 Task: Search one way flight ticket for 2 adults, 4 children and 1 infant on lap in business from Chicago: Chicago O'hare International Airport to Rockford: Chicago Rockford International Airport(was Northwest Chicagoland Regional Airport At Rockford) on 5-1-2023. Choice of flights is Alaska. Price is upto 20000. Outbound departure time preference is 11:30.
Action: Mouse moved to (255, 345)
Screenshot: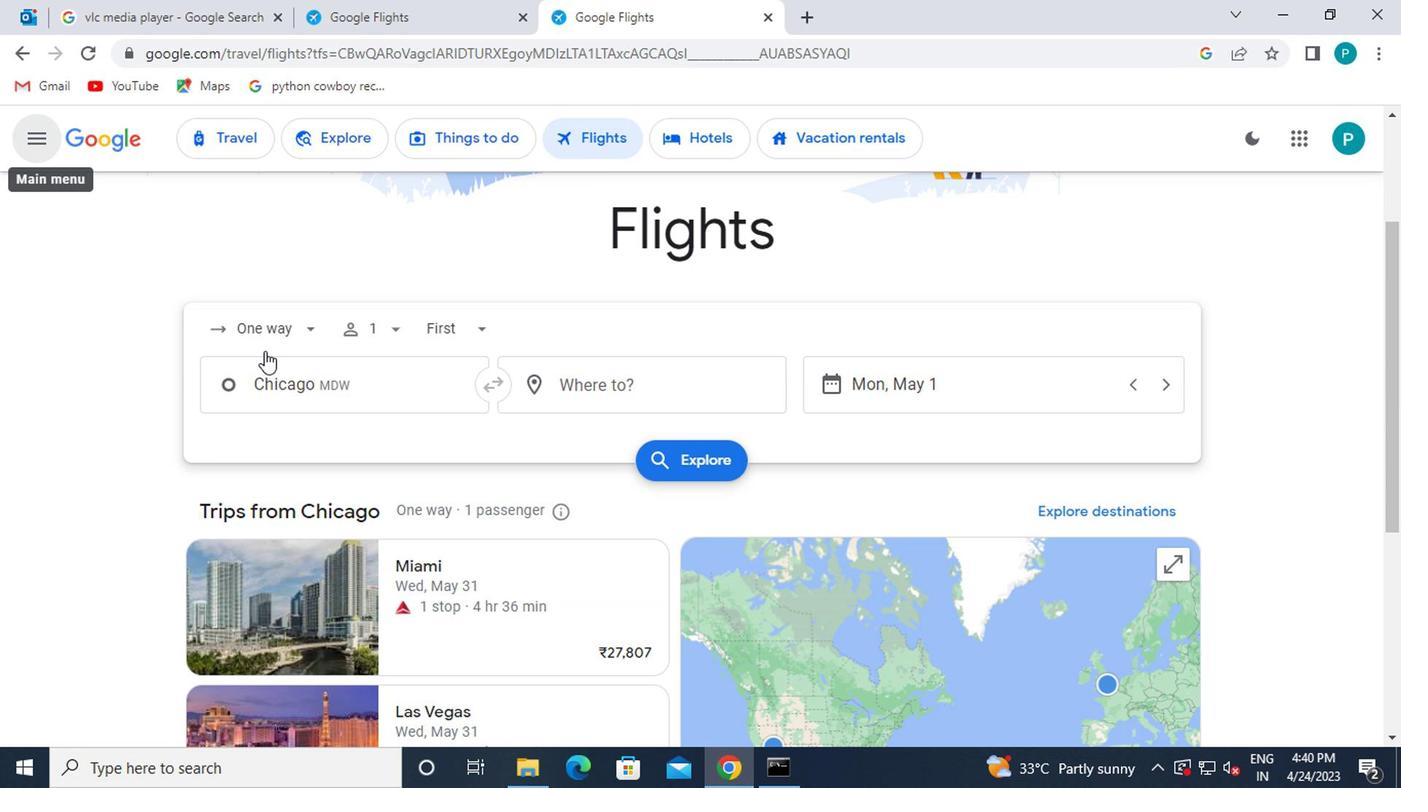 
Action: Mouse pressed left at (255, 345)
Screenshot: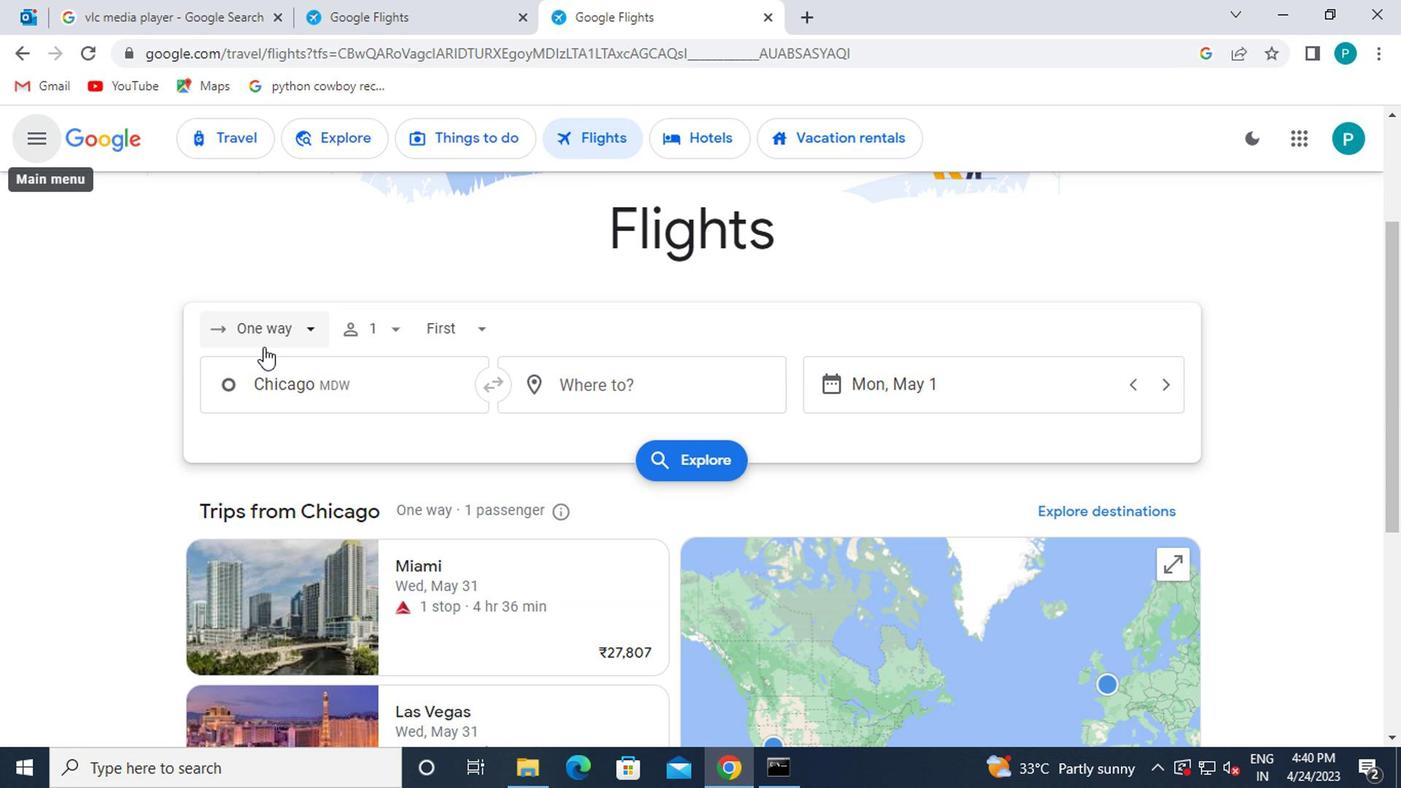 
Action: Mouse moved to (283, 431)
Screenshot: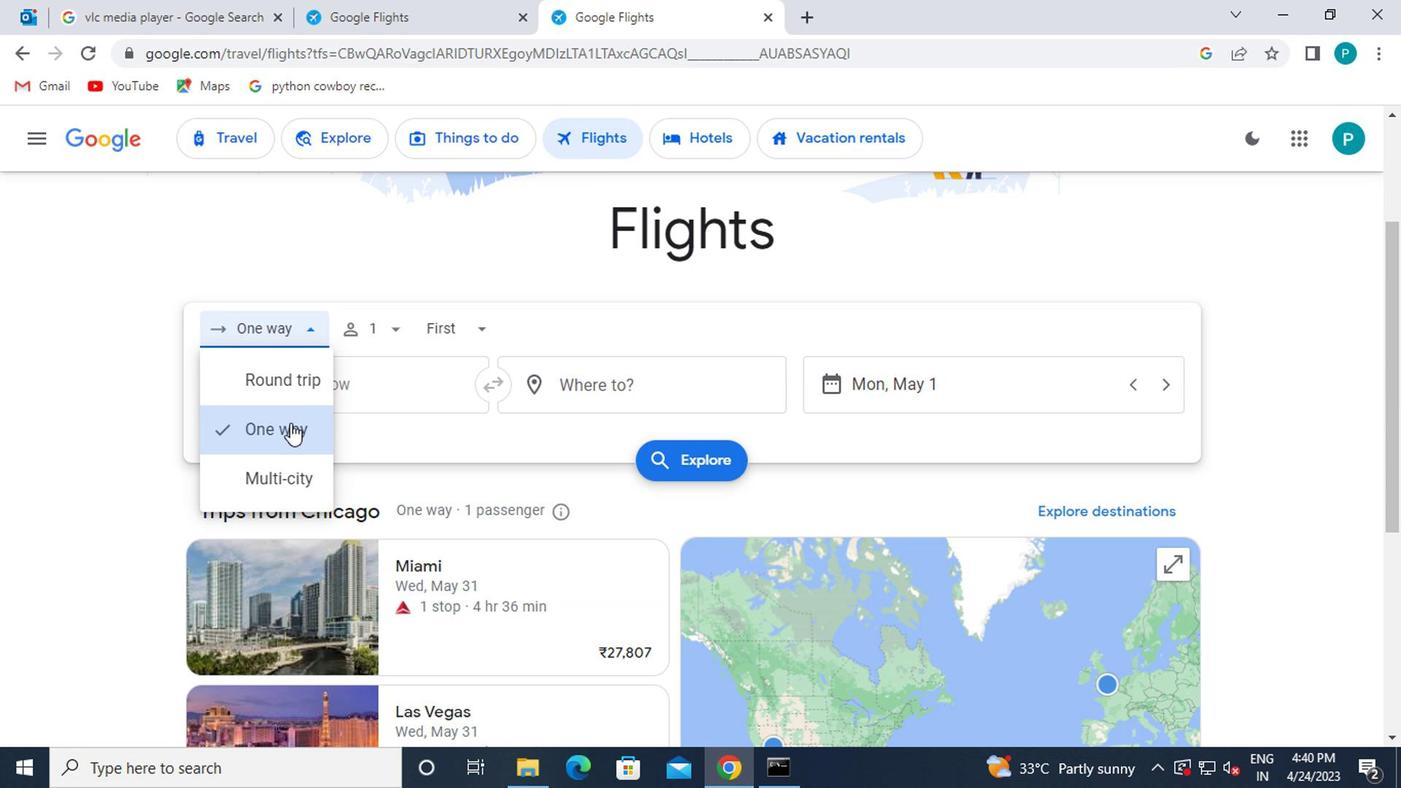 
Action: Mouse pressed left at (283, 431)
Screenshot: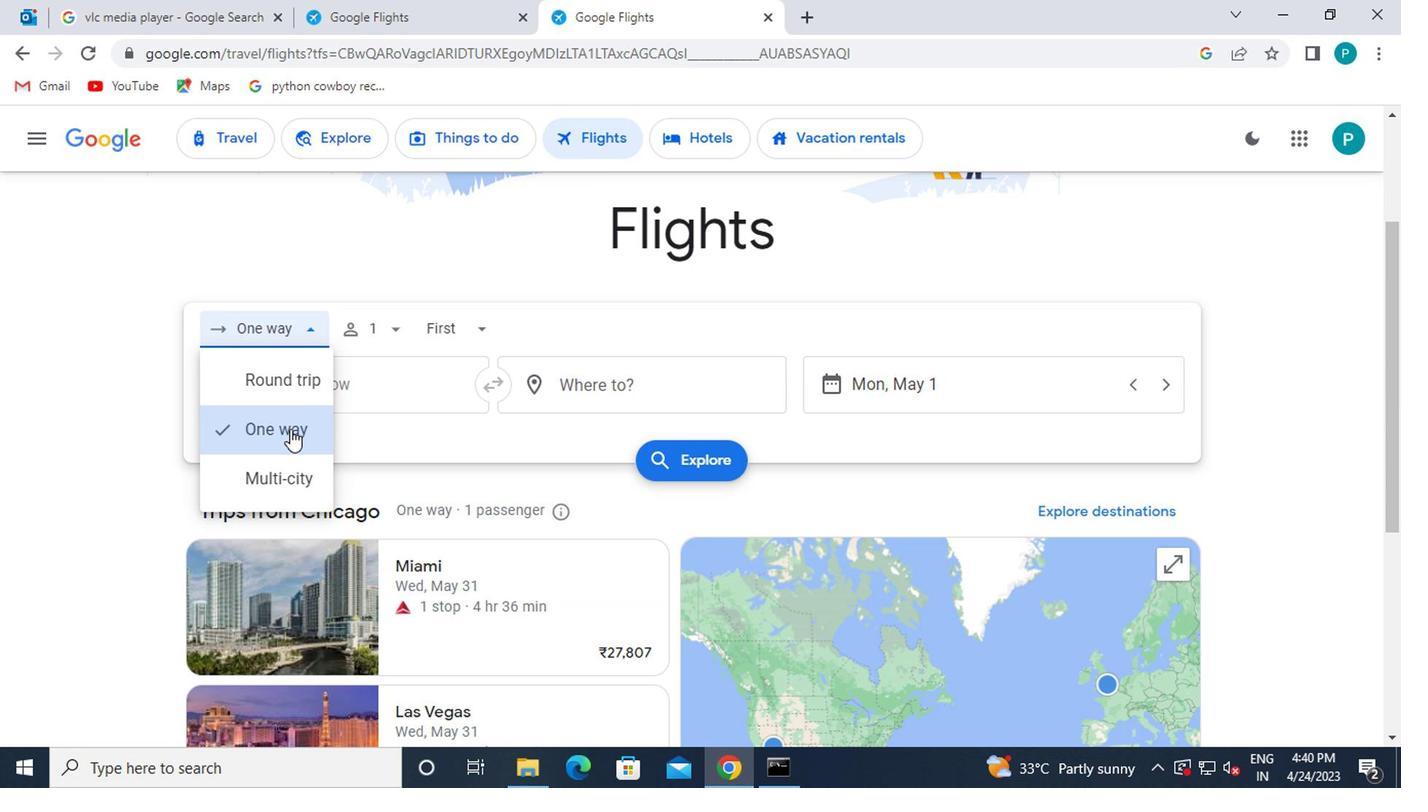
Action: Mouse moved to (376, 334)
Screenshot: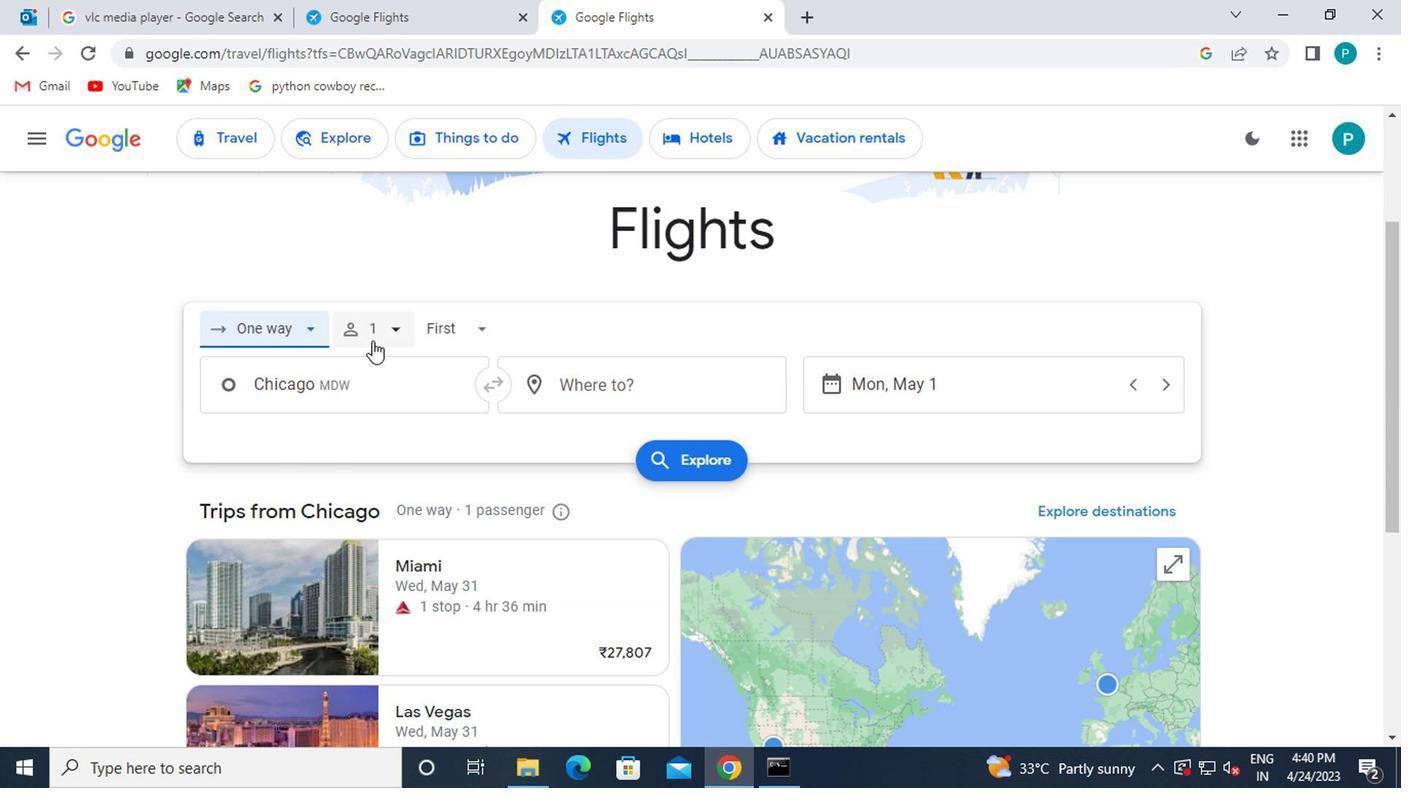 
Action: Mouse pressed left at (376, 334)
Screenshot: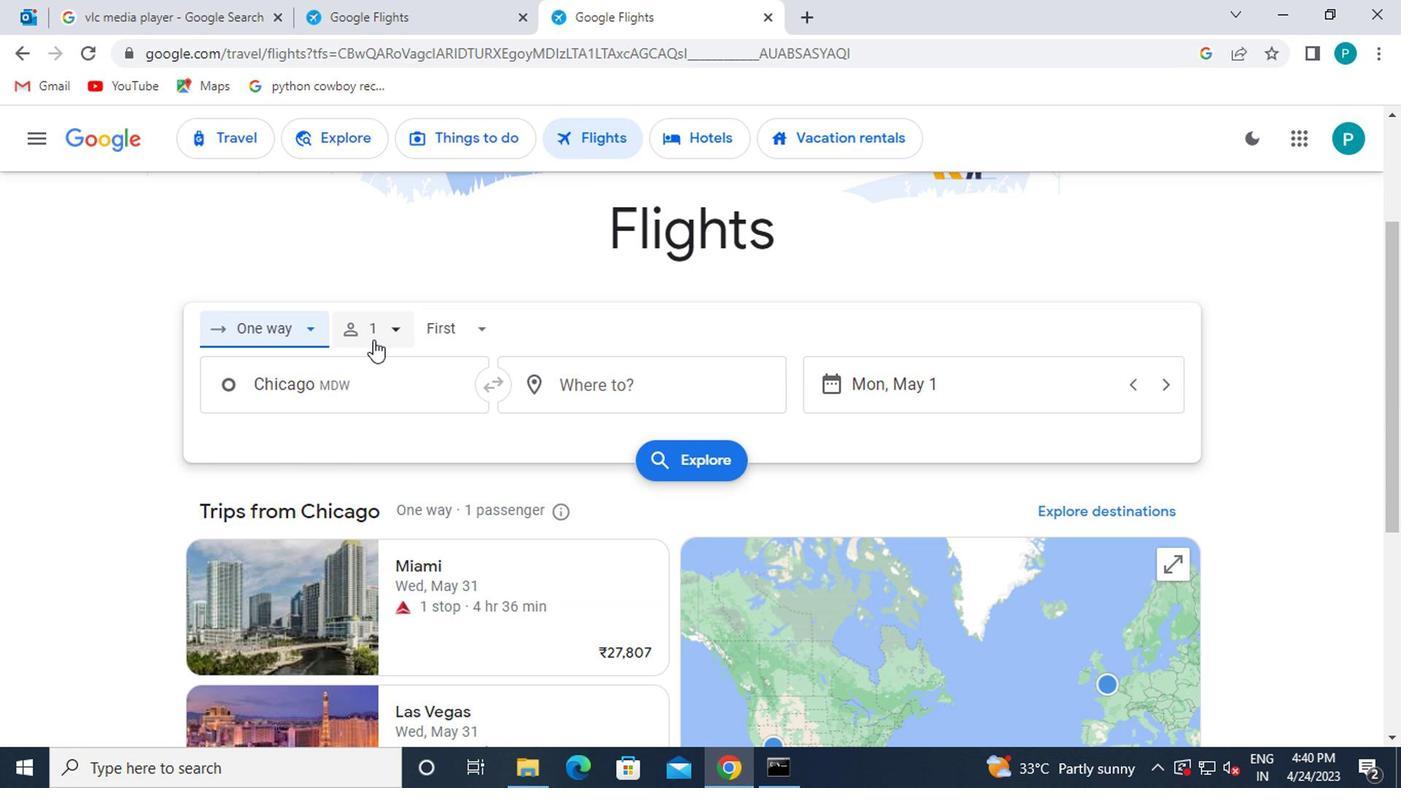 
Action: Mouse moved to (537, 388)
Screenshot: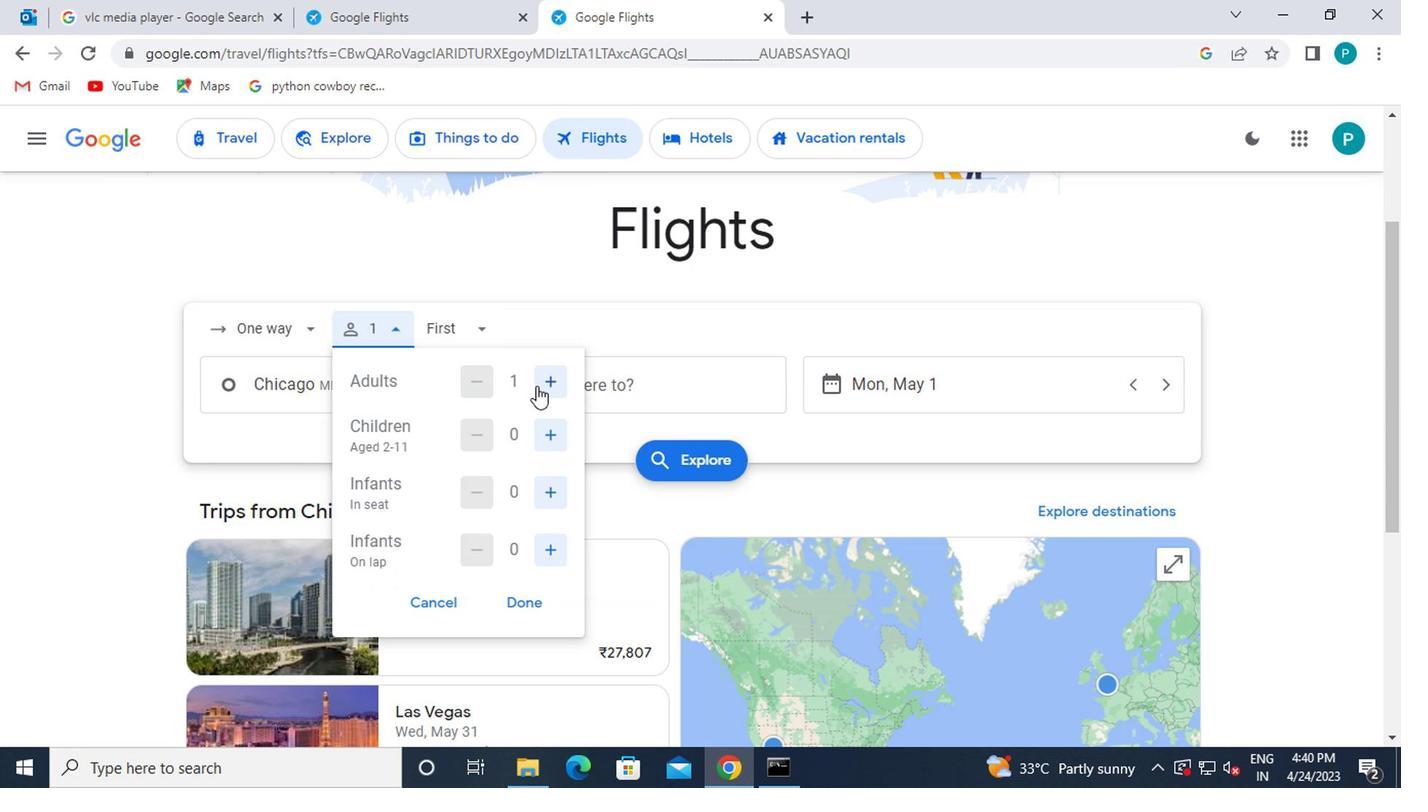 
Action: Mouse pressed left at (537, 388)
Screenshot: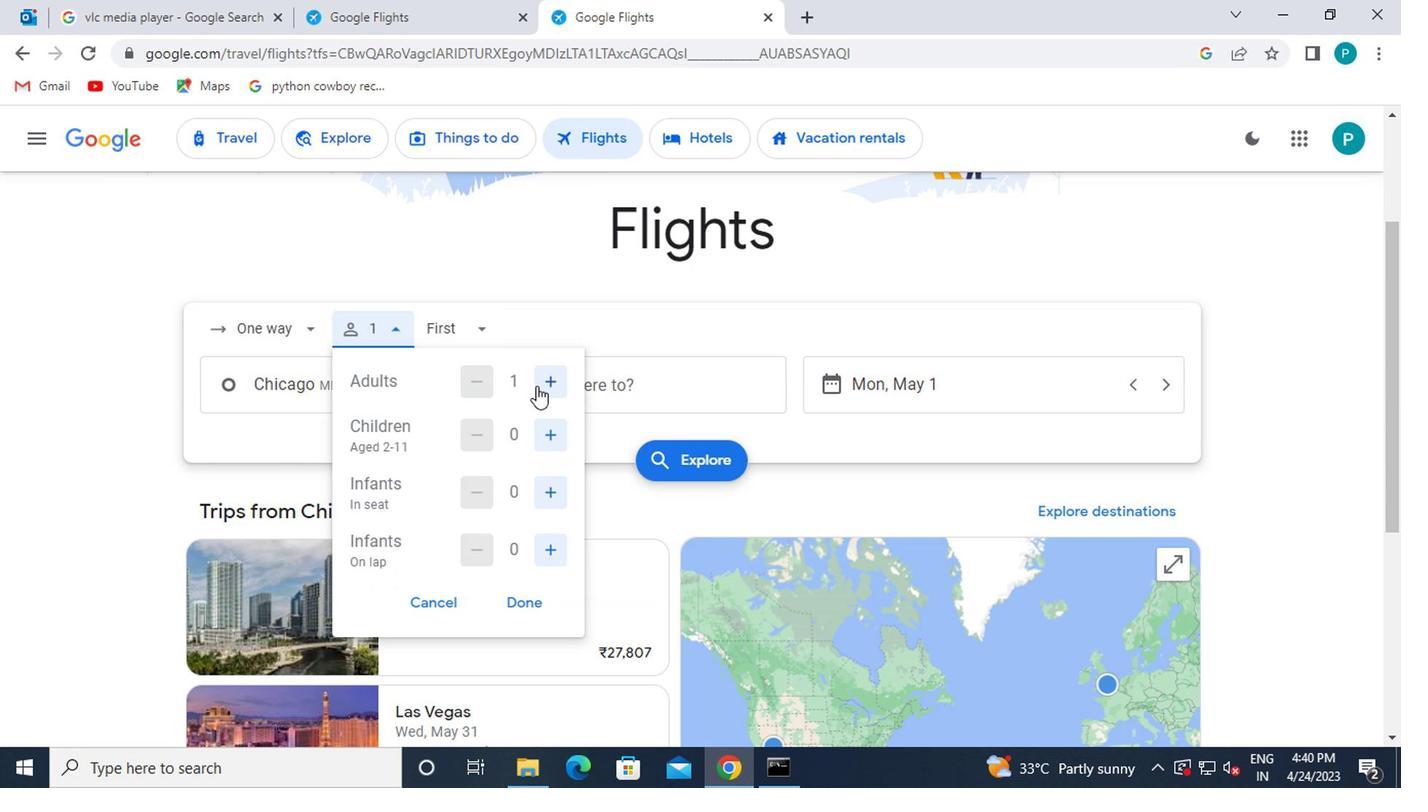 
Action: Mouse moved to (558, 442)
Screenshot: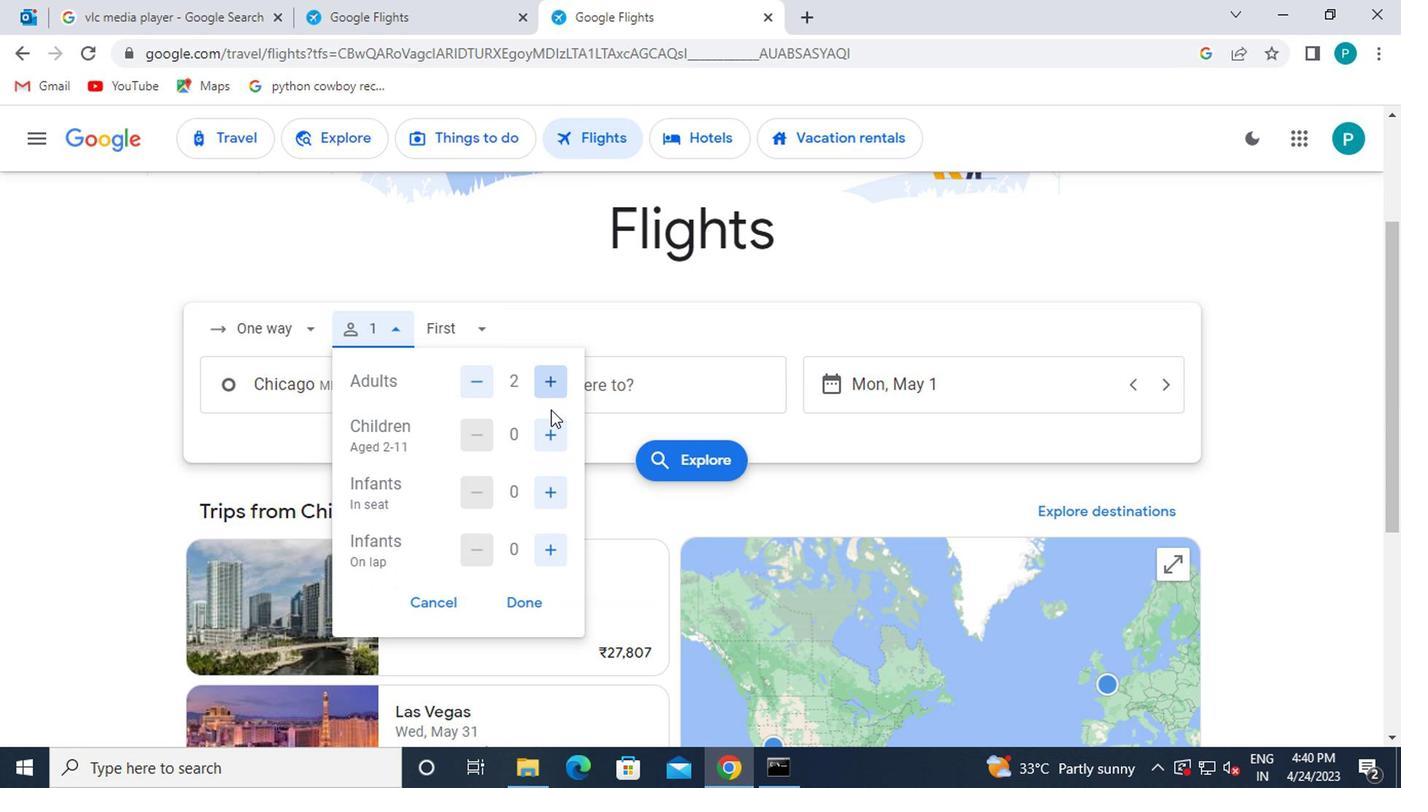 
Action: Mouse pressed left at (558, 442)
Screenshot: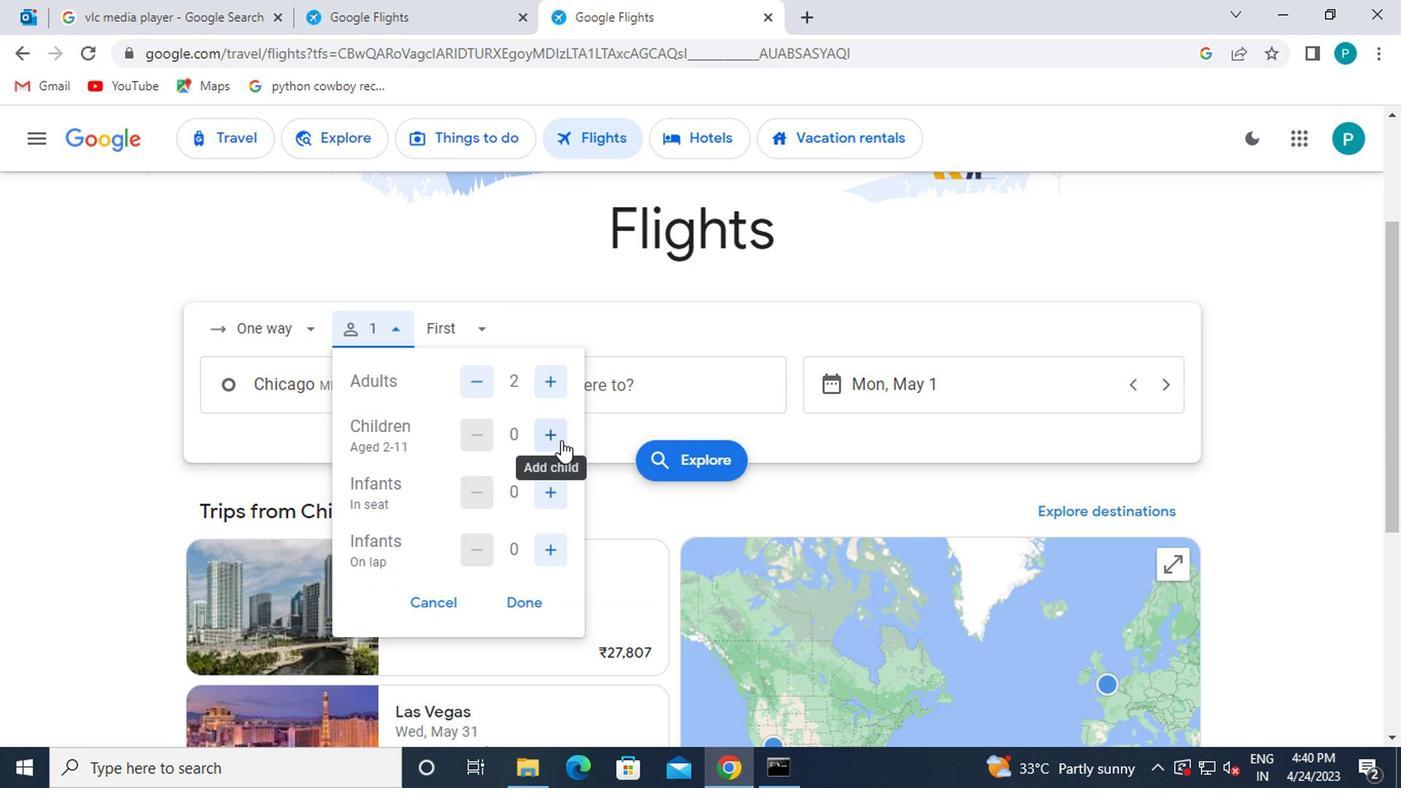 
Action: Mouse pressed left at (558, 442)
Screenshot: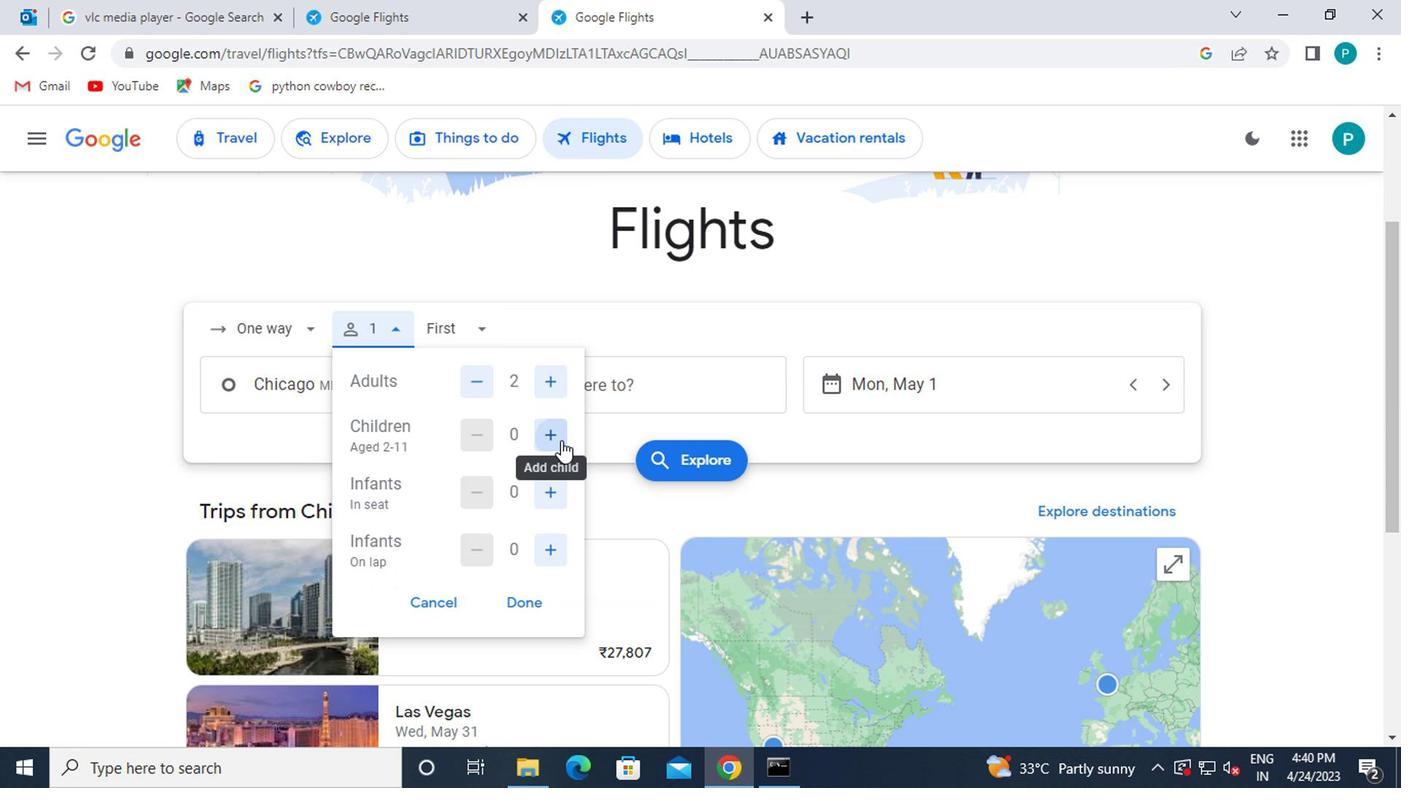 
Action: Mouse pressed left at (558, 442)
Screenshot: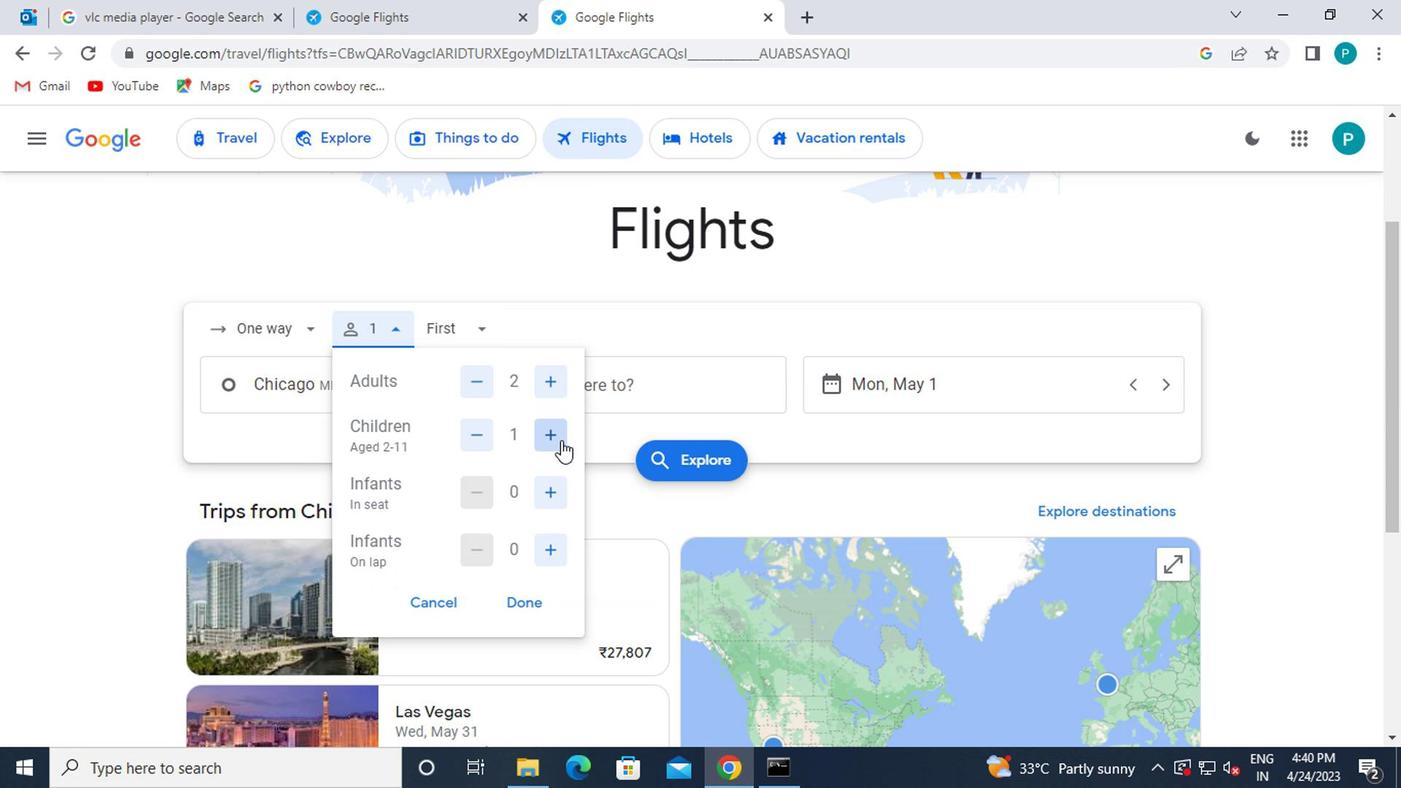 
Action: Mouse pressed left at (558, 442)
Screenshot: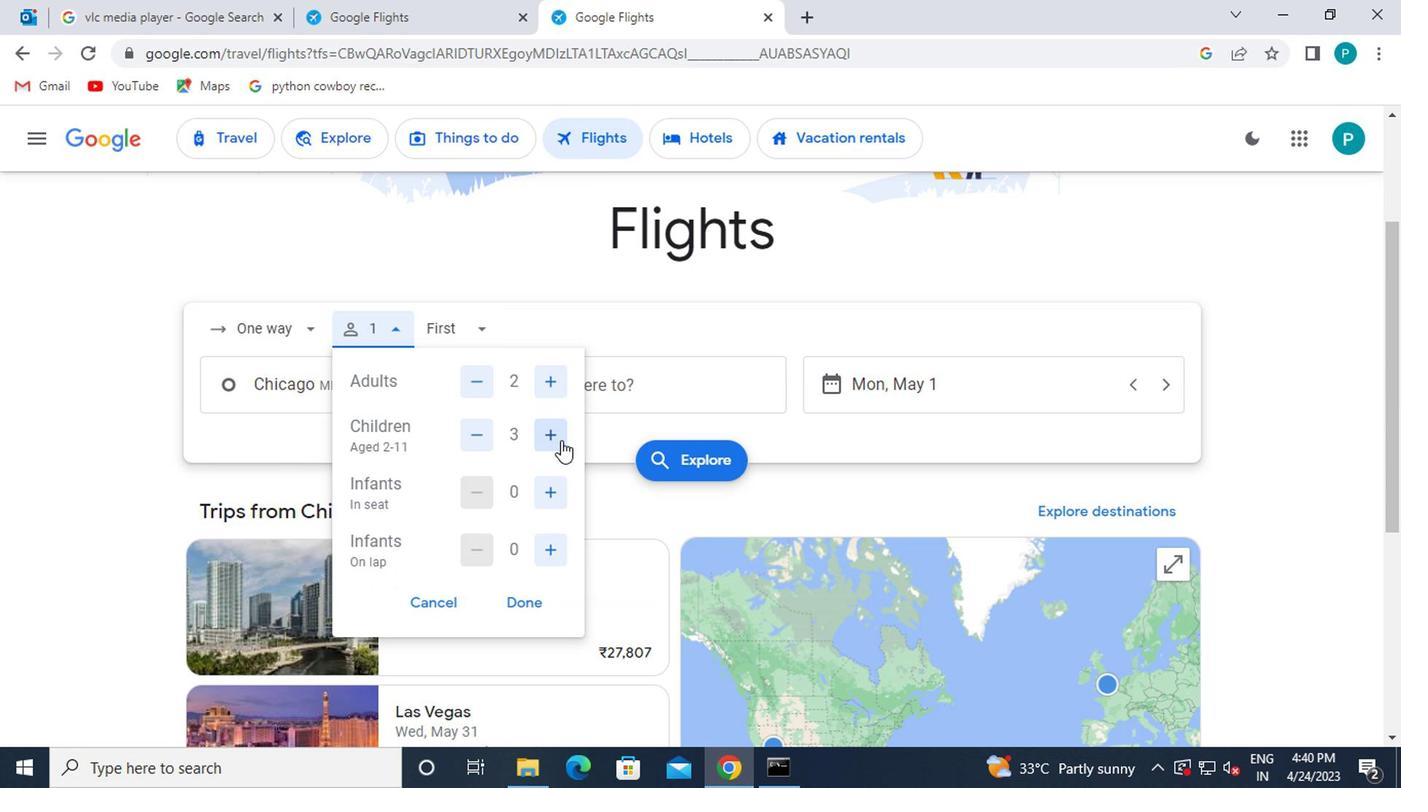 
Action: Mouse moved to (556, 507)
Screenshot: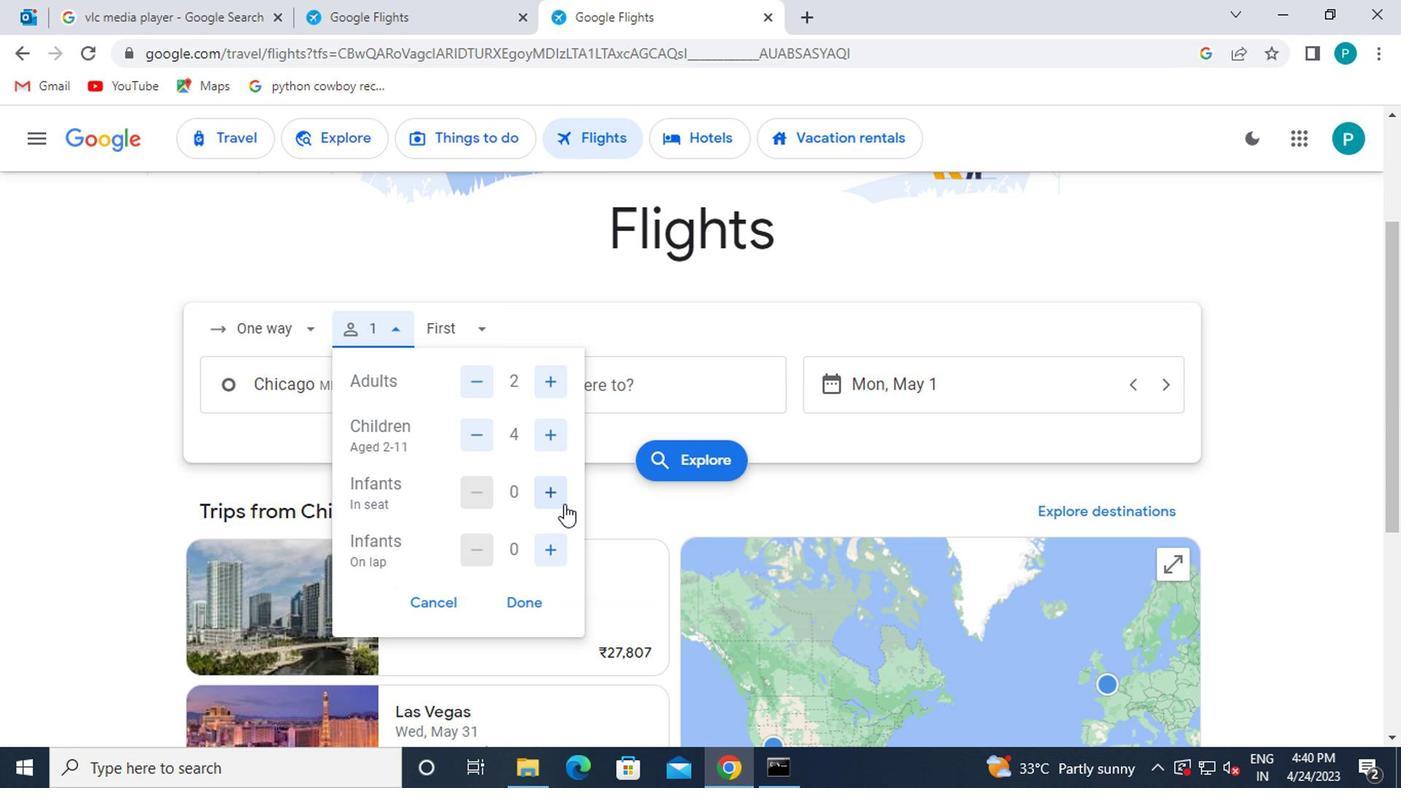 
Action: Mouse pressed left at (556, 507)
Screenshot: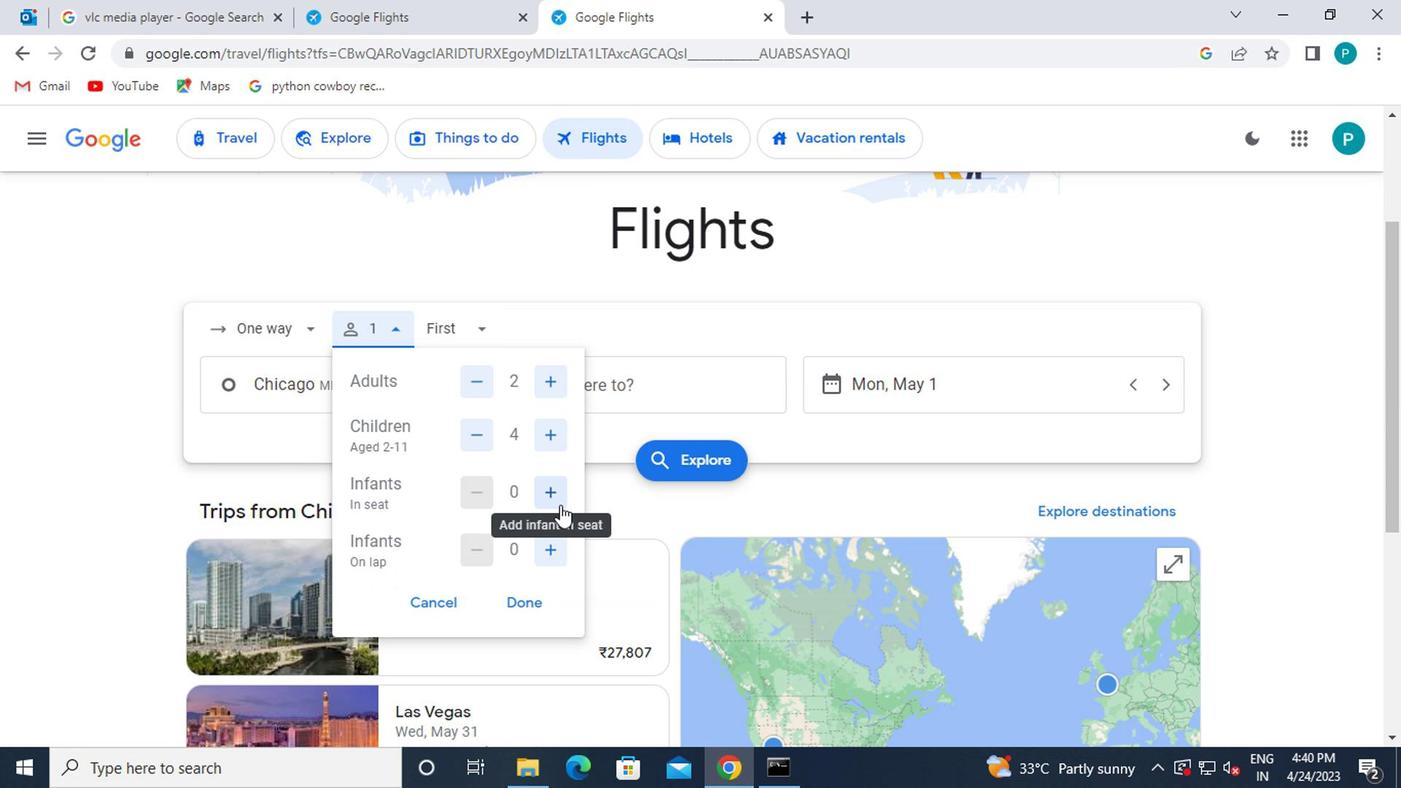 
Action: Mouse moved to (469, 495)
Screenshot: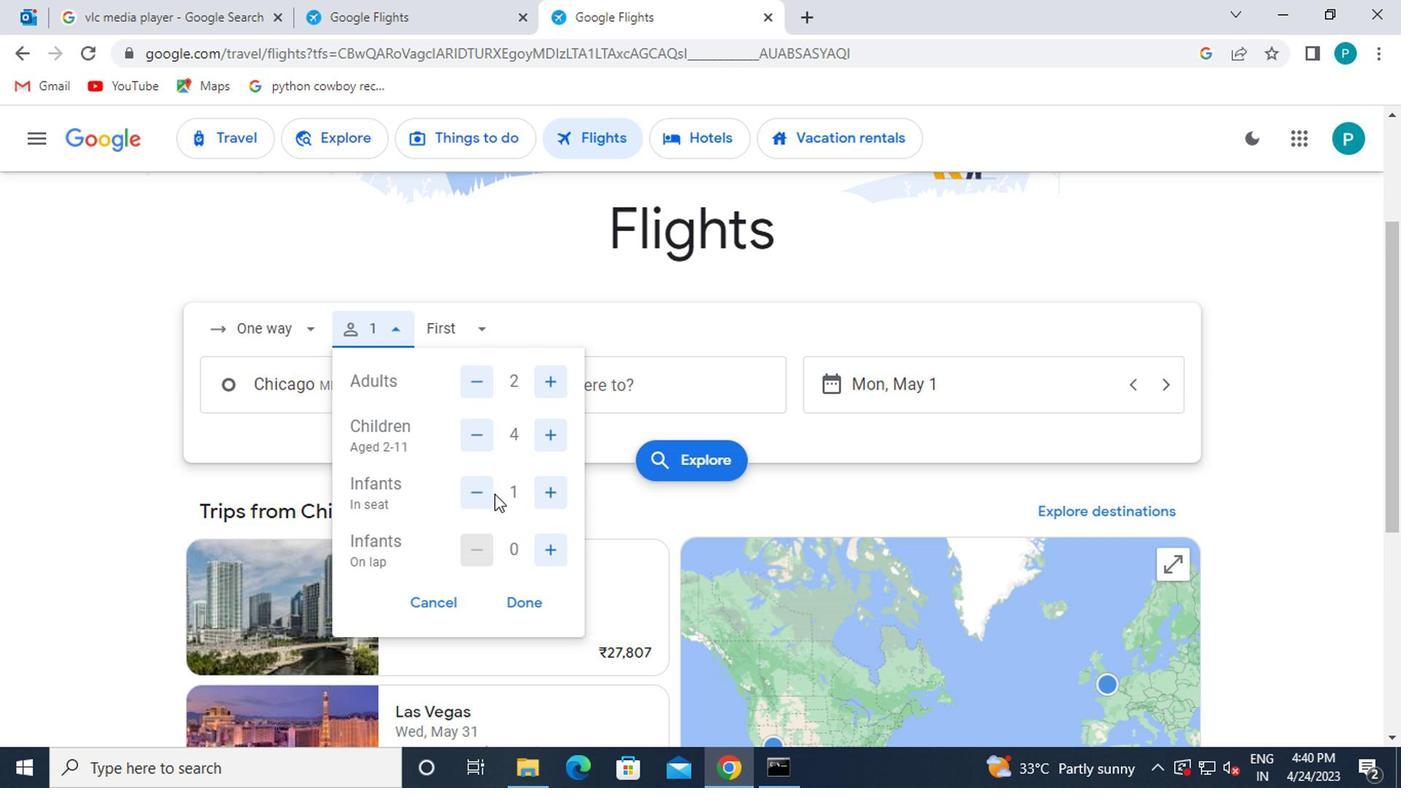 
Action: Mouse pressed left at (469, 495)
Screenshot: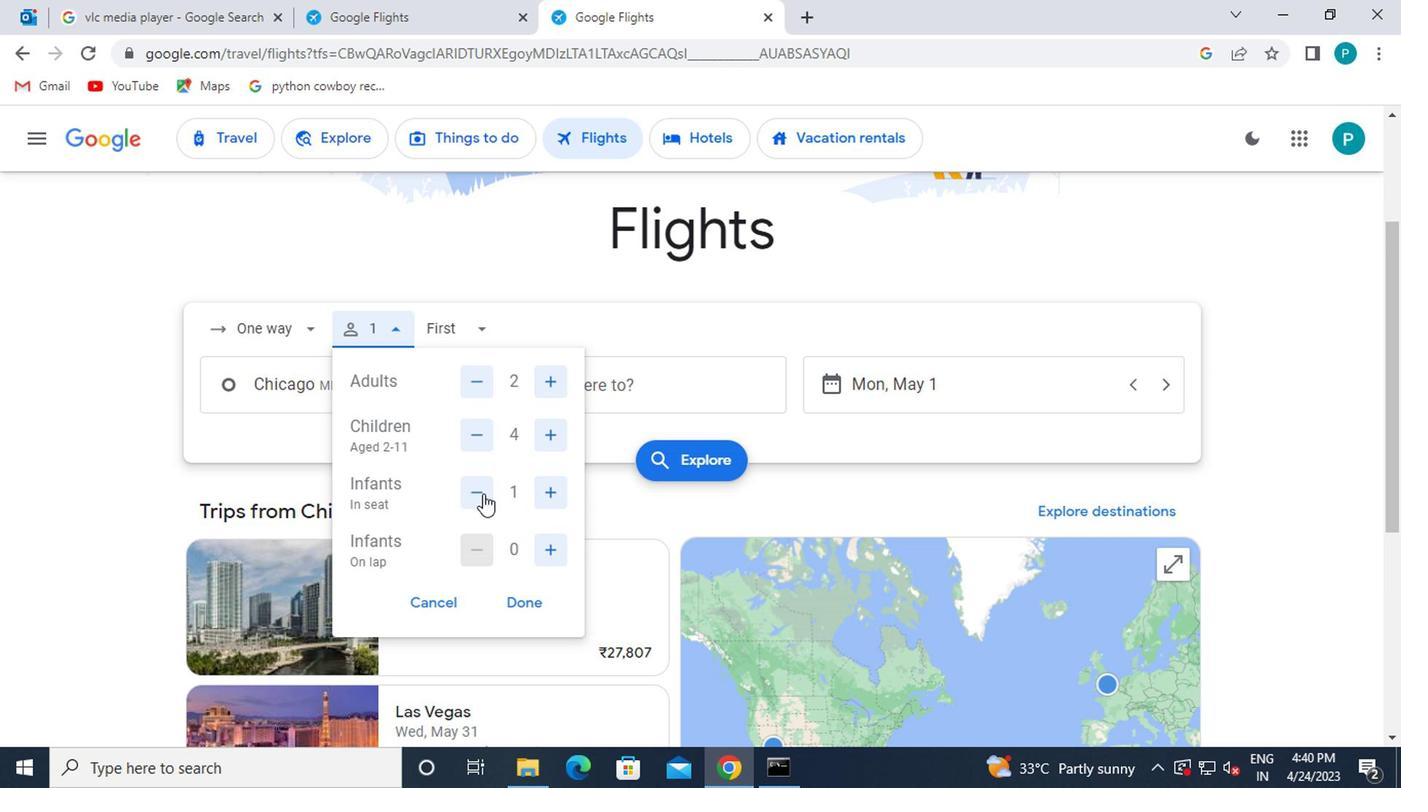 
Action: Mouse moved to (544, 548)
Screenshot: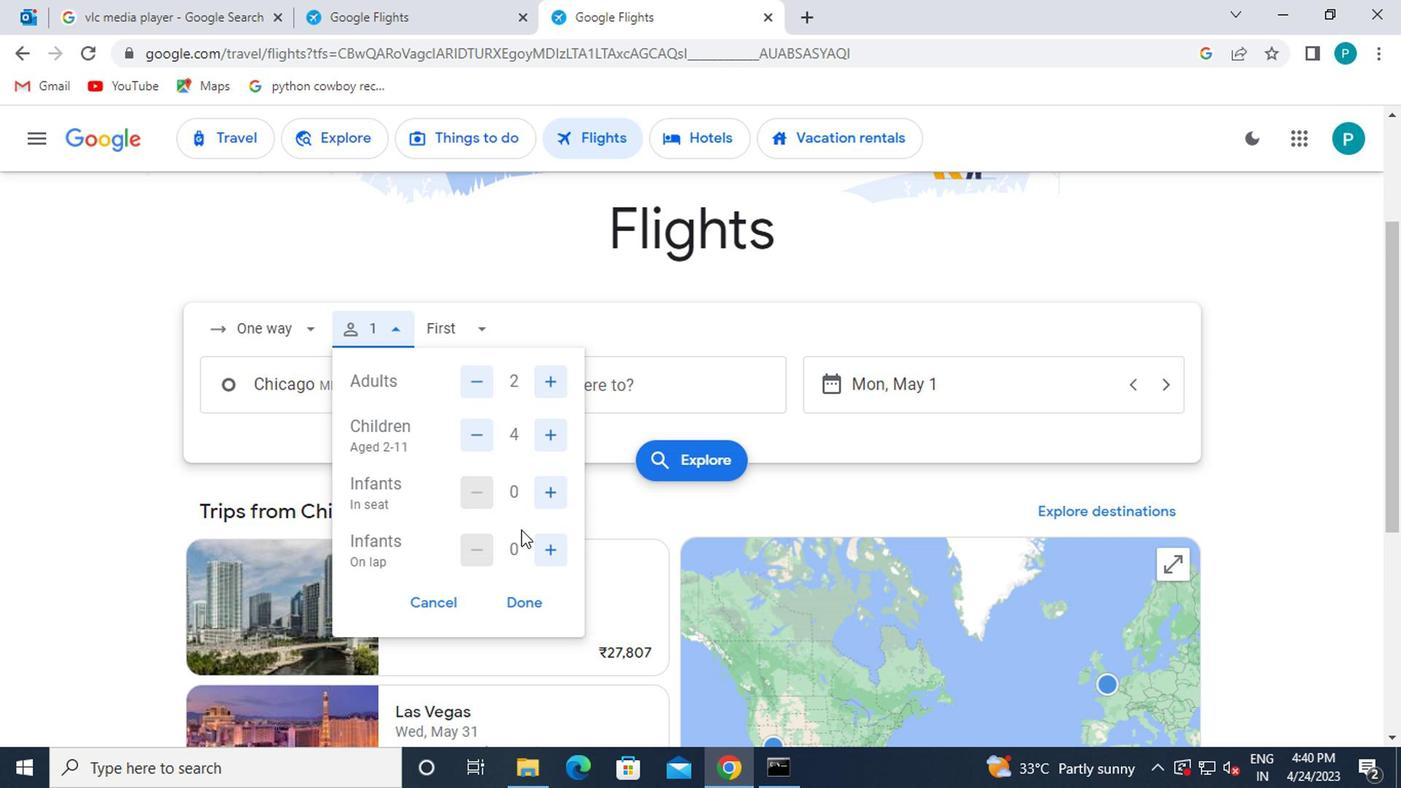 
Action: Mouse pressed left at (544, 548)
Screenshot: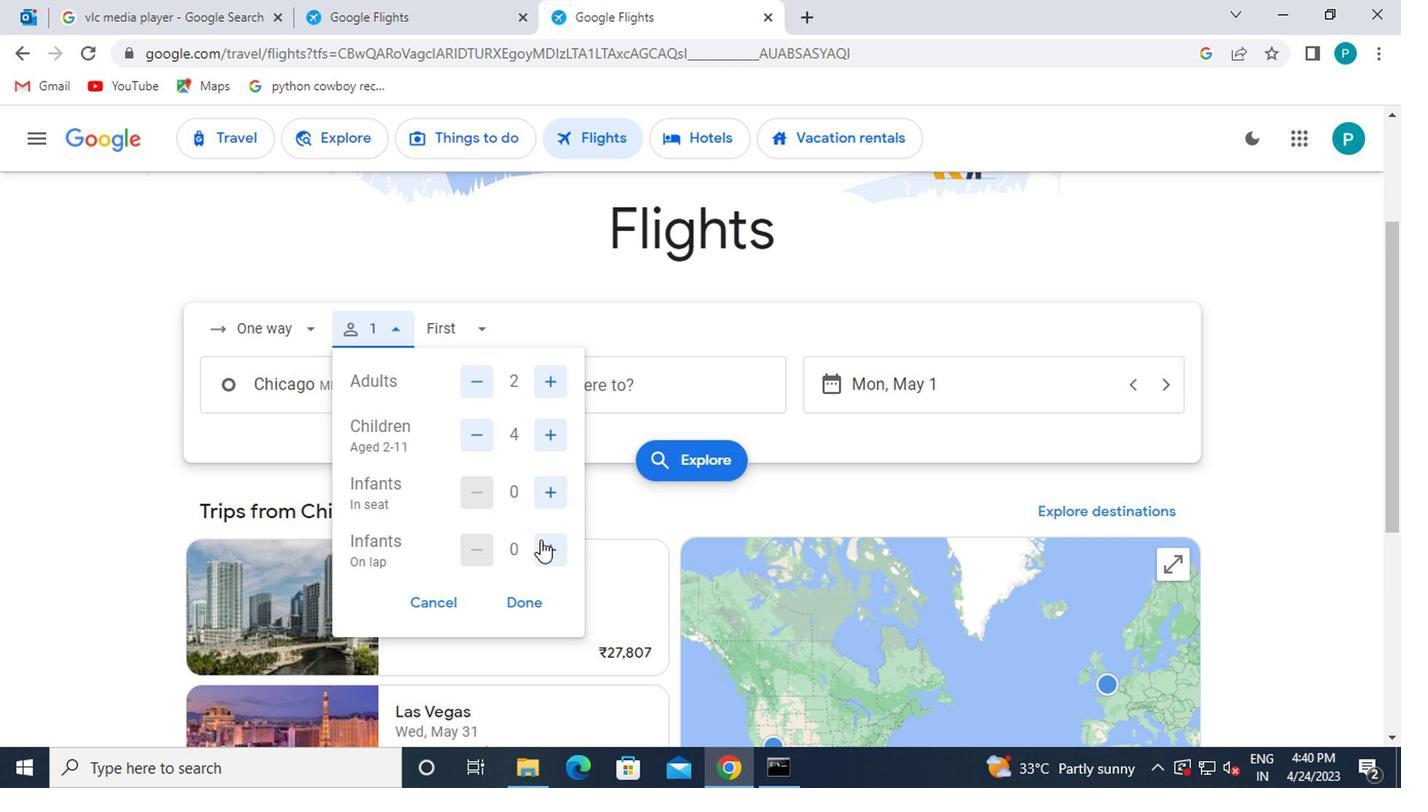 
Action: Mouse moved to (539, 594)
Screenshot: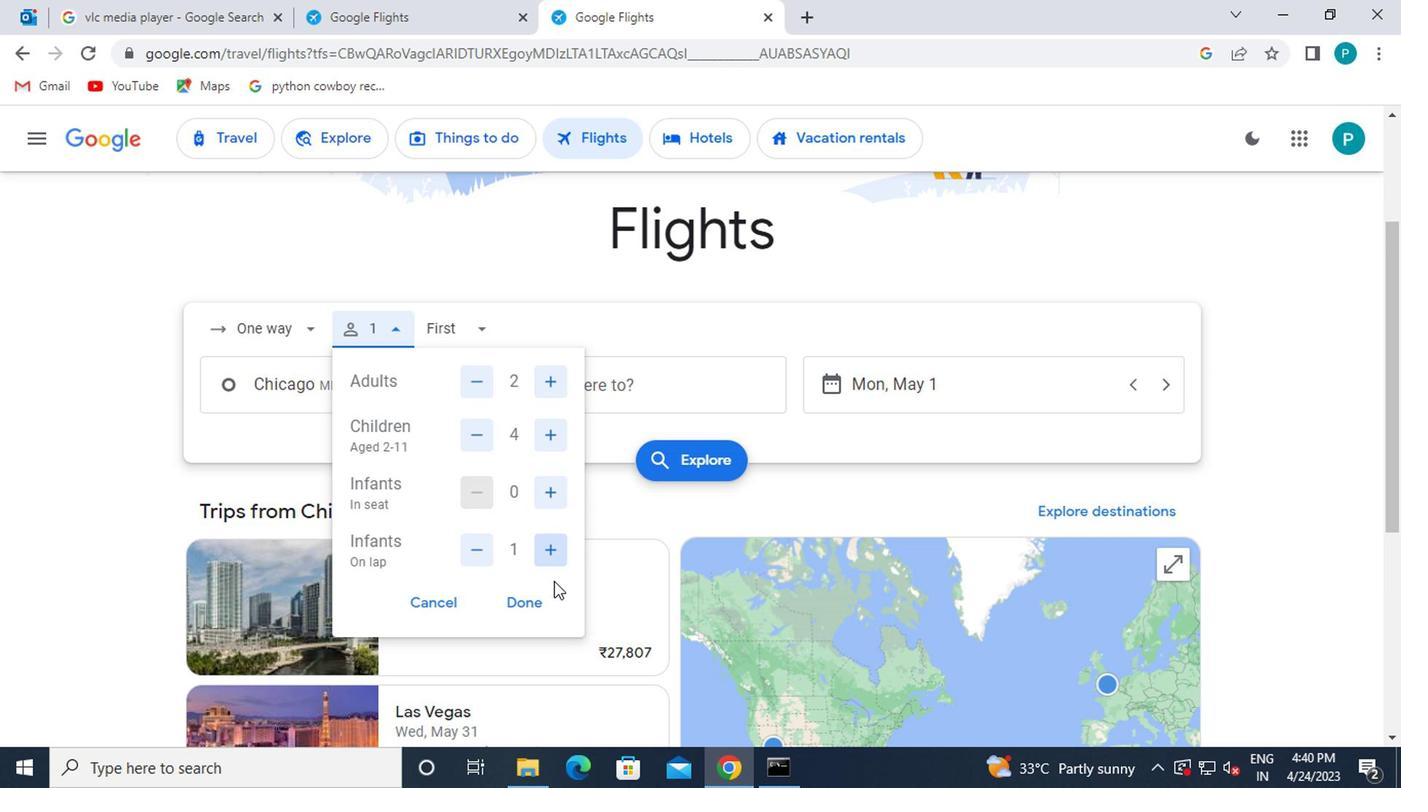 
Action: Mouse pressed left at (539, 594)
Screenshot: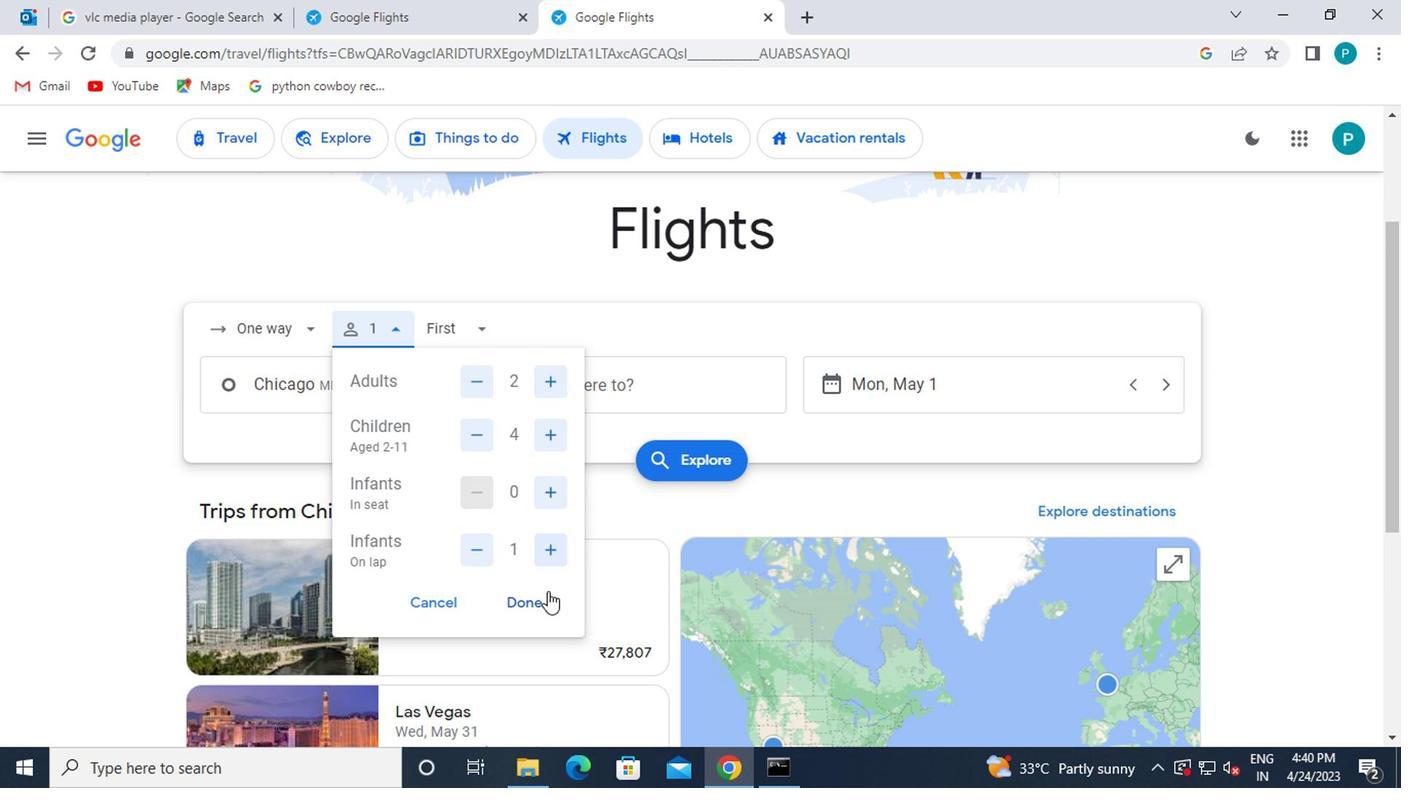 
Action: Mouse moved to (448, 324)
Screenshot: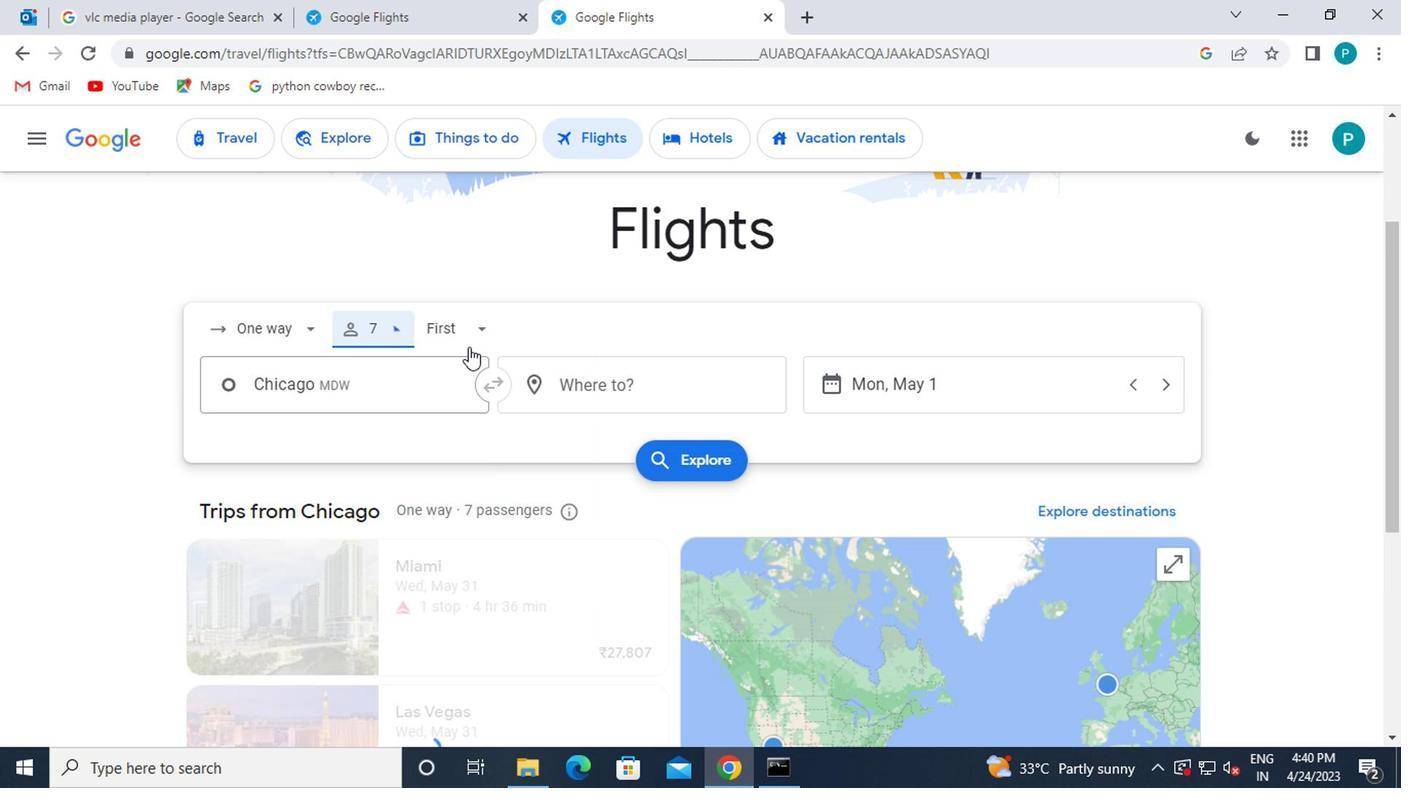 
Action: Mouse pressed left at (448, 324)
Screenshot: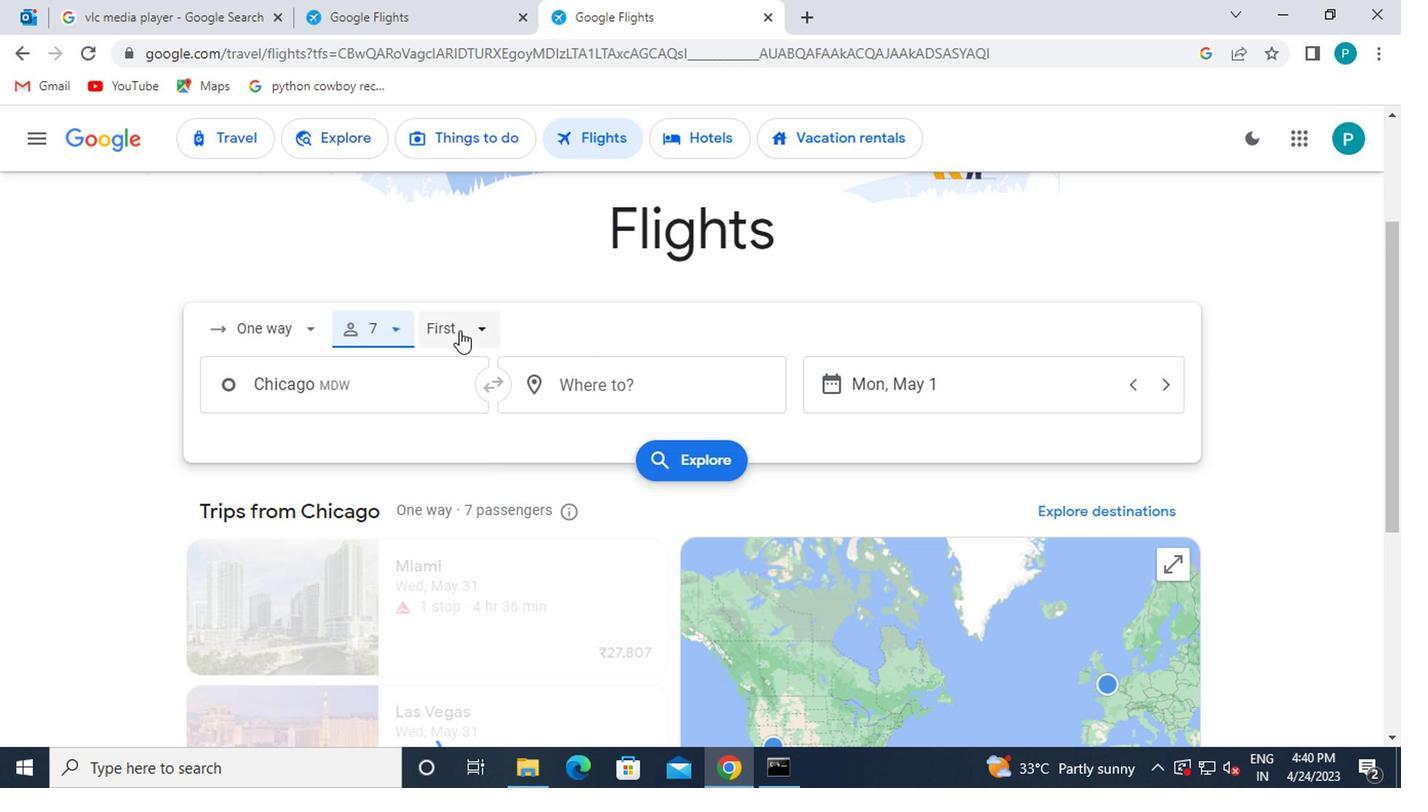 
Action: Mouse moved to (489, 479)
Screenshot: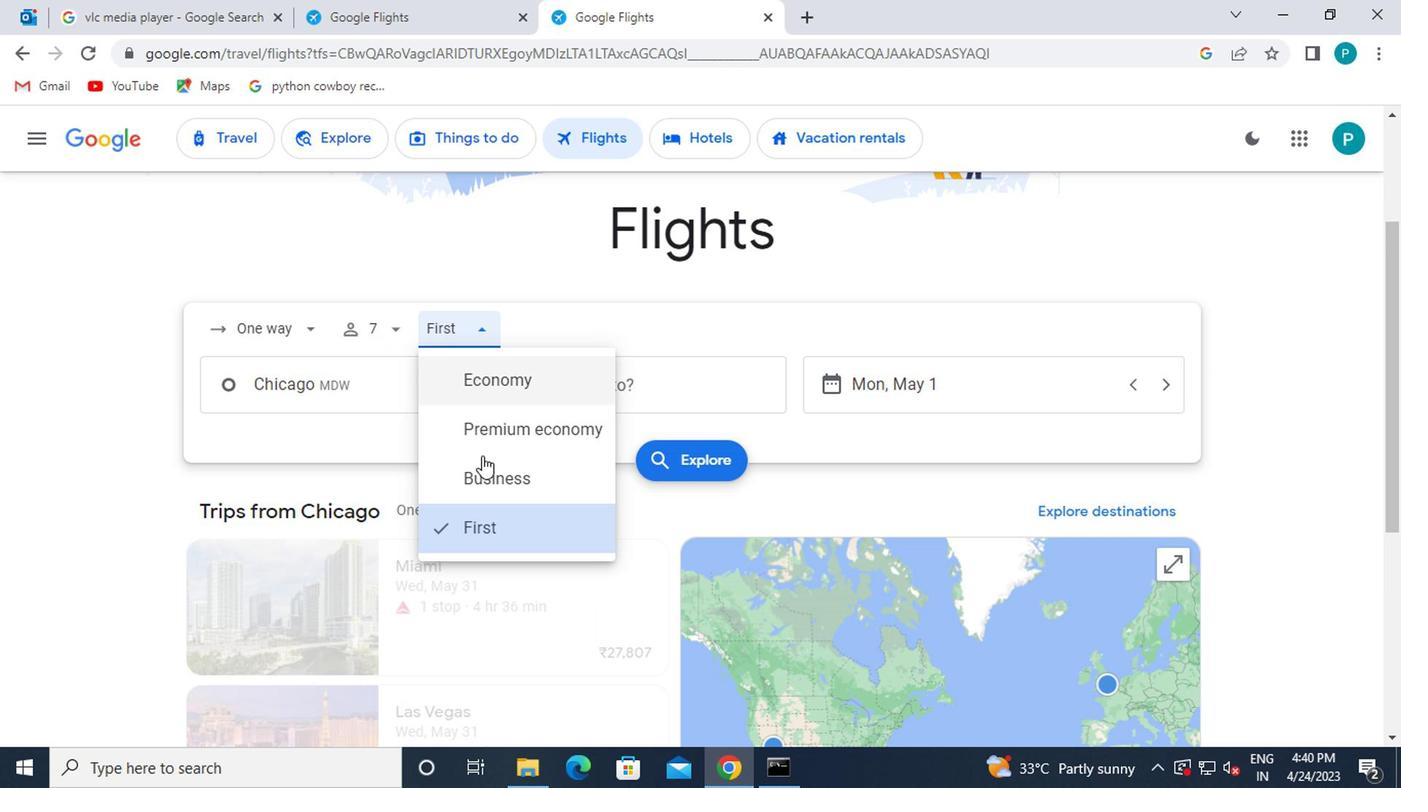 
Action: Mouse pressed left at (489, 479)
Screenshot: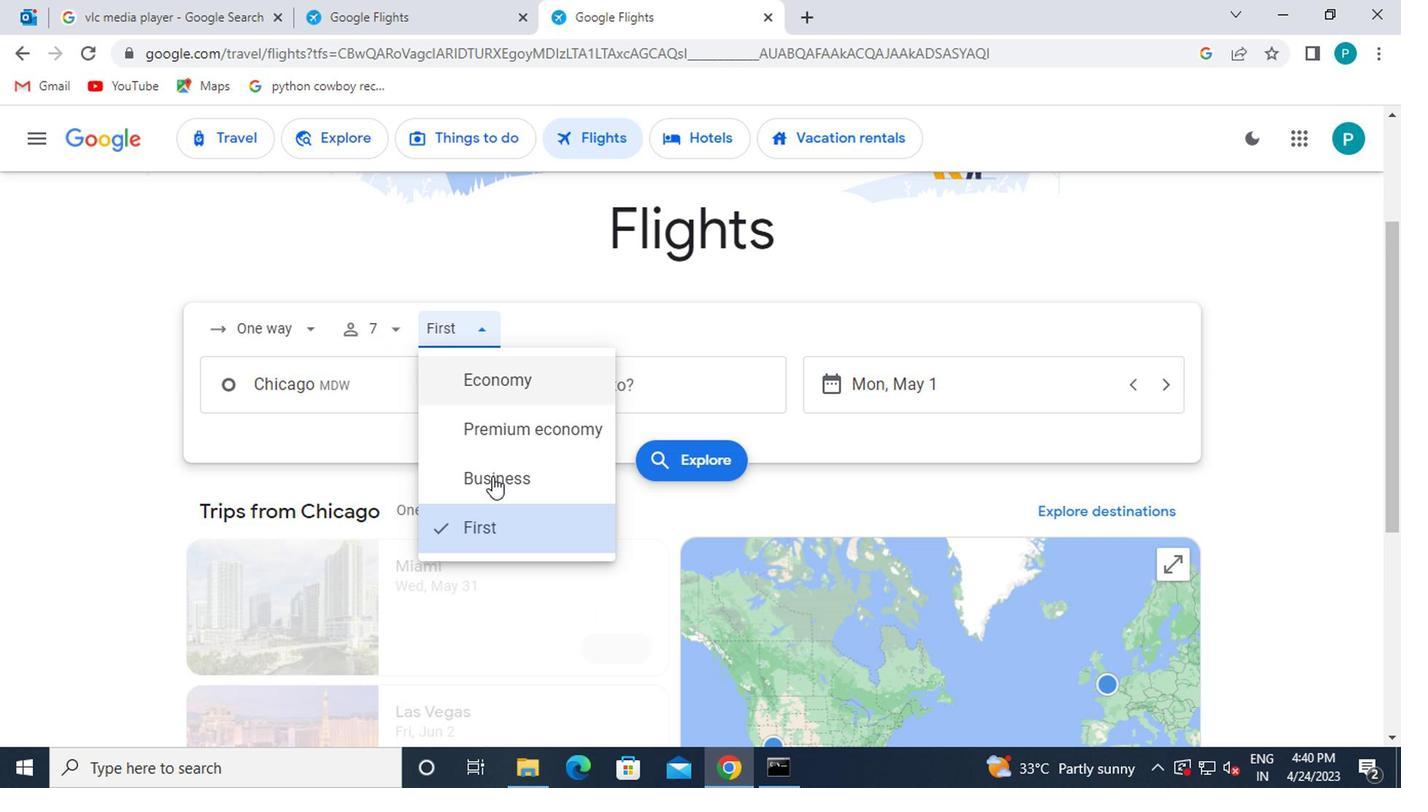 
Action: Mouse moved to (363, 386)
Screenshot: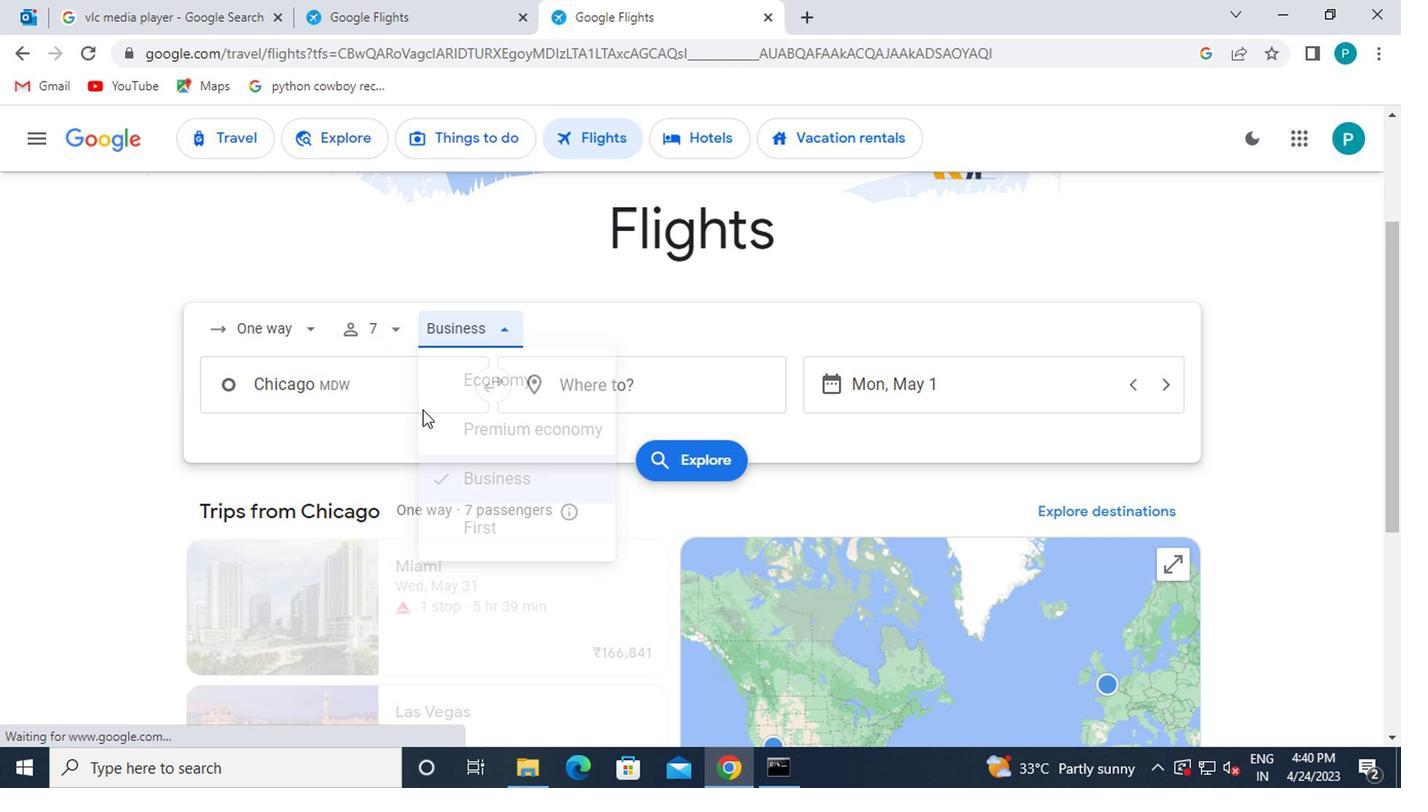
Action: Mouse pressed left at (363, 386)
Screenshot: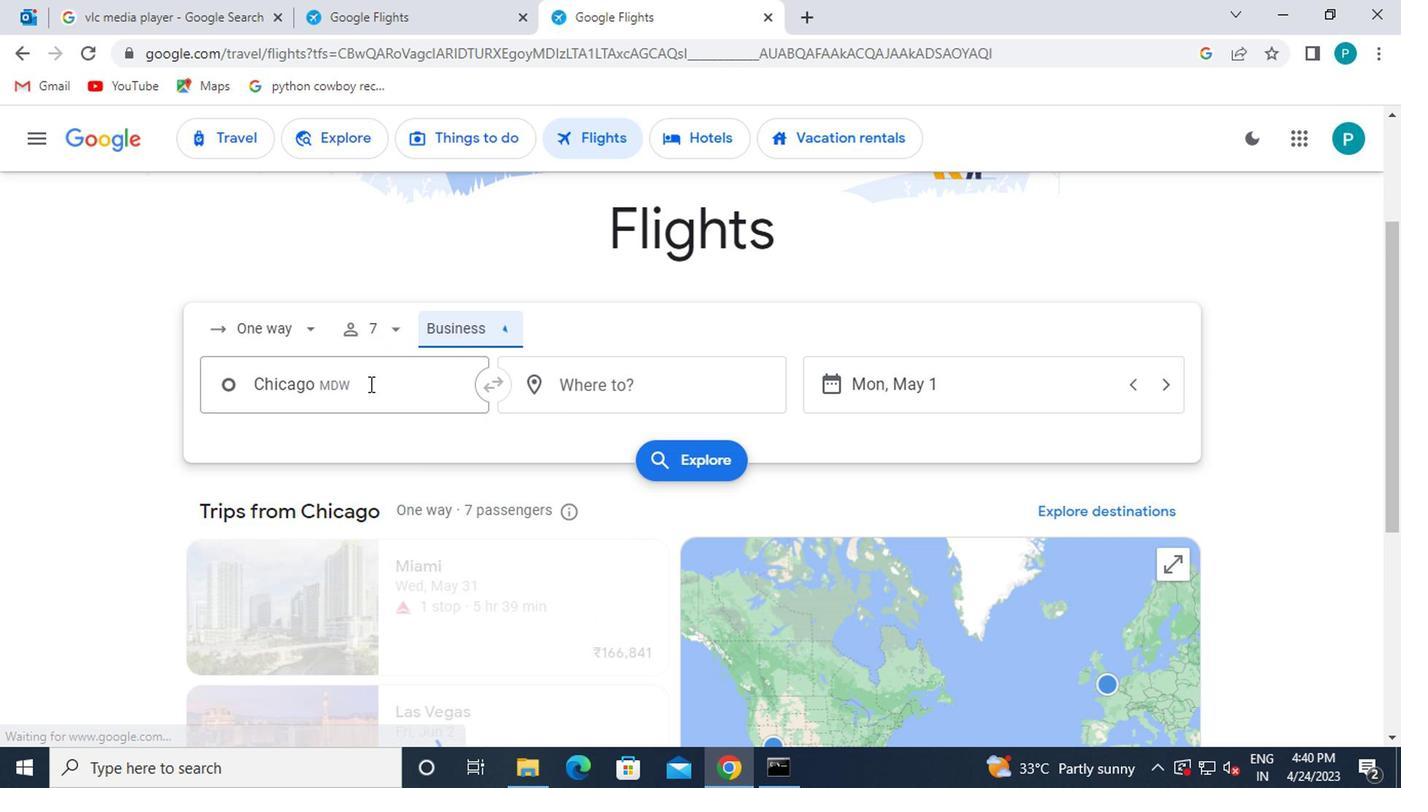 
Action: Key pressed chicago
Screenshot: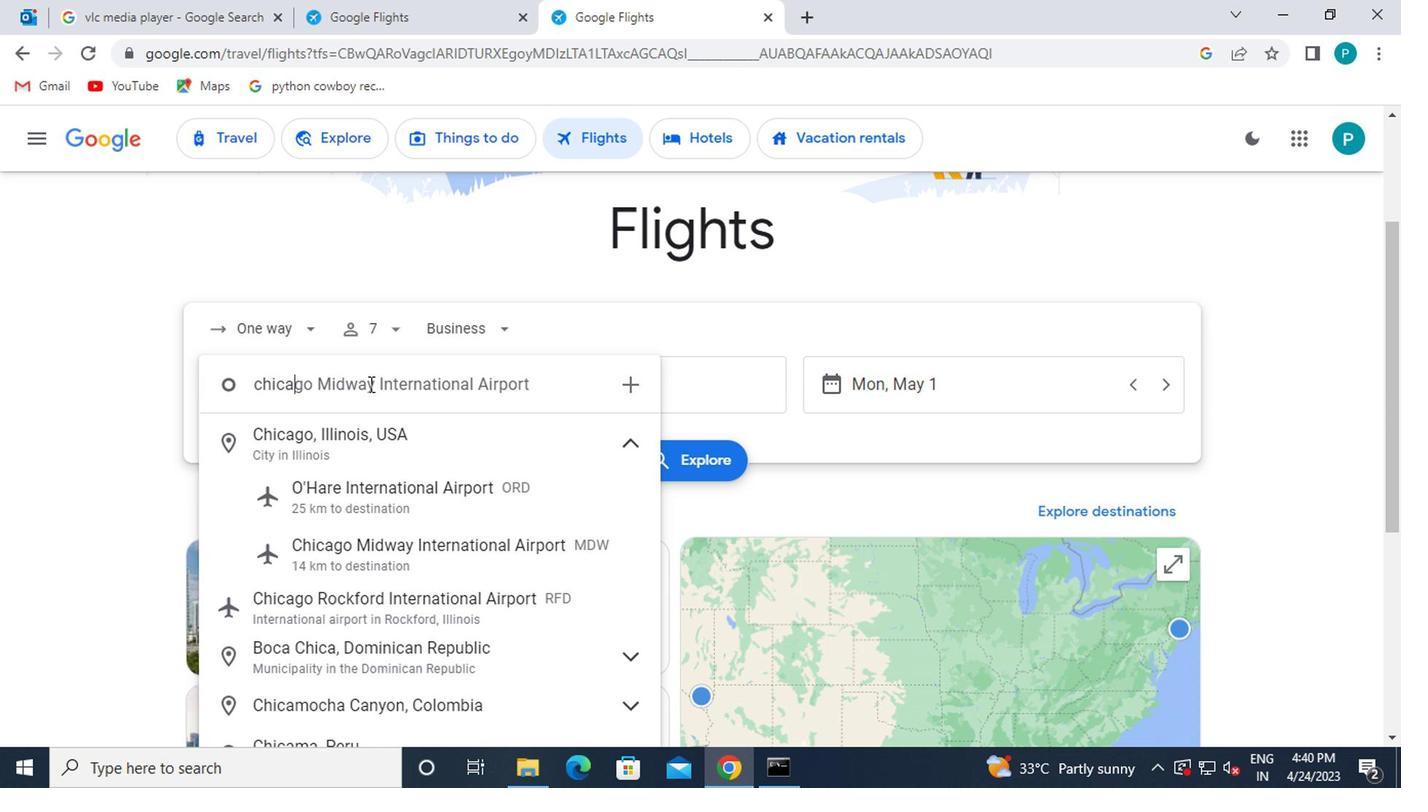 
Action: Mouse moved to (376, 505)
Screenshot: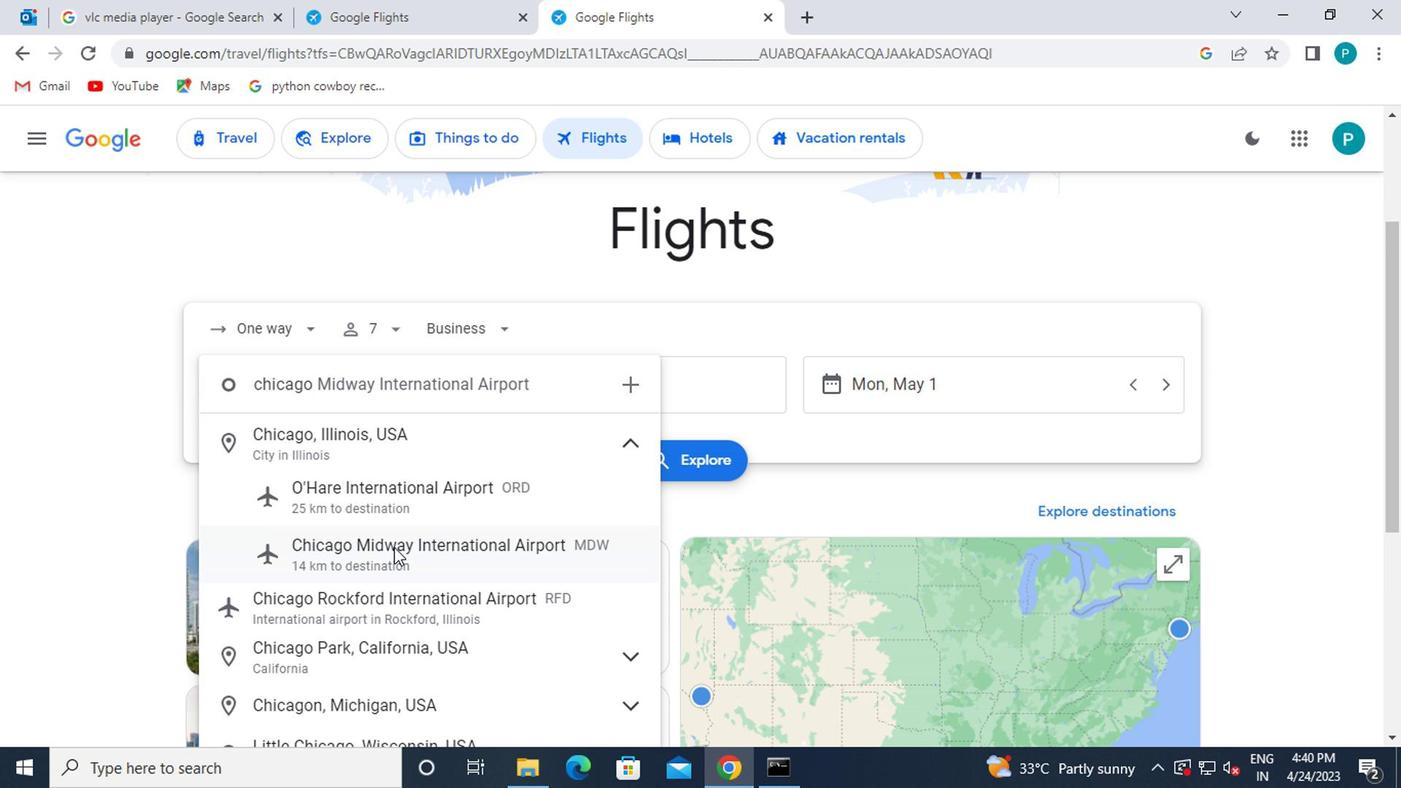 
Action: Mouse pressed left at (376, 505)
Screenshot: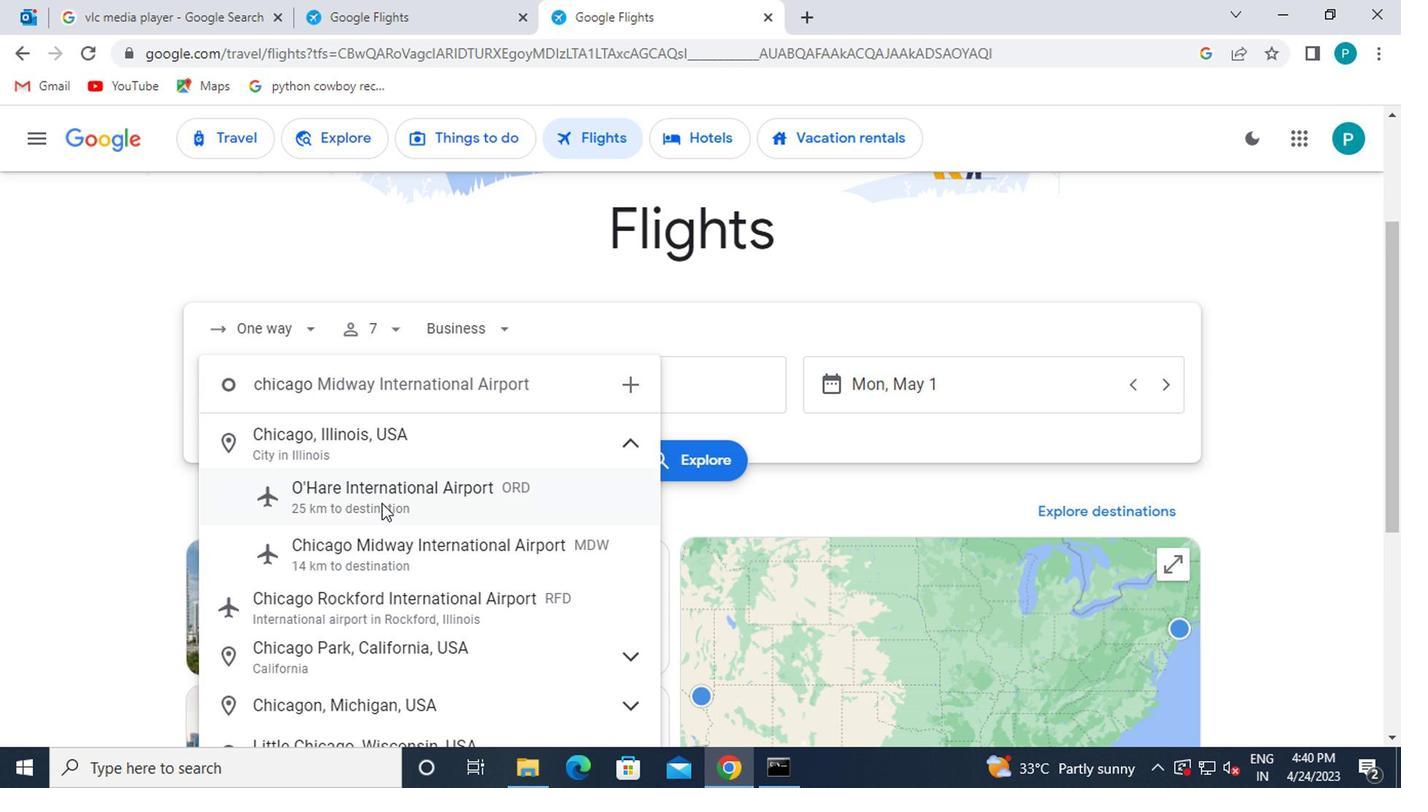 
Action: Mouse moved to (642, 406)
Screenshot: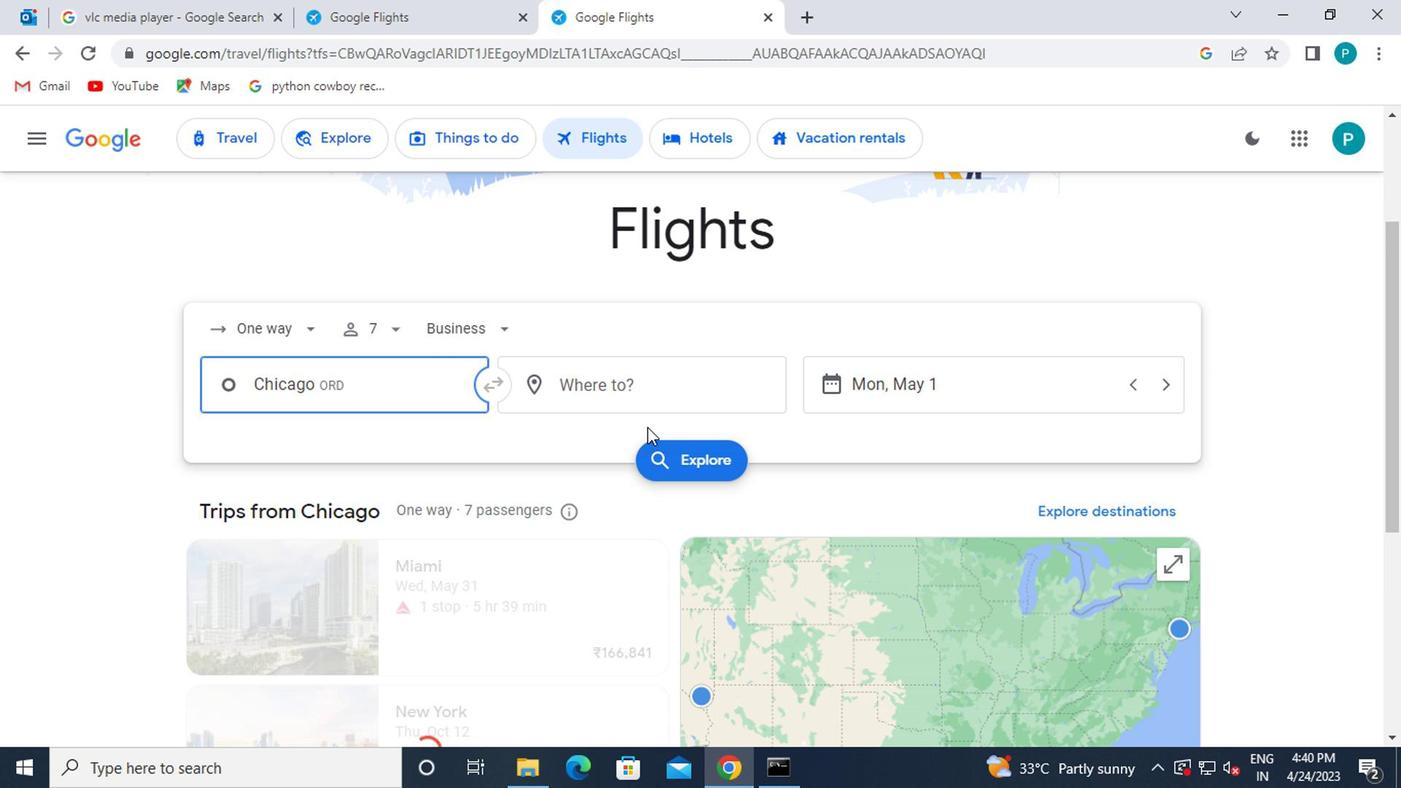 
Action: Mouse pressed left at (642, 406)
Screenshot: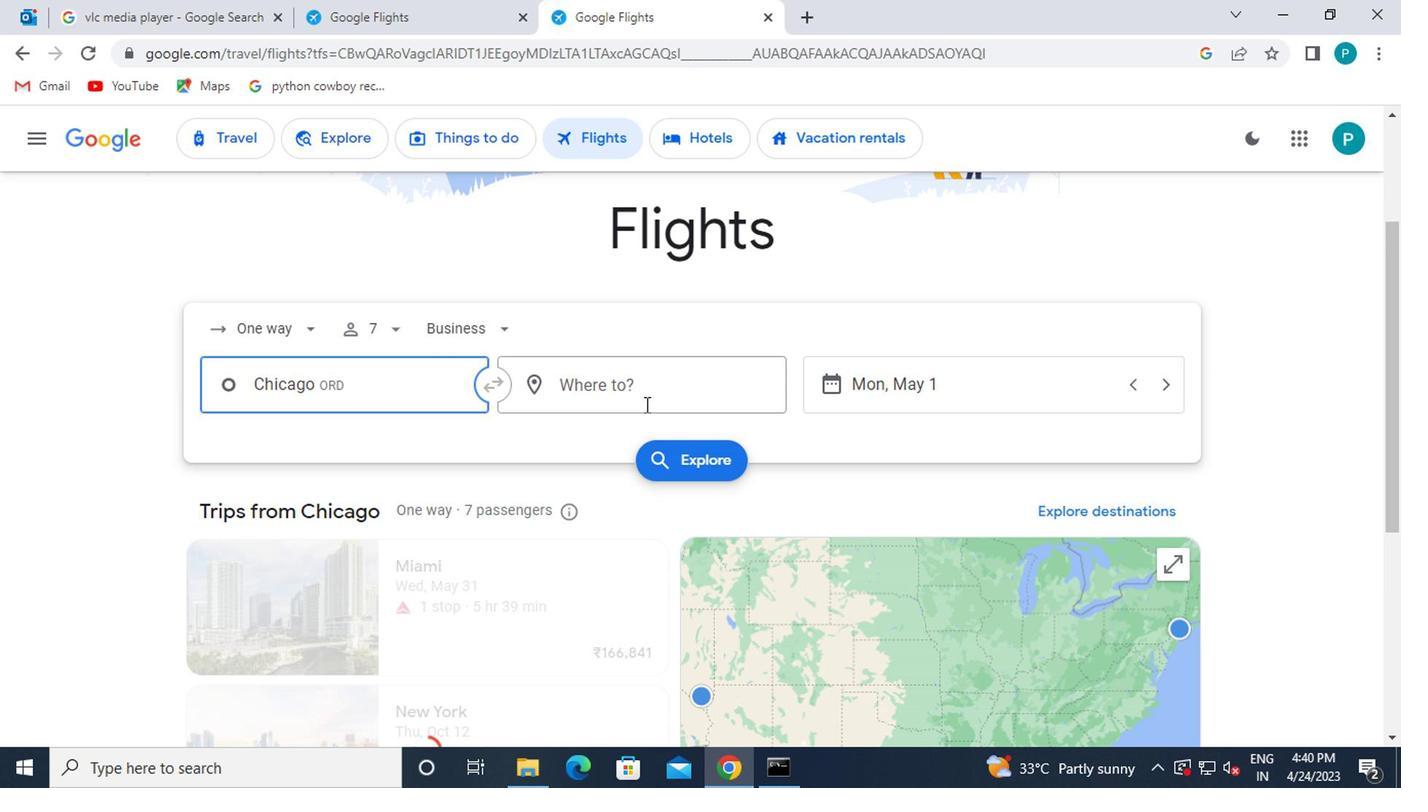 
Action: Mouse moved to (646, 401)
Screenshot: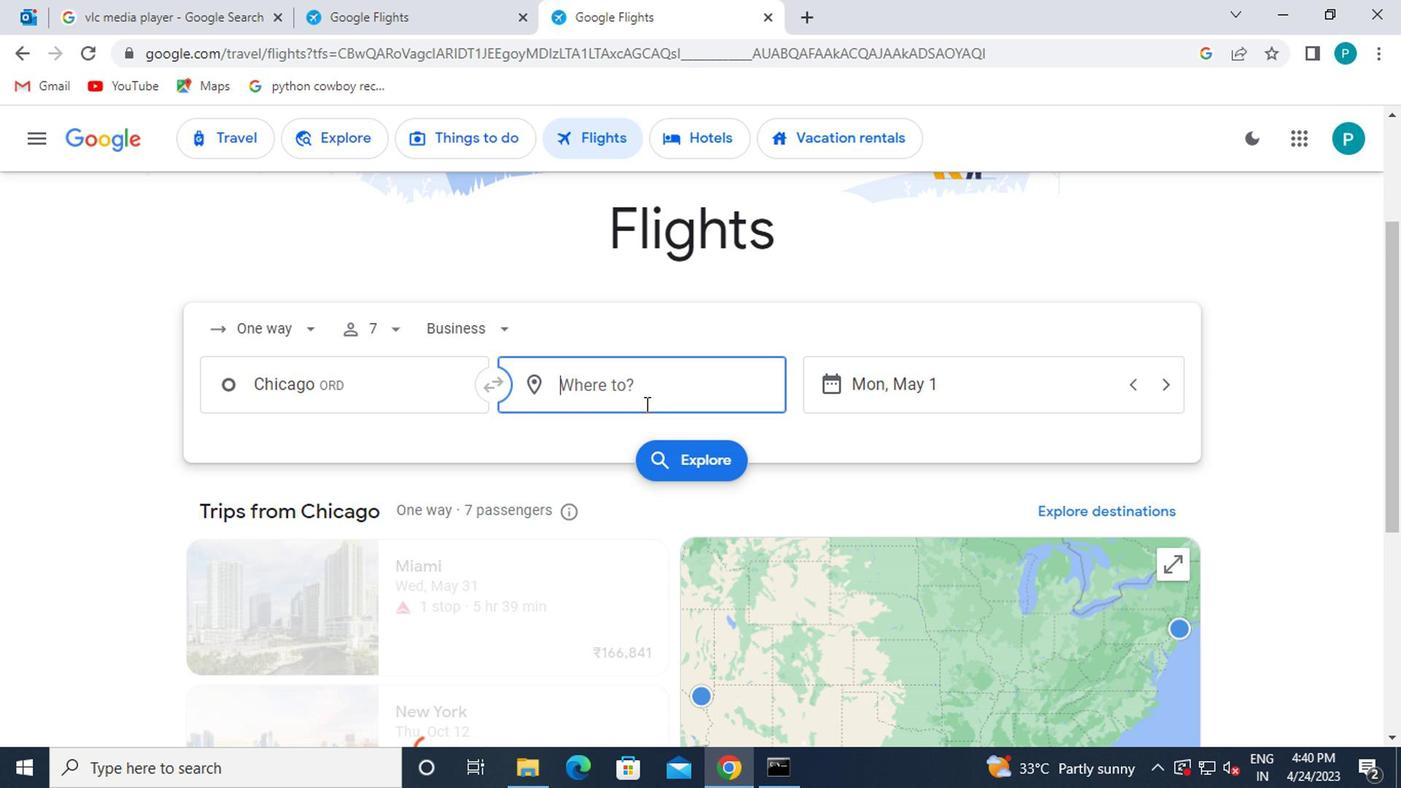 
Action: Key pressed rockf
Screenshot: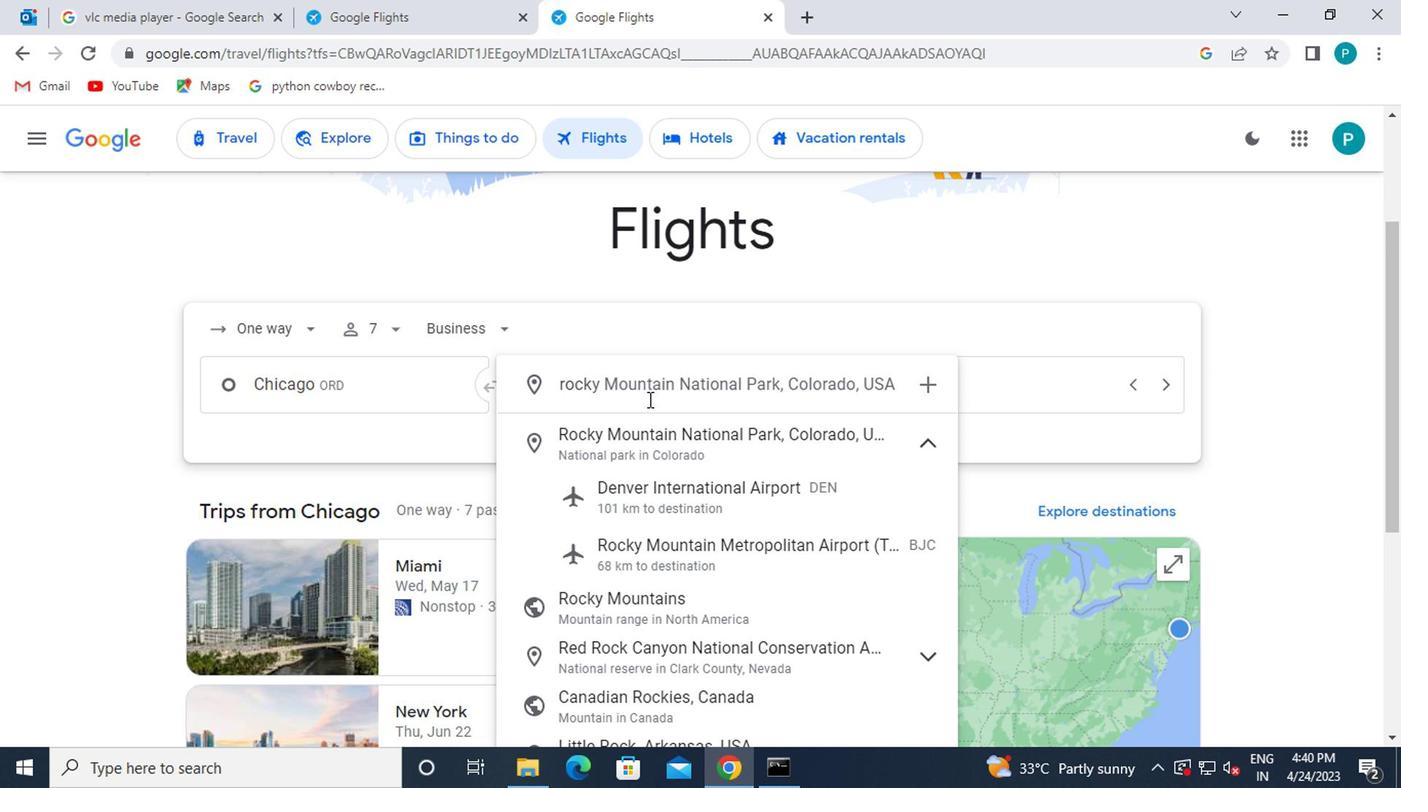 
Action: Mouse moved to (696, 560)
Screenshot: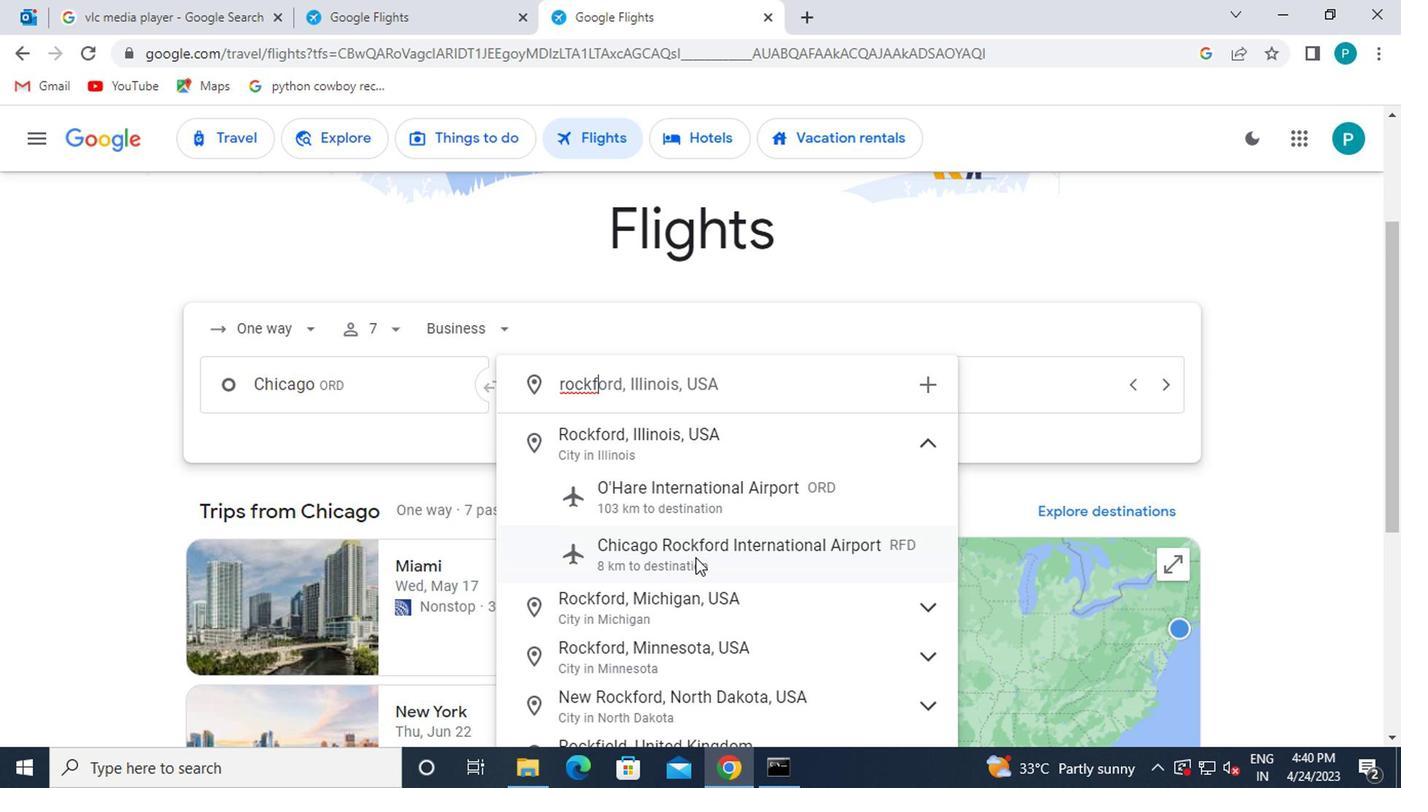 
Action: Mouse pressed left at (696, 560)
Screenshot: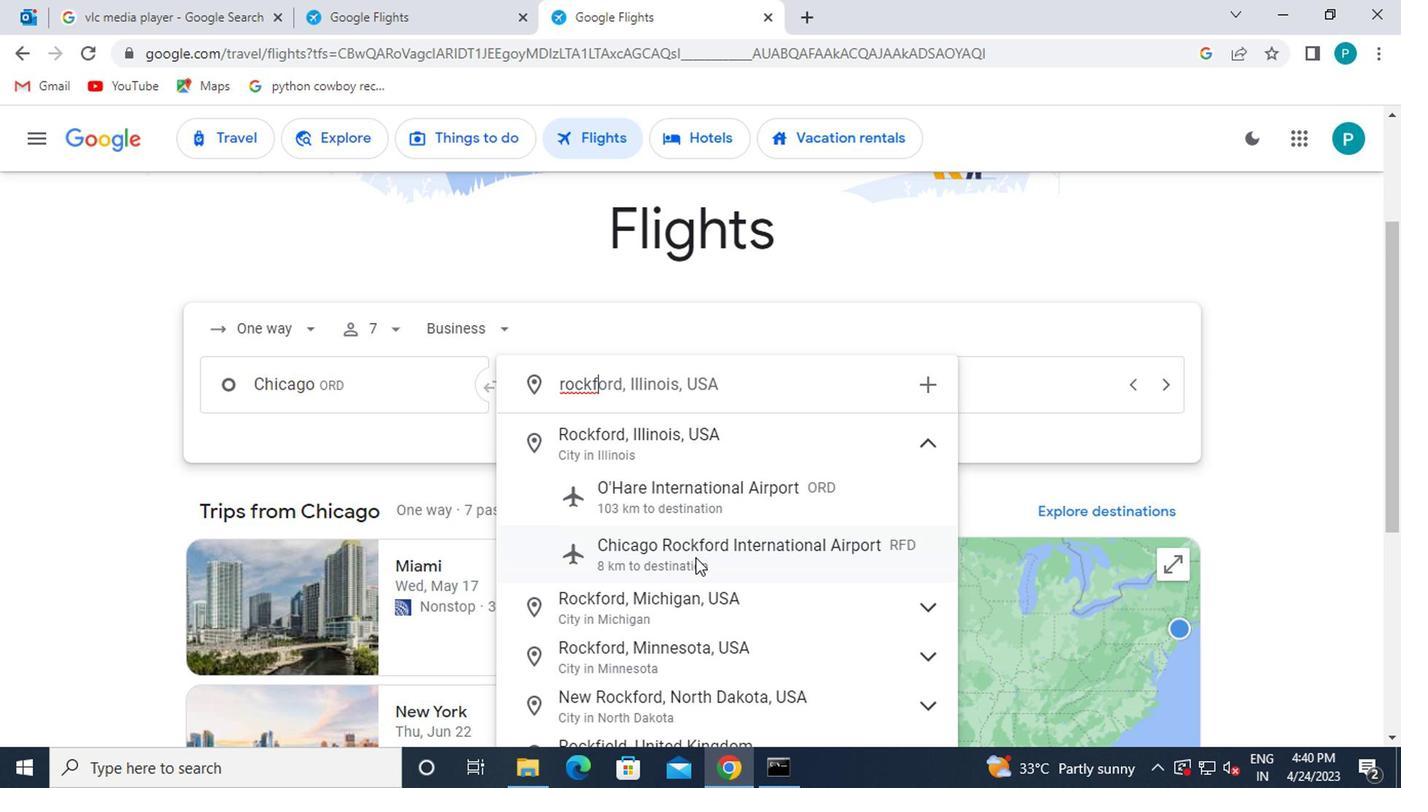 
Action: Mouse moved to (956, 399)
Screenshot: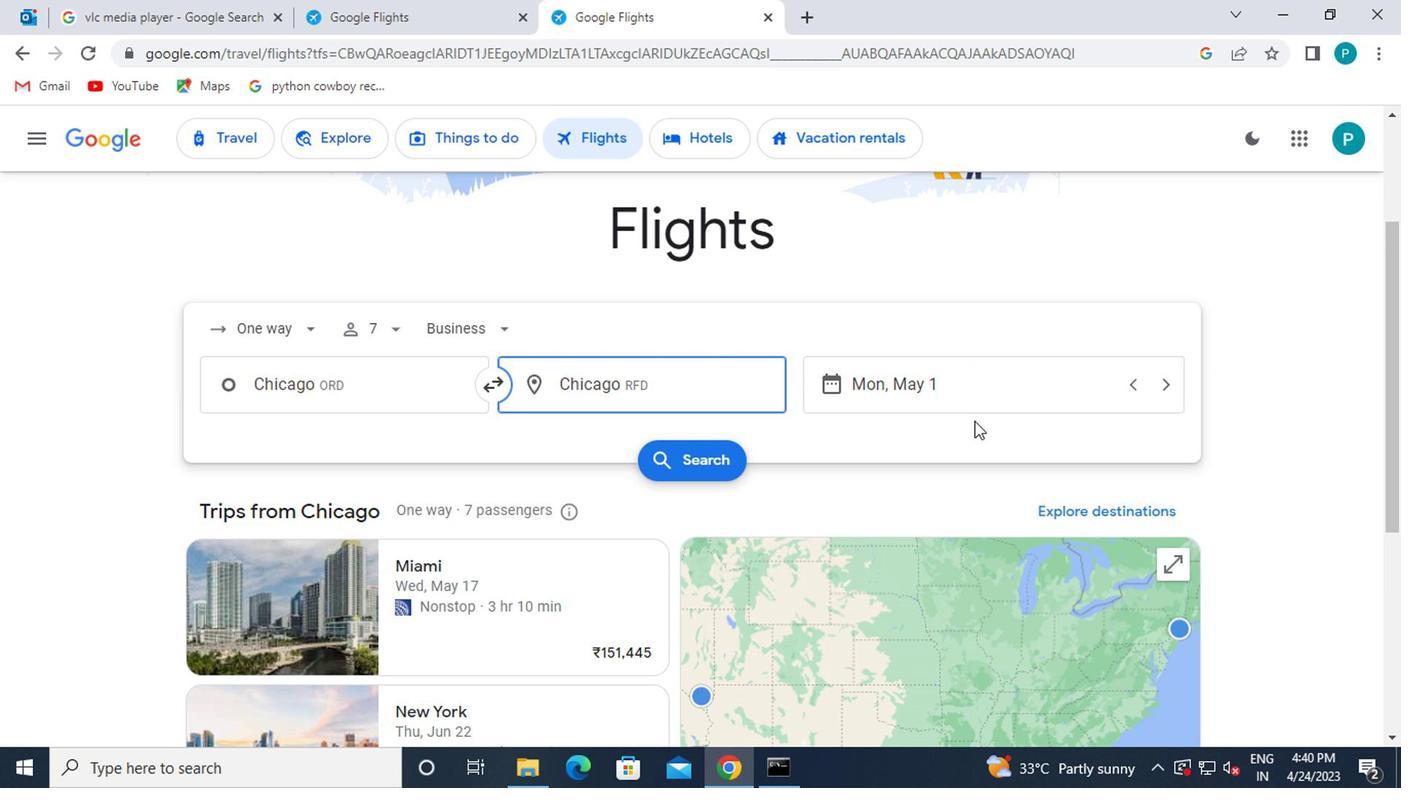 
Action: Mouse pressed left at (956, 399)
Screenshot: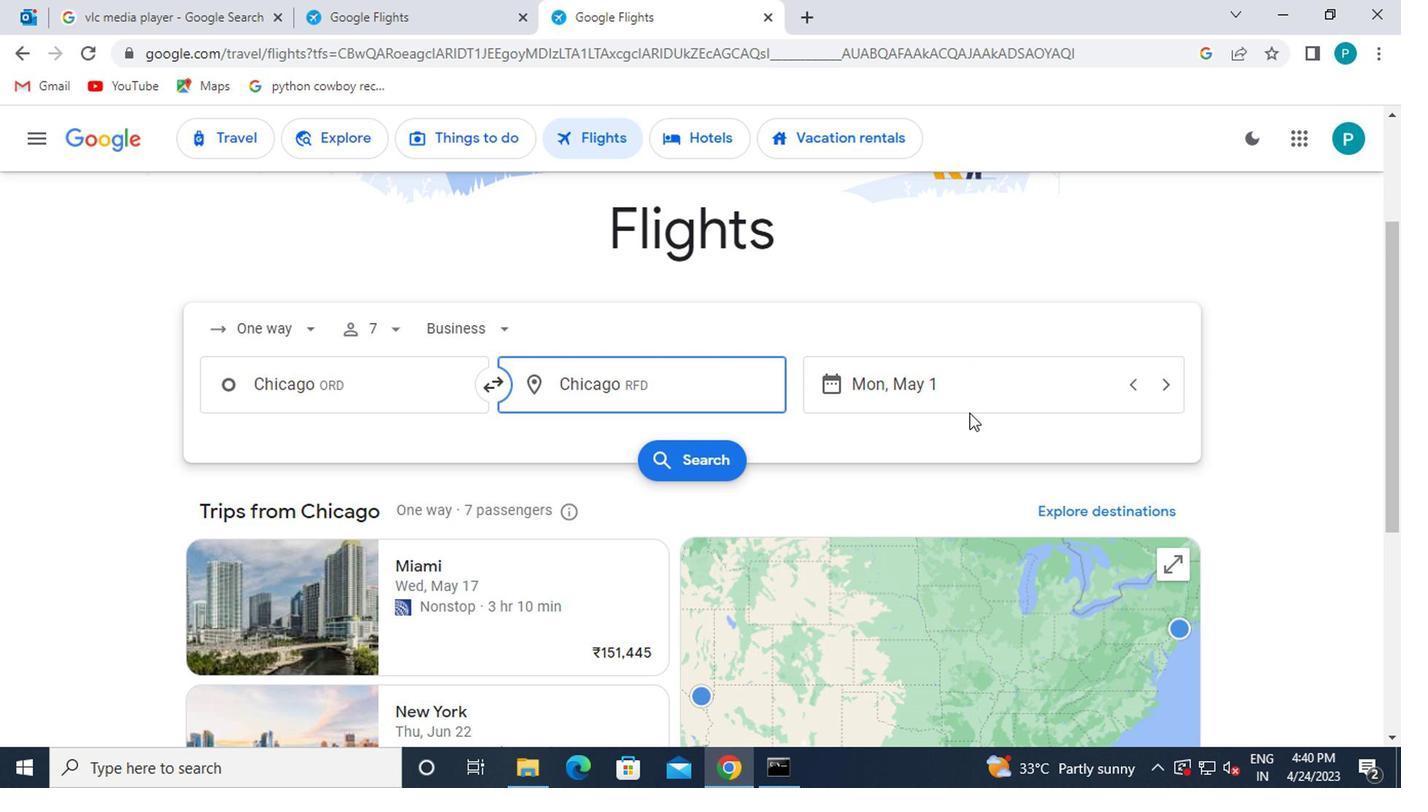 
Action: Mouse moved to (899, 385)
Screenshot: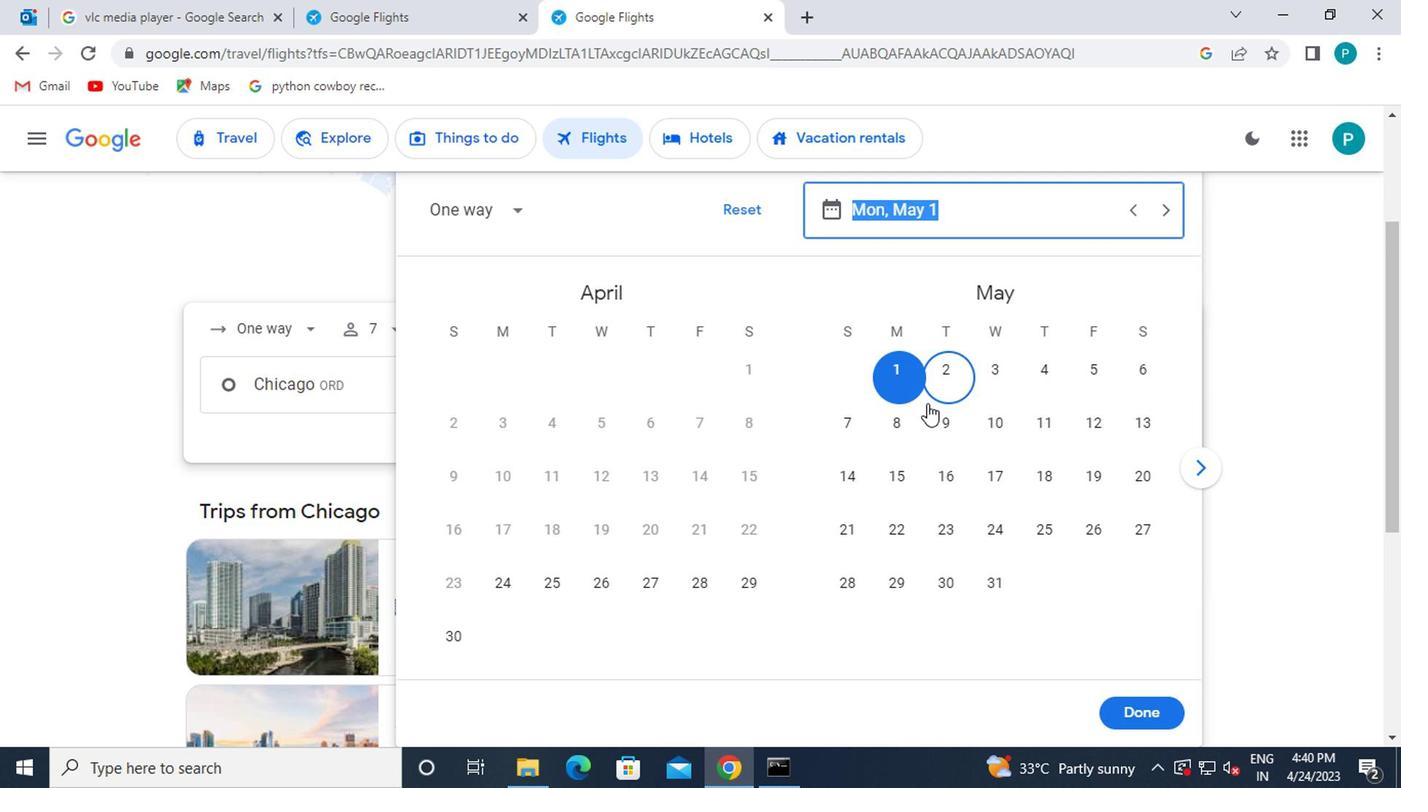 
Action: Mouse pressed left at (899, 385)
Screenshot: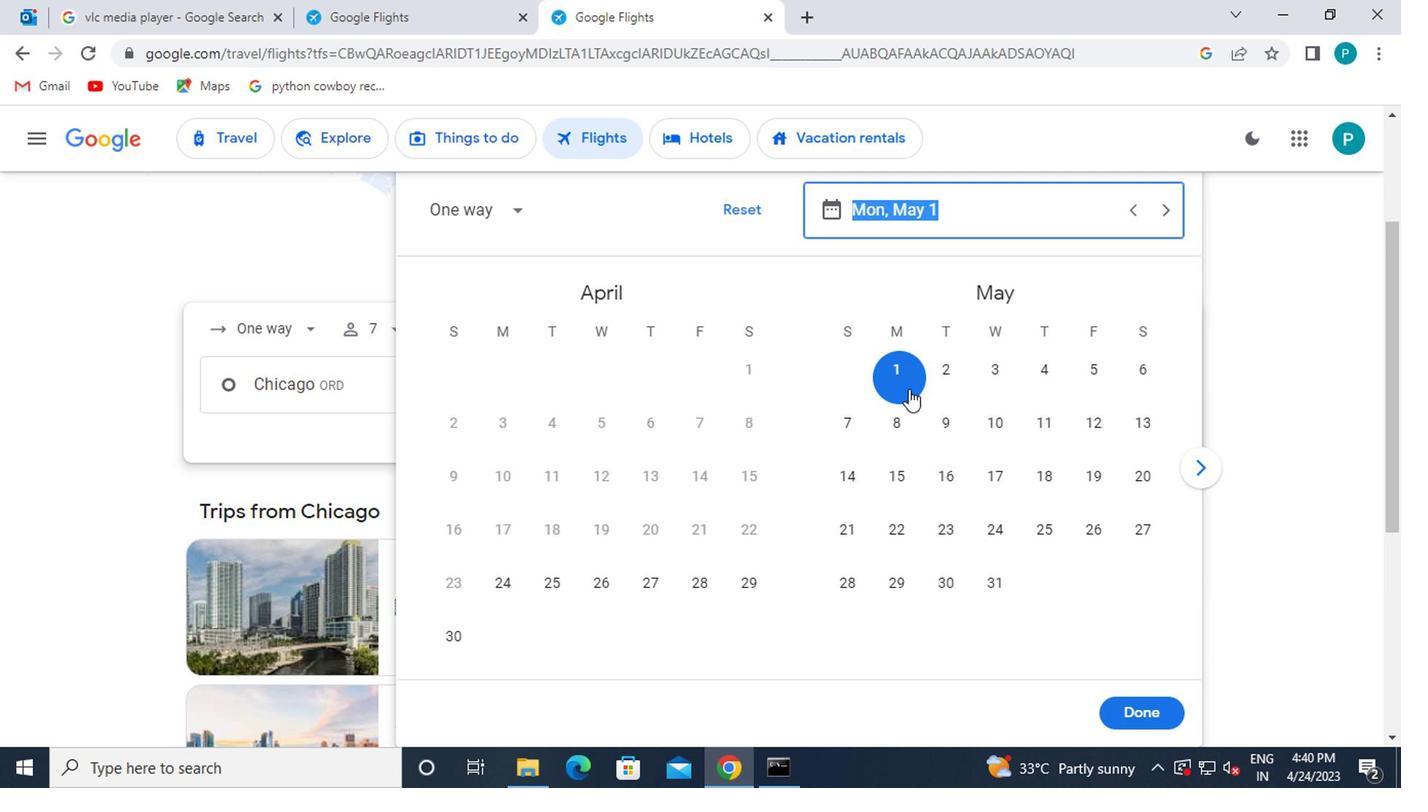 
Action: Mouse moved to (1153, 713)
Screenshot: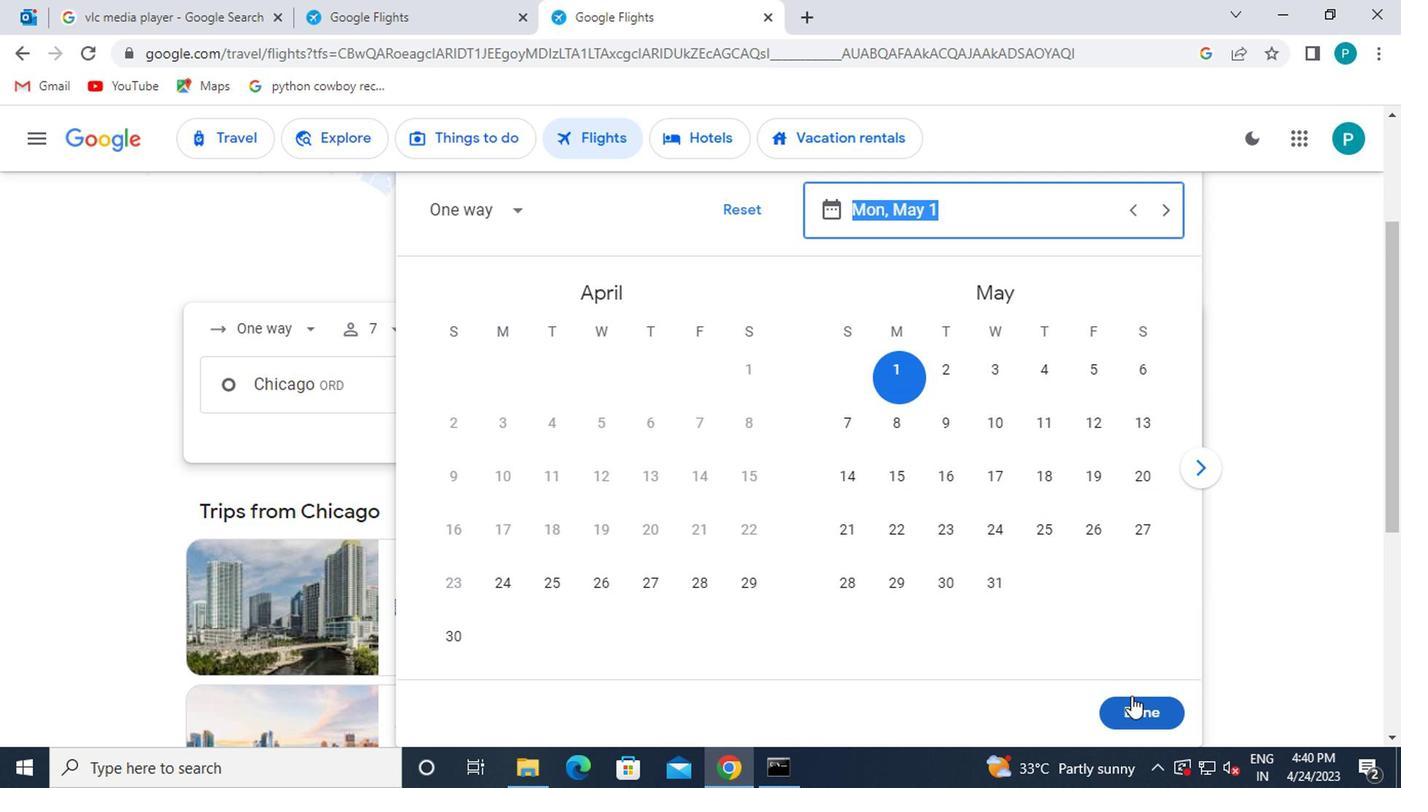 
Action: Mouse pressed left at (1153, 713)
Screenshot: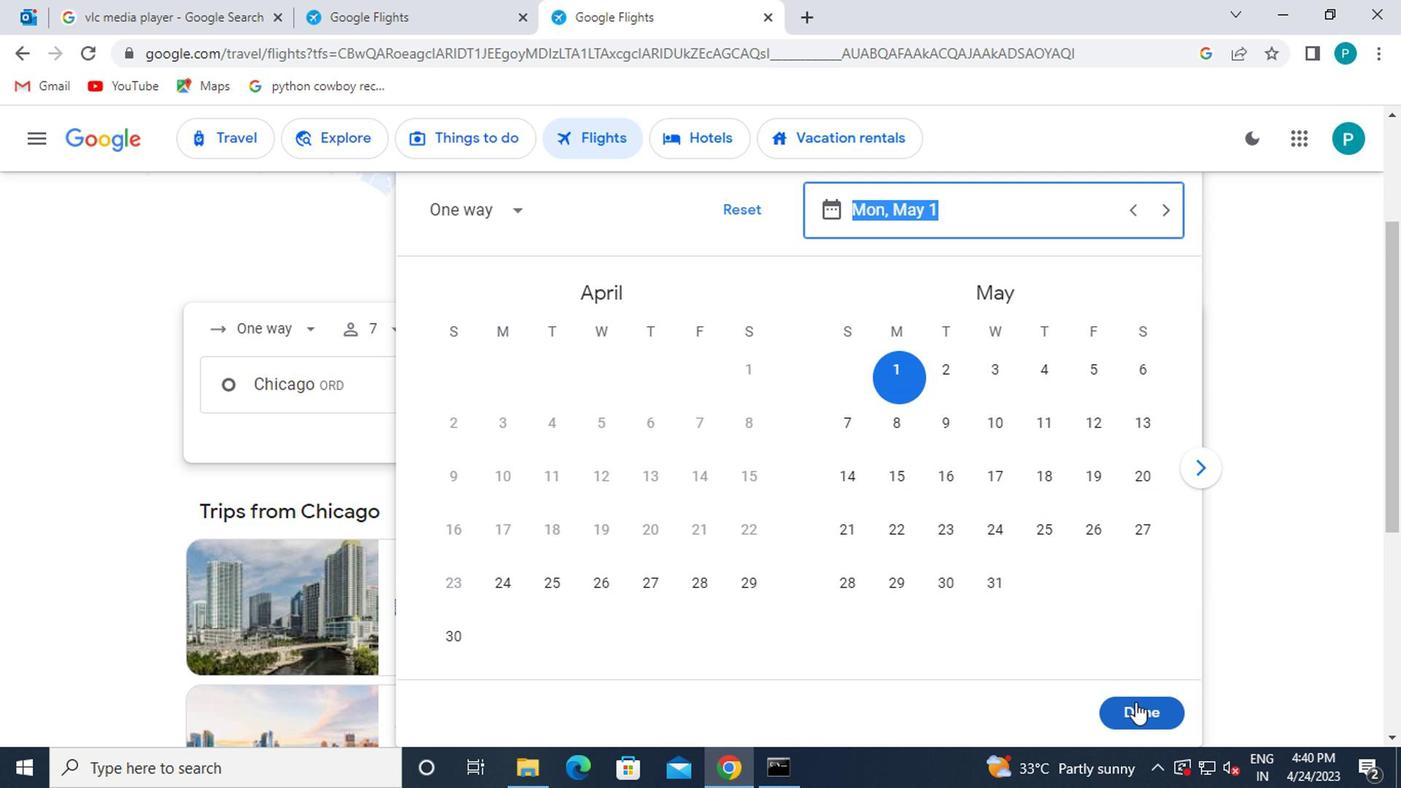 
Action: Mouse moved to (688, 482)
Screenshot: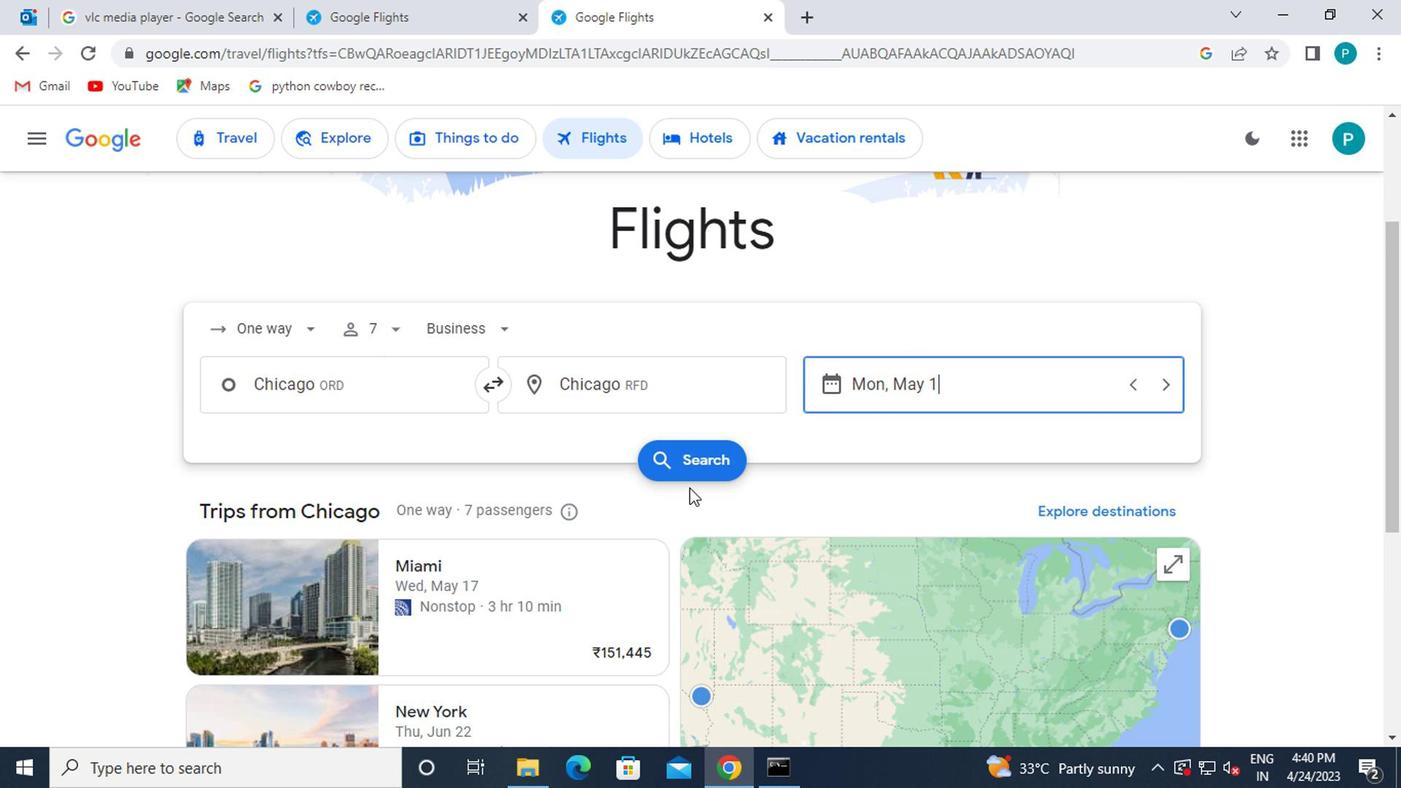 
Action: Mouse pressed left at (688, 482)
Screenshot: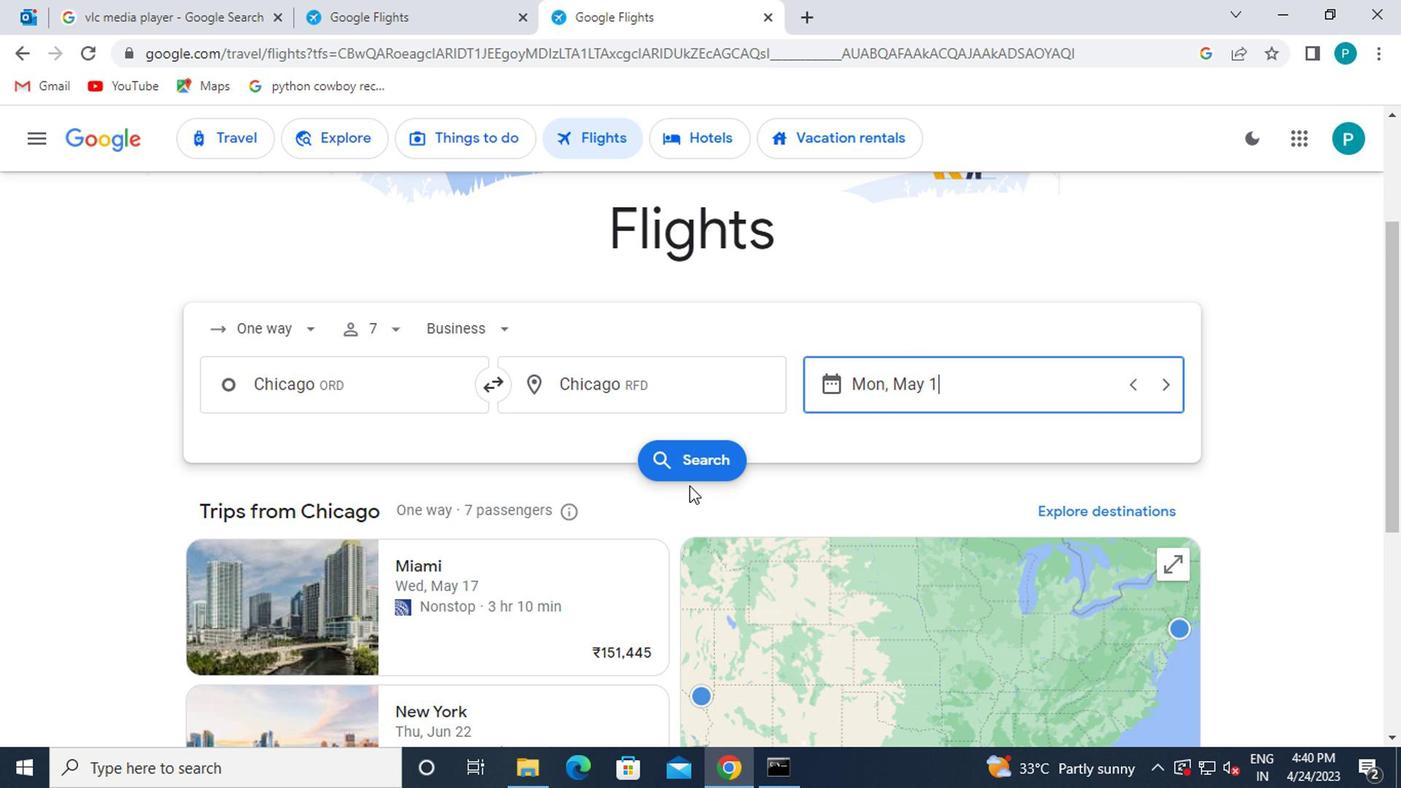 
Action: Mouse moved to (178, 332)
Screenshot: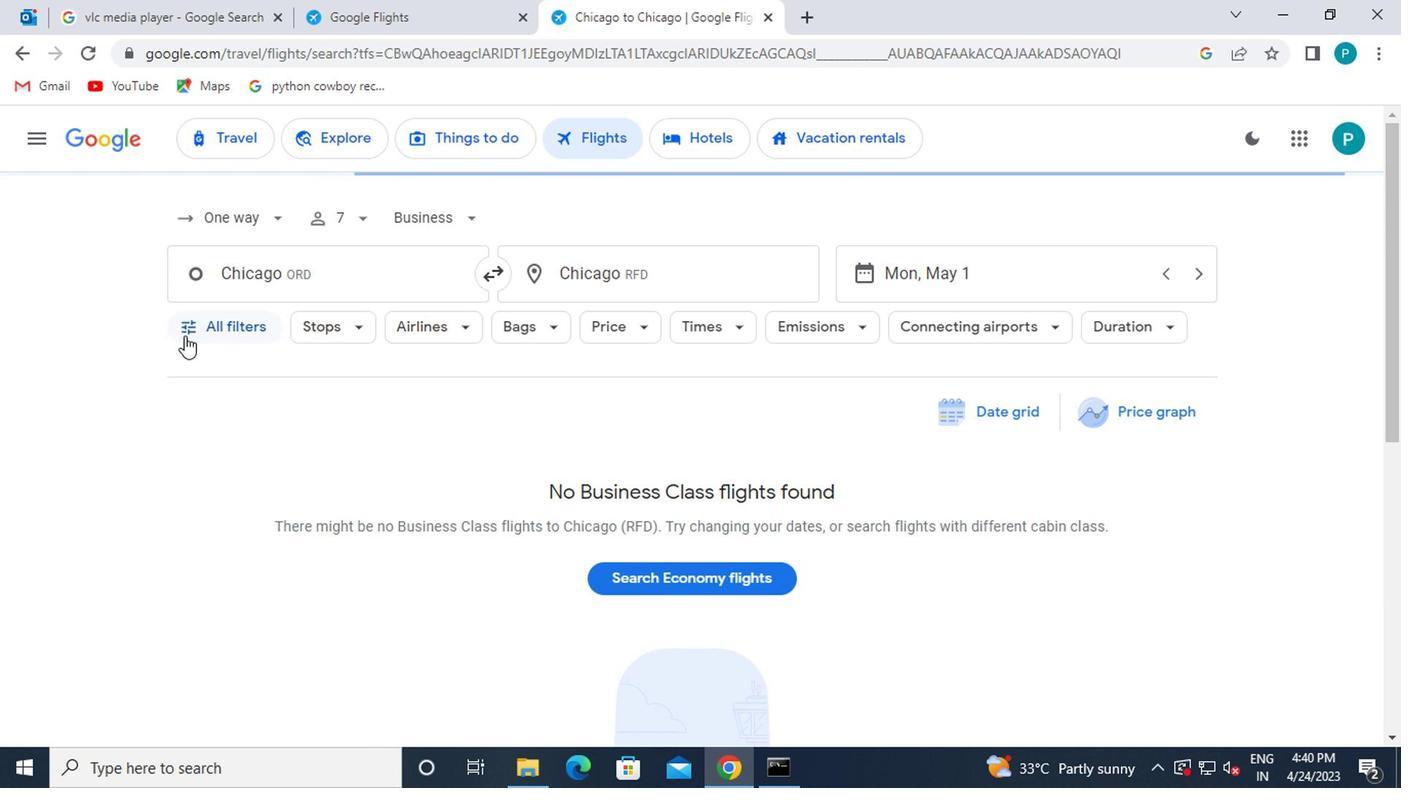 
Action: Mouse pressed left at (178, 332)
Screenshot: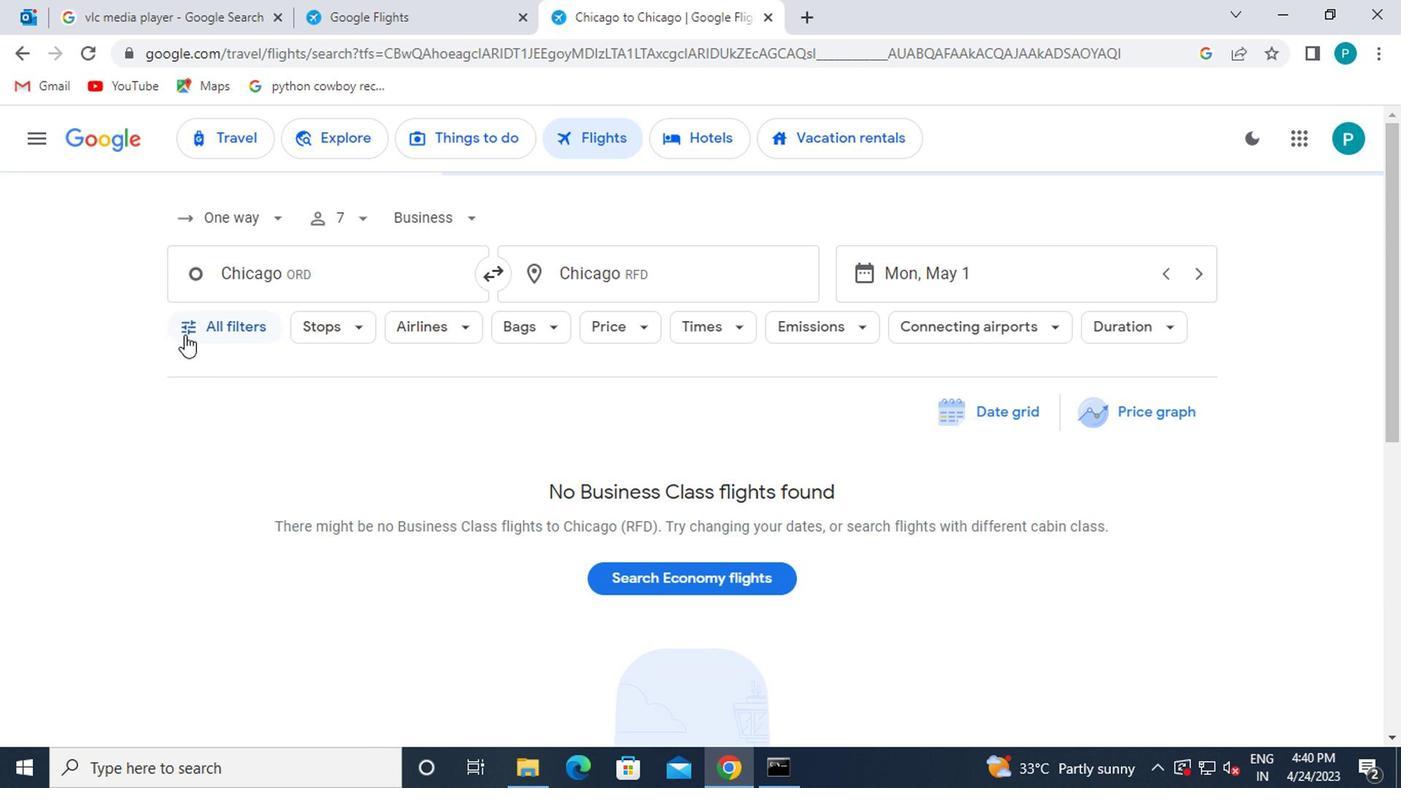 
Action: Mouse moved to (306, 491)
Screenshot: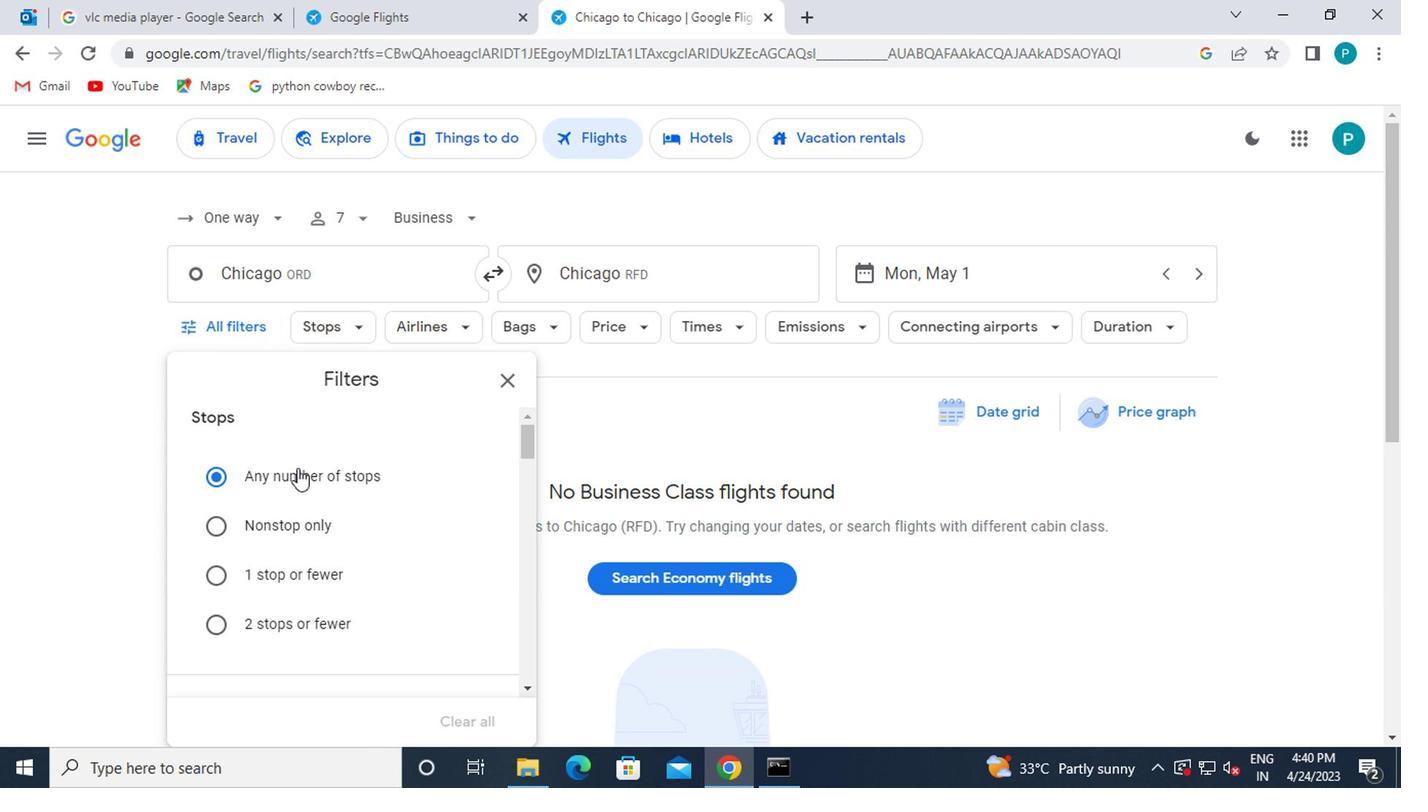 
Action: Mouse scrolled (306, 490) with delta (0, -1)
Screenshot: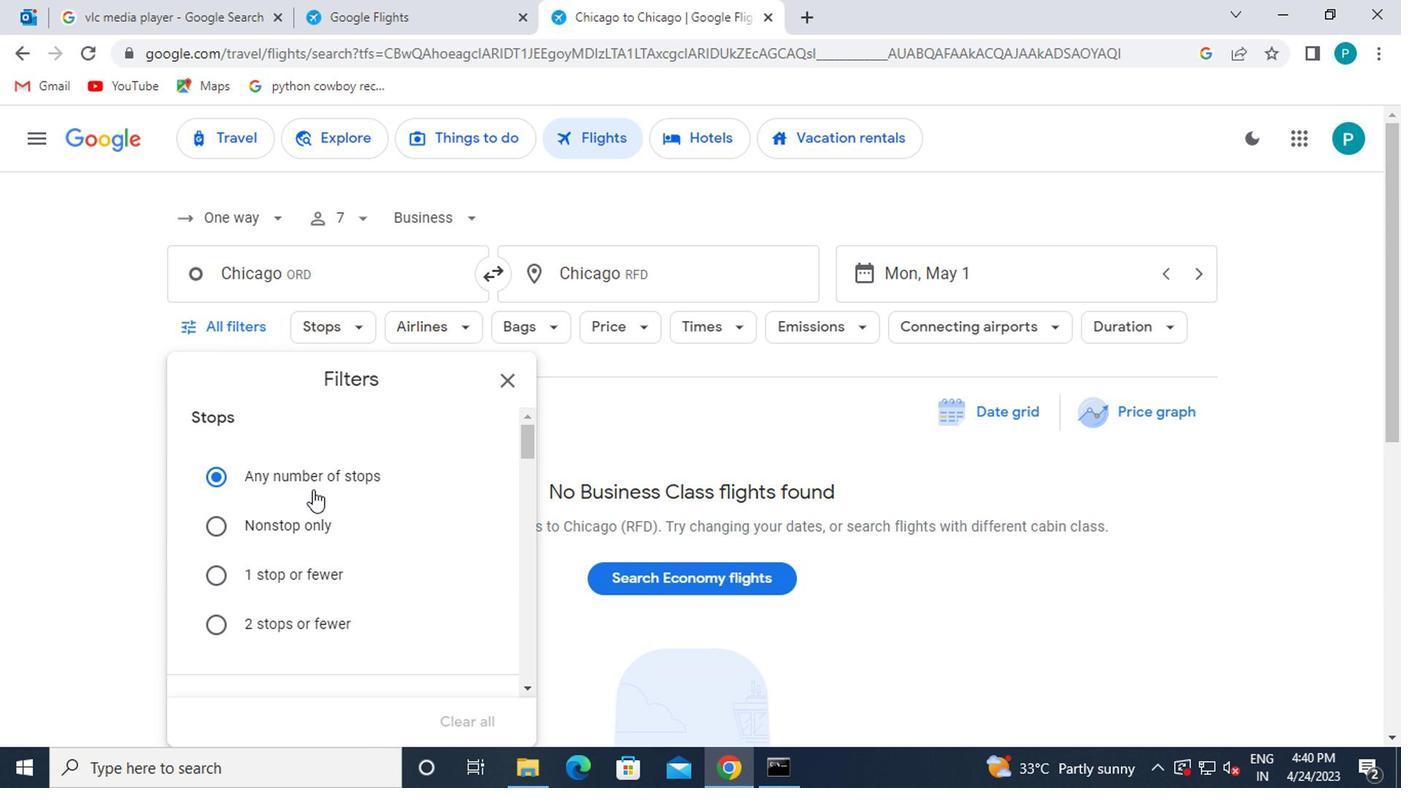 
Action: Mouse scrolled (306, 490) with delta (0, -1)
Screenshot: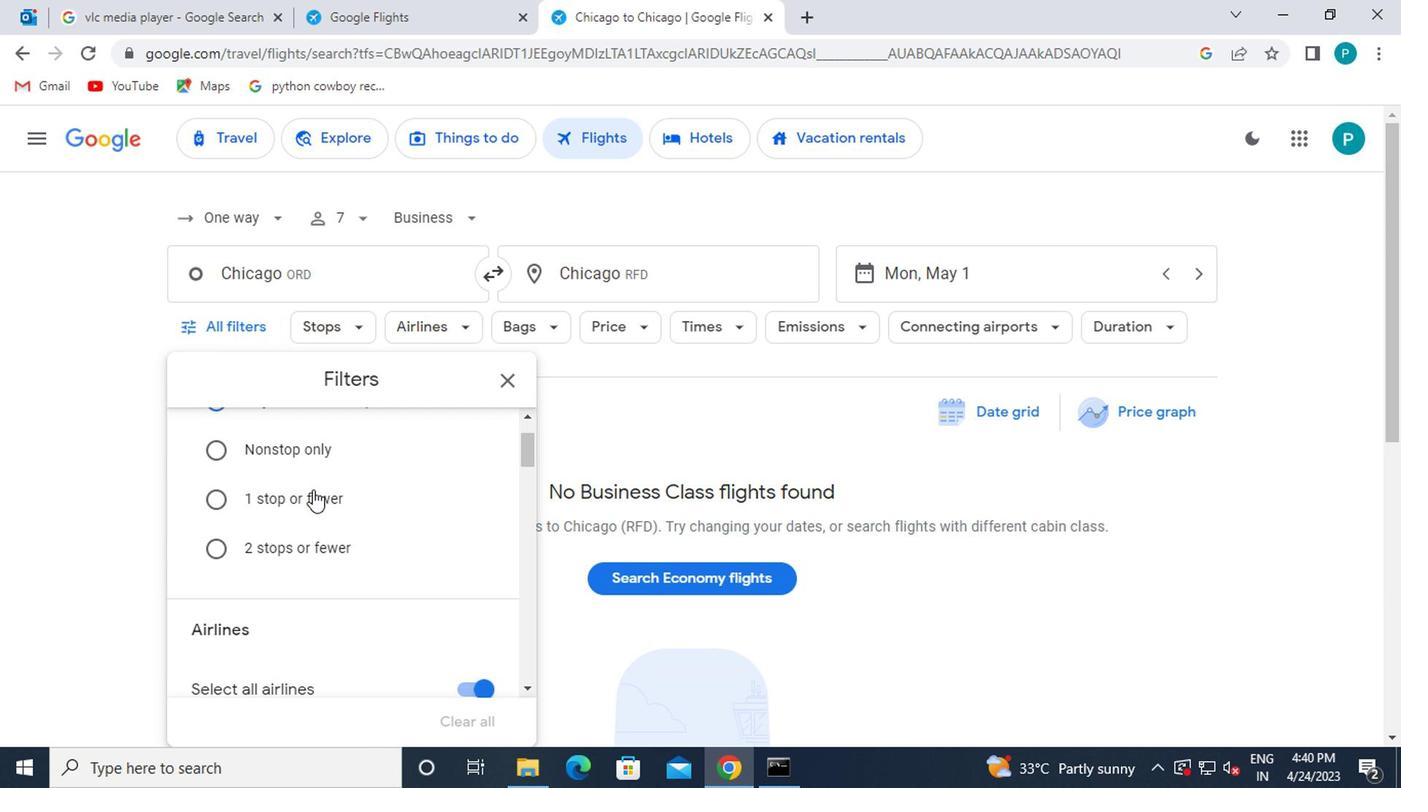 
Action: Mouse scrolled (306, 490) with delta (0, -1)
Screenshot: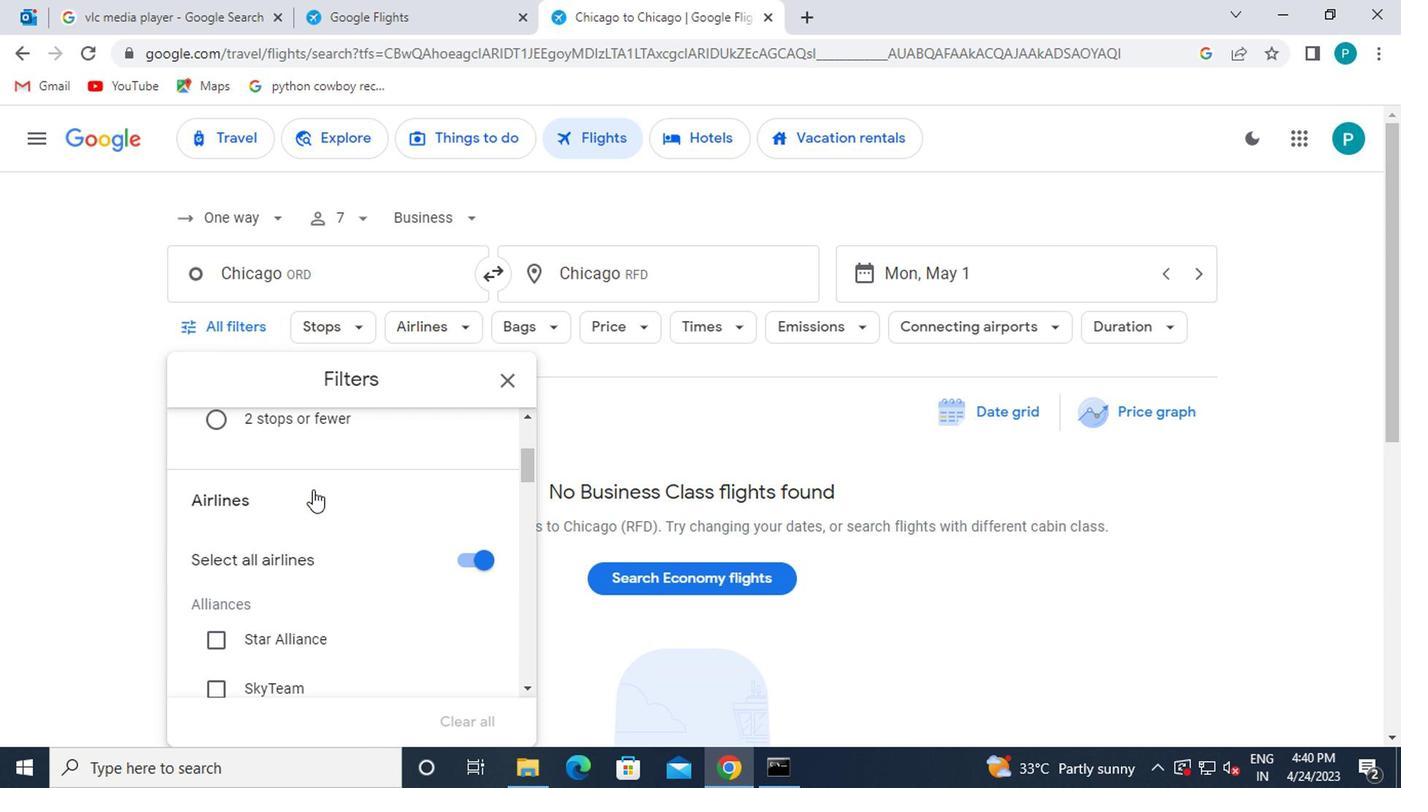 
Action: Mouse scrolled (306, 490) with delta (0, -1)
Screenshot: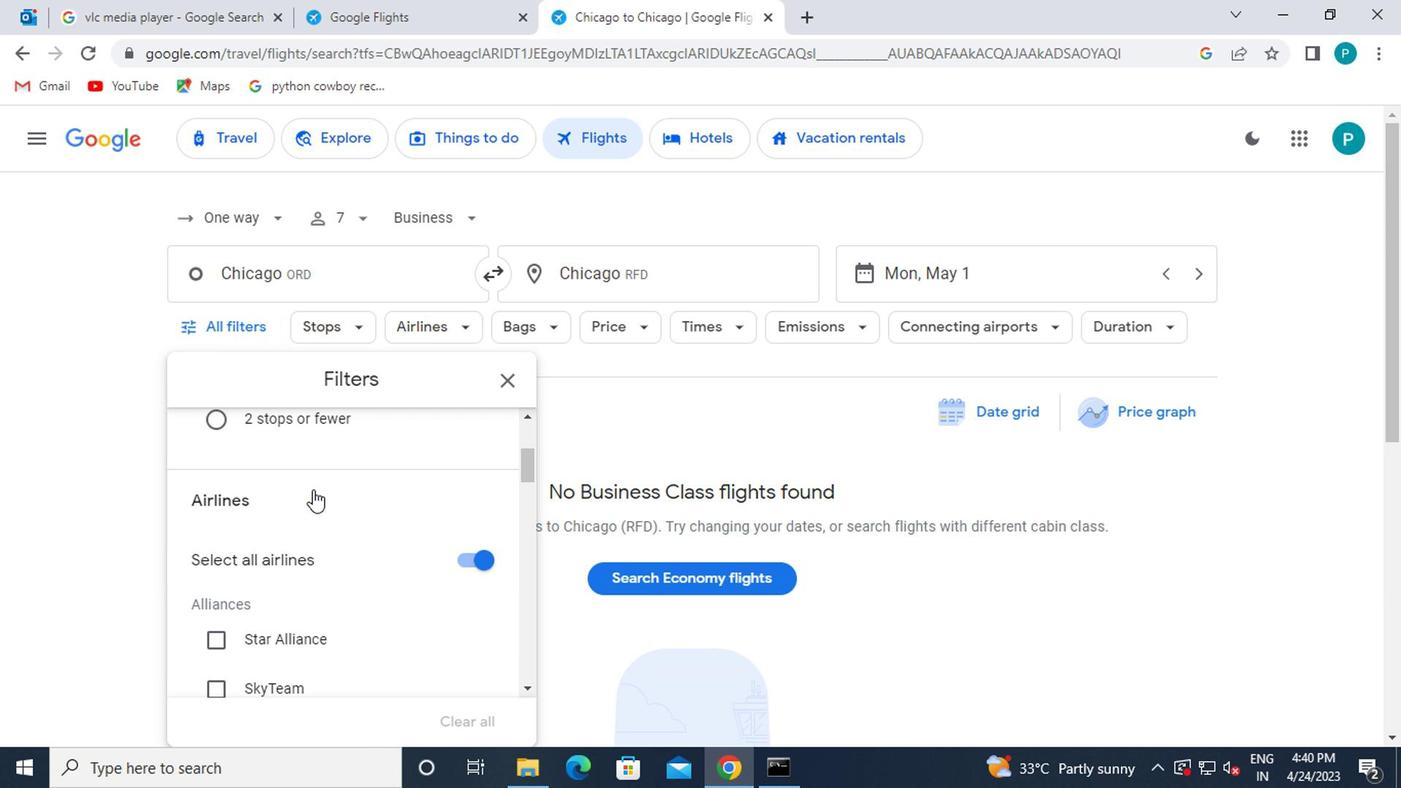 
Action: Mouse scrolled (306, 490) with delta (0, -1)
Screenshot: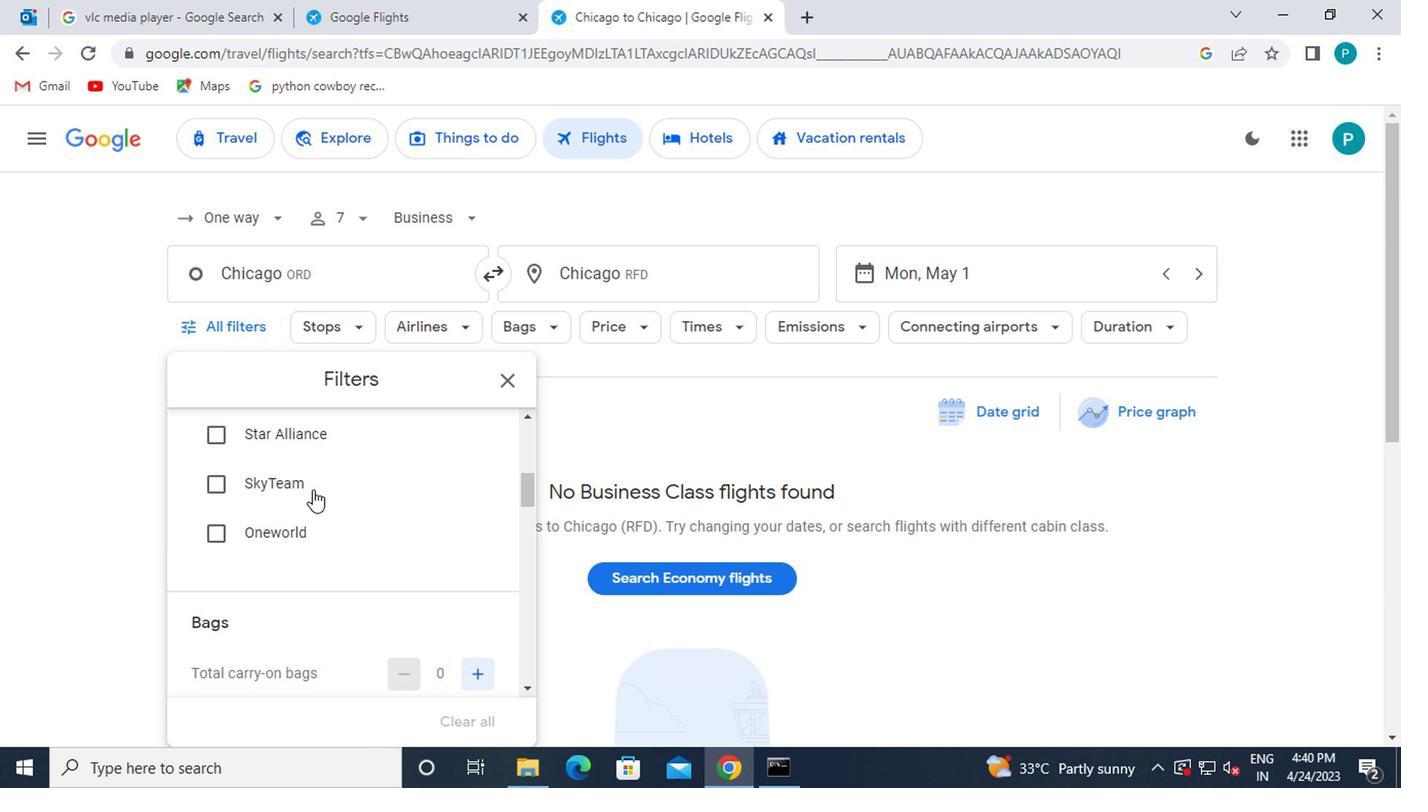 
Action: Mouse scrolled (306, 490) with delta (0, -1)
Screenshot: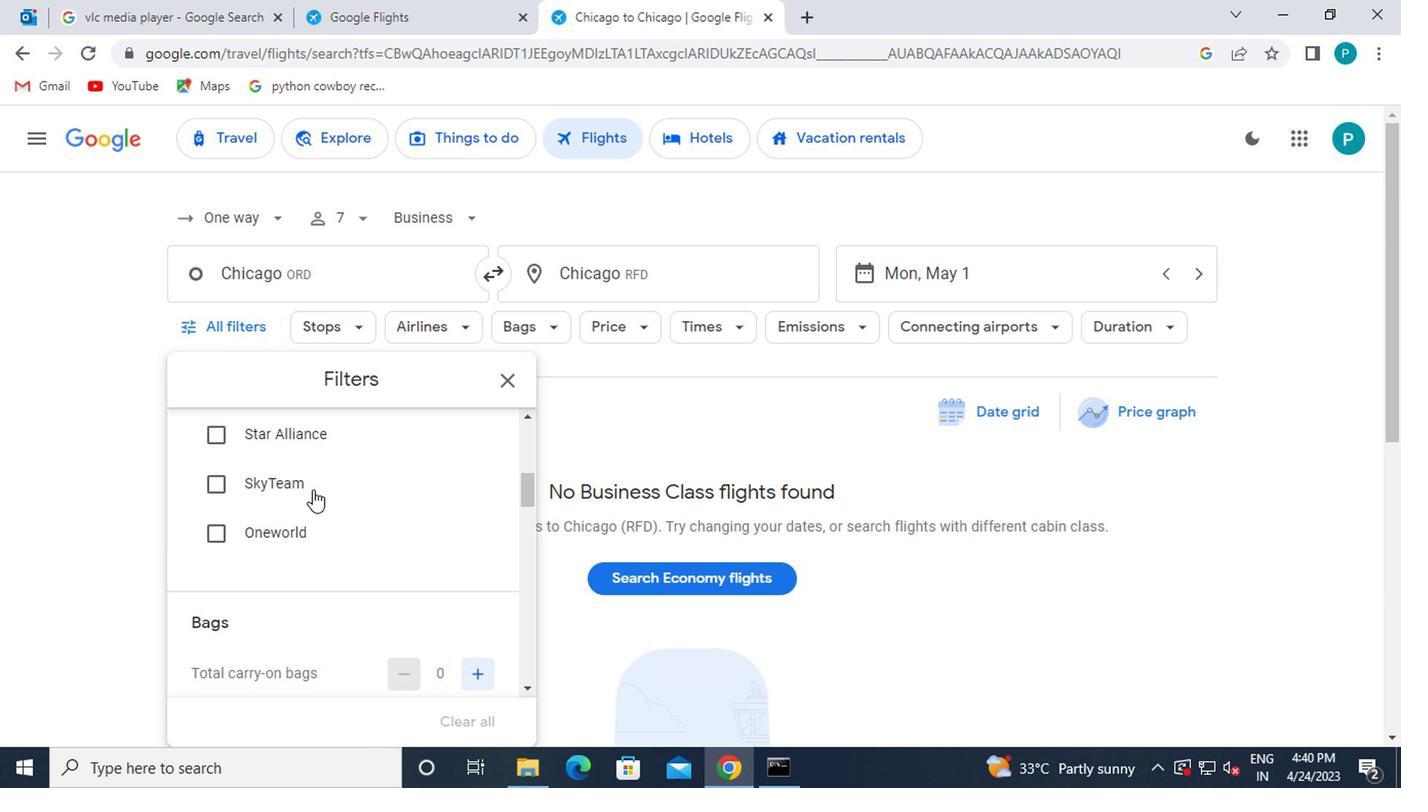 
Action: Mouse scrolled (306, 490) with delta (0, -1)
Screenshot: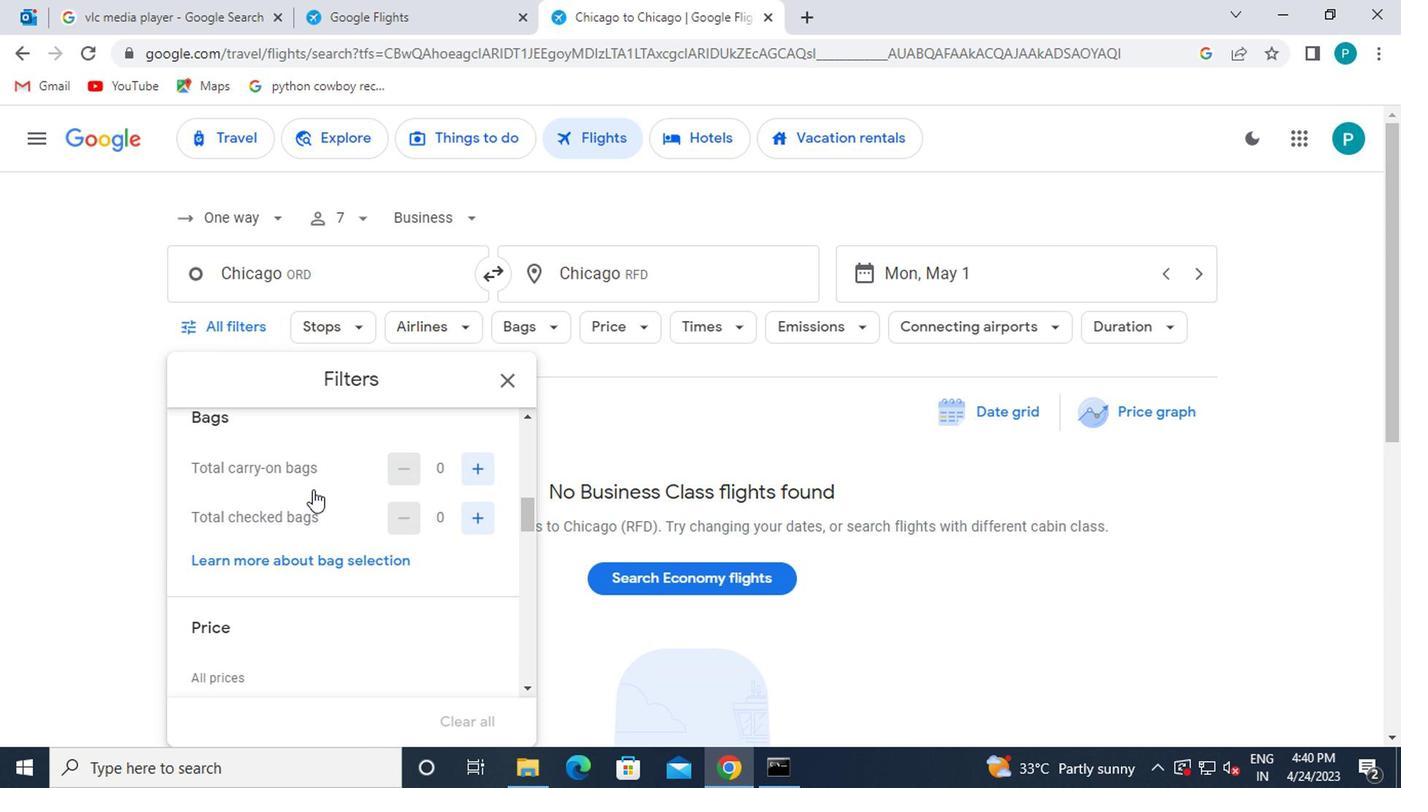 
Action: Mouse scrolled (306, 490) with delta (0, -1)
Screenshot: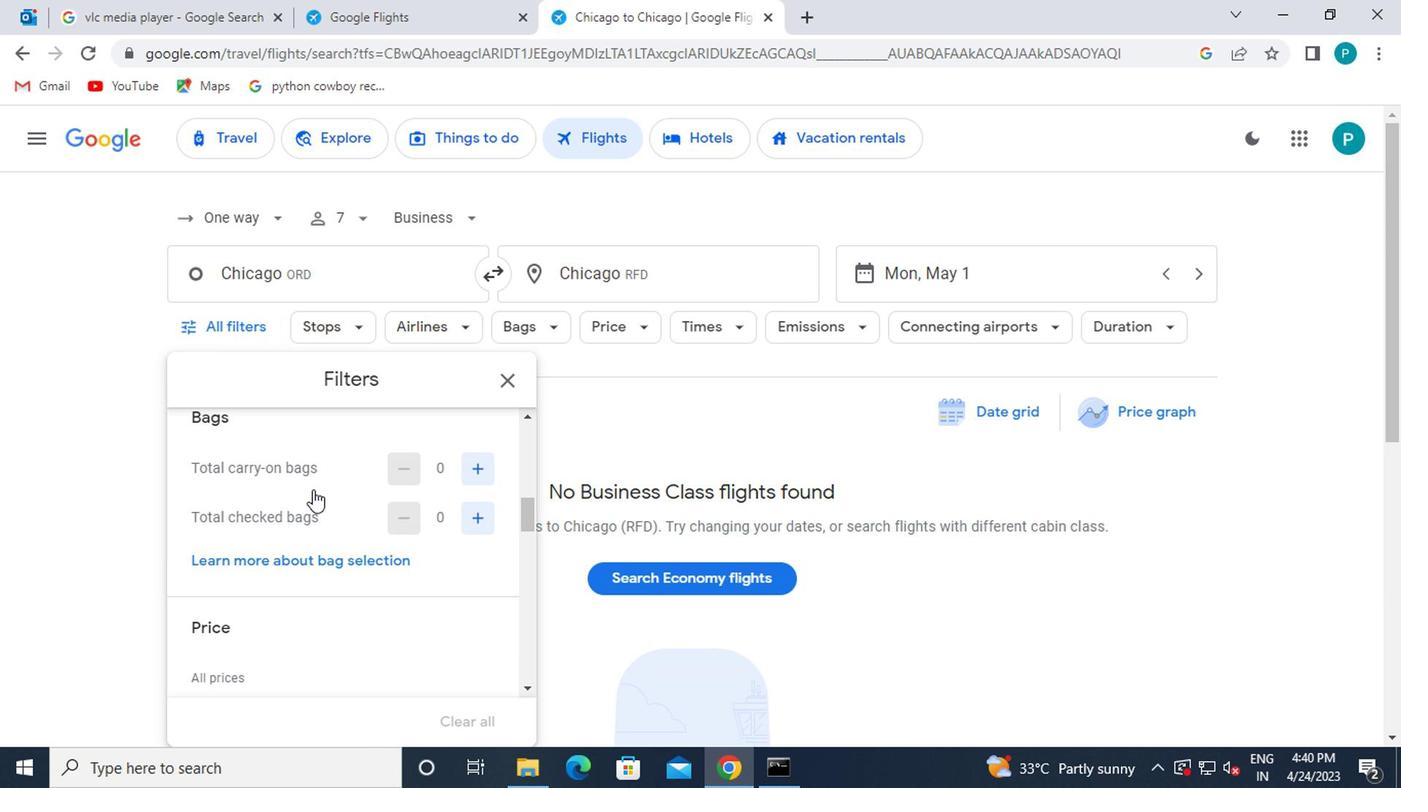 
Action: Mouse moved to (340, 509)
Screenshot: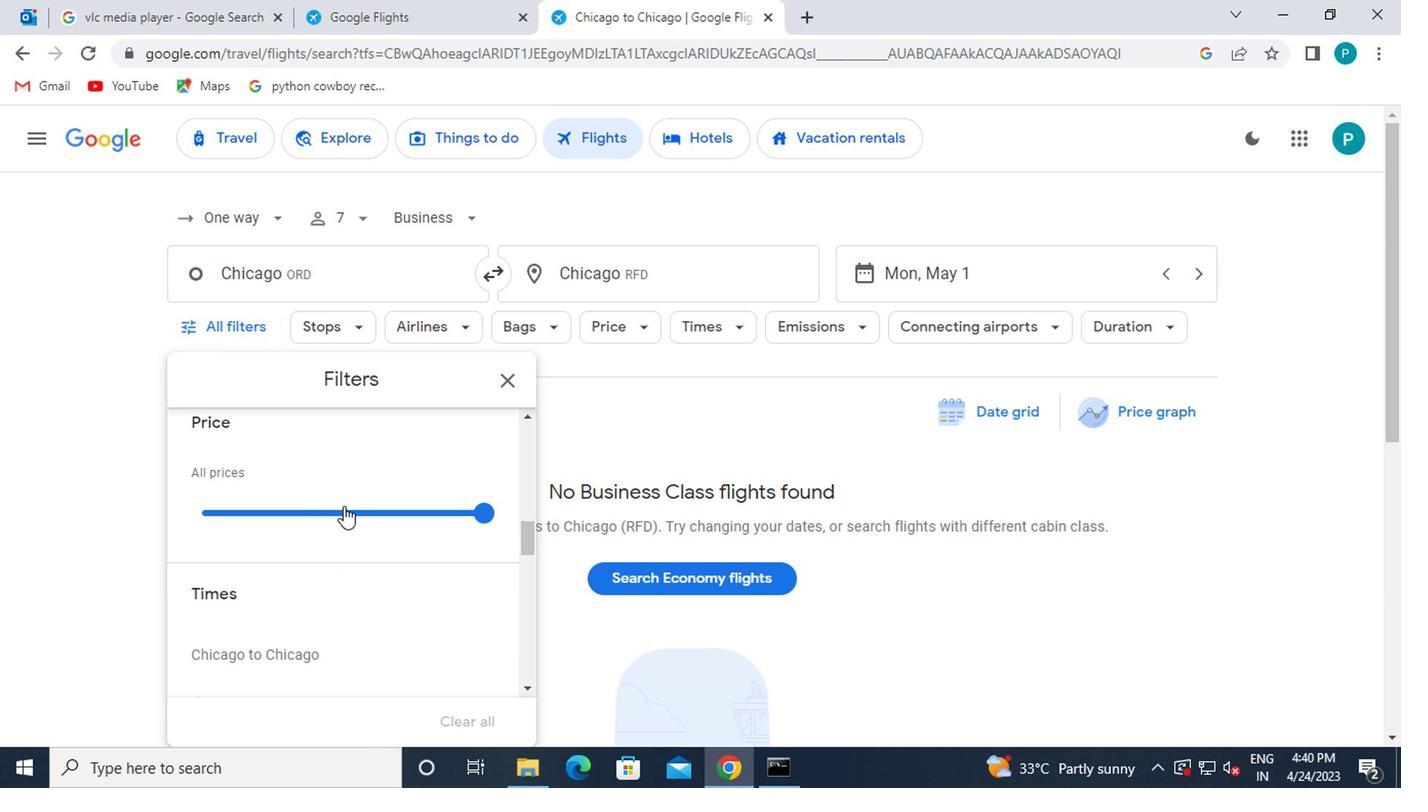 
Action: Mouse scrolled (340, 510) with delta (0, 0)
Screenshot: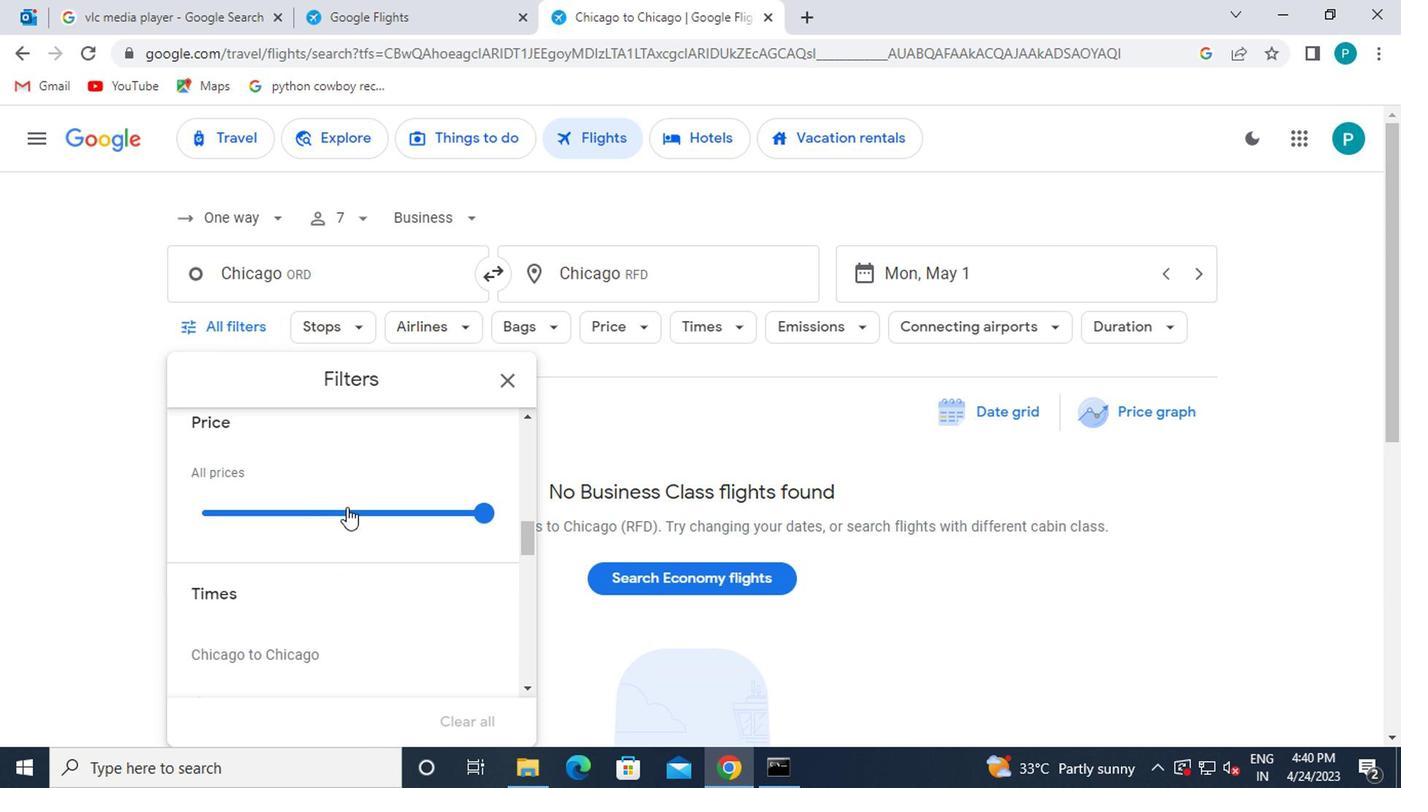 
Action: Mouse scrolled (340, 510) with delta (0, 0)
Screenshot: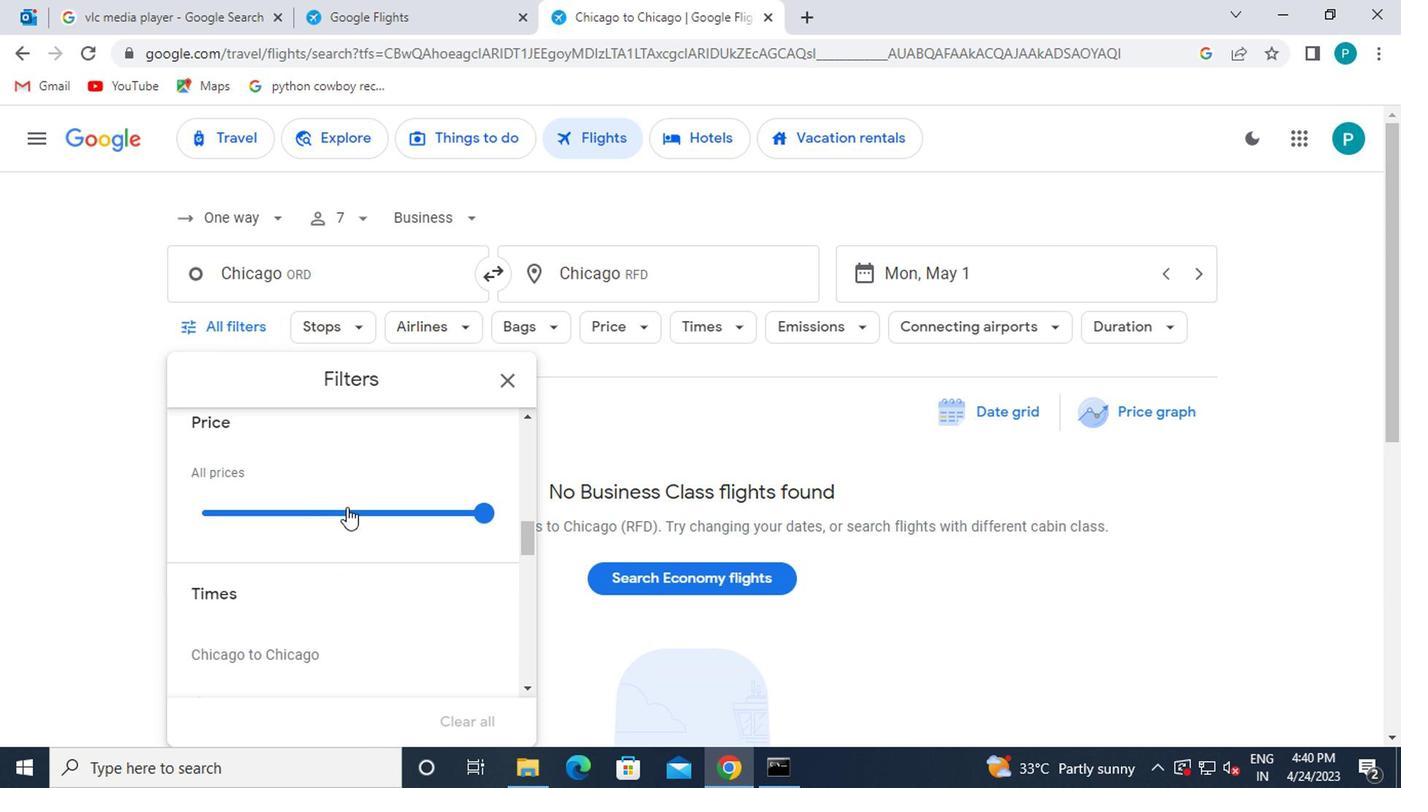 
Action: Mouse scrolled (340, 510) with delta (0, 0)
Screenshot: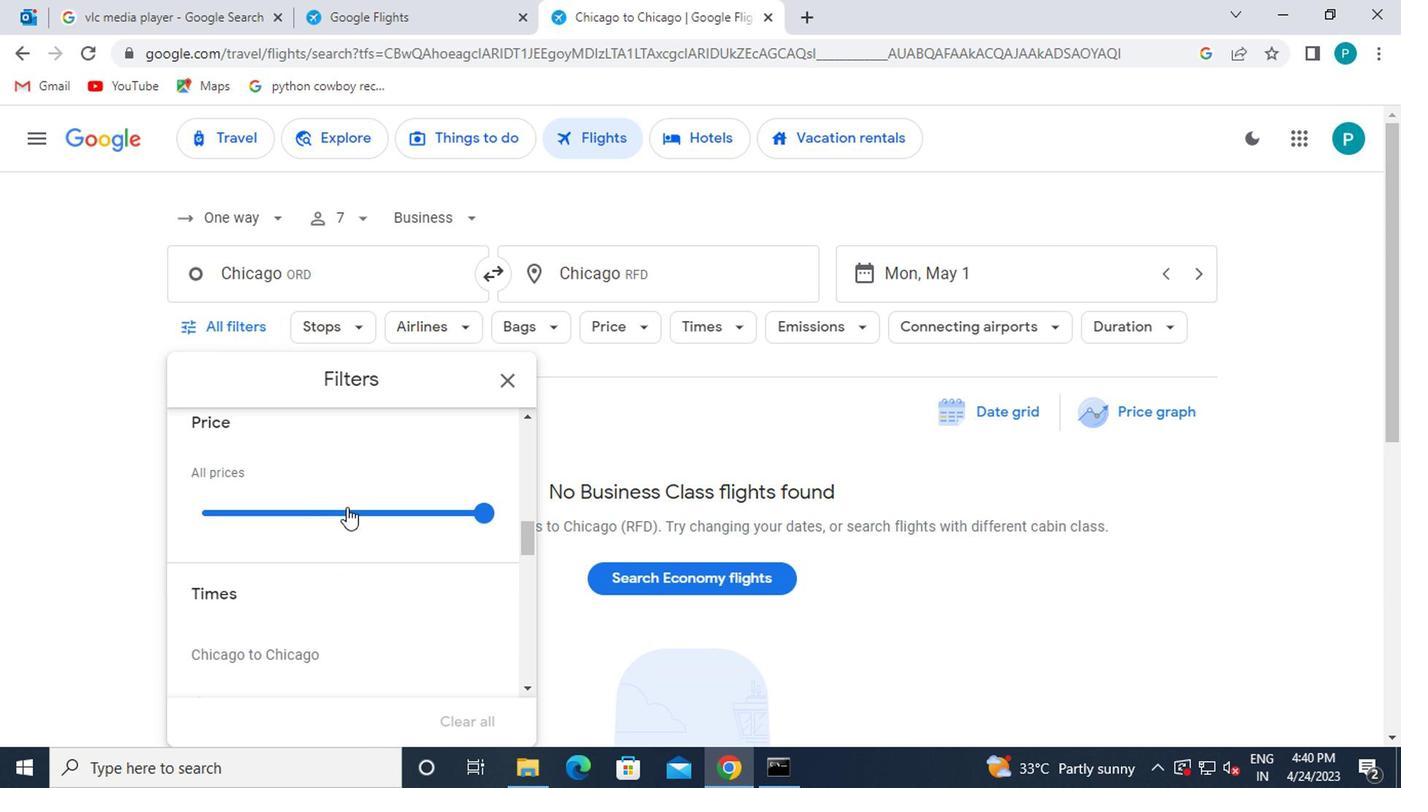 
Action: Mouse scrolled (340, 510) with delta (0, 0)
Screenshot: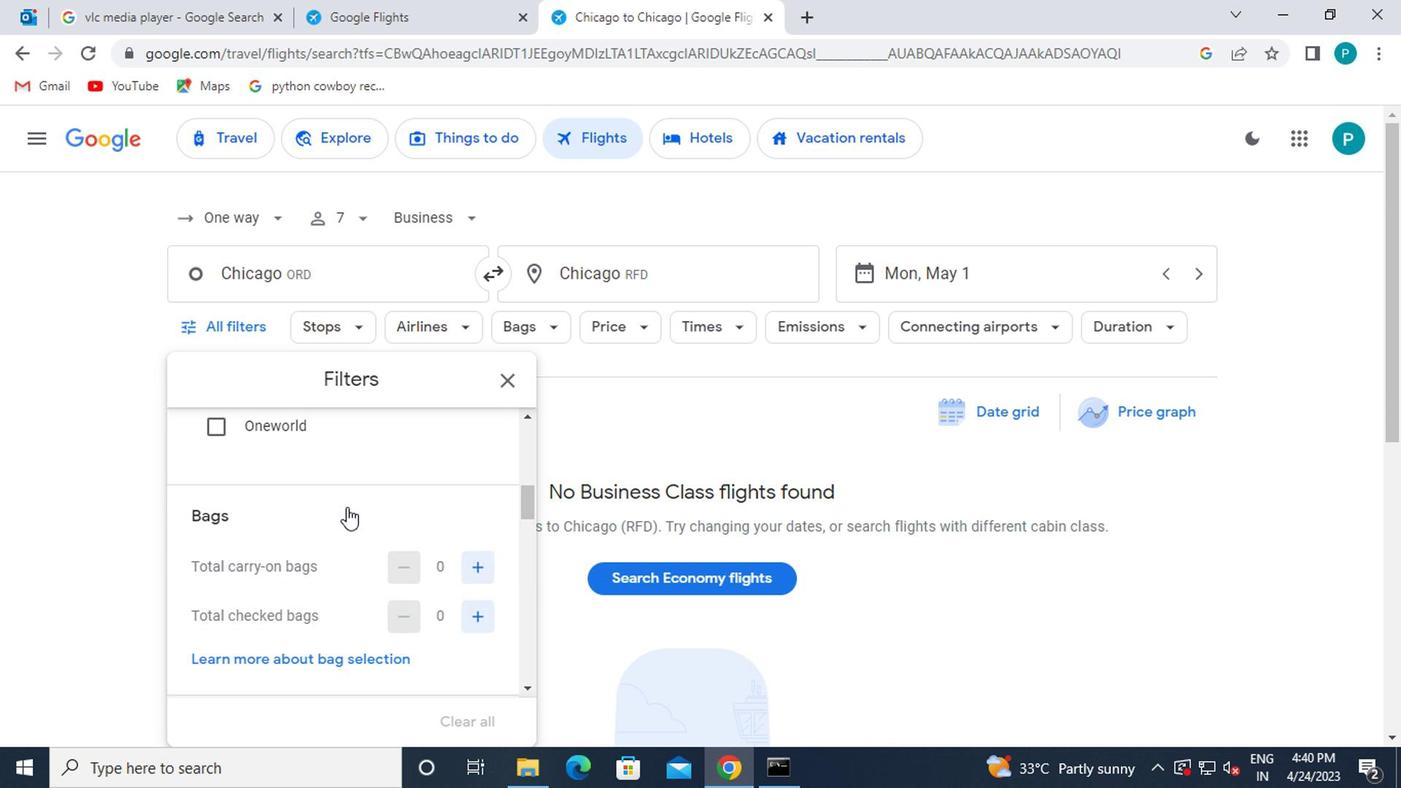 
Action: Mouse scrolled (340, 510) with delta (0, 0)
Screenshot: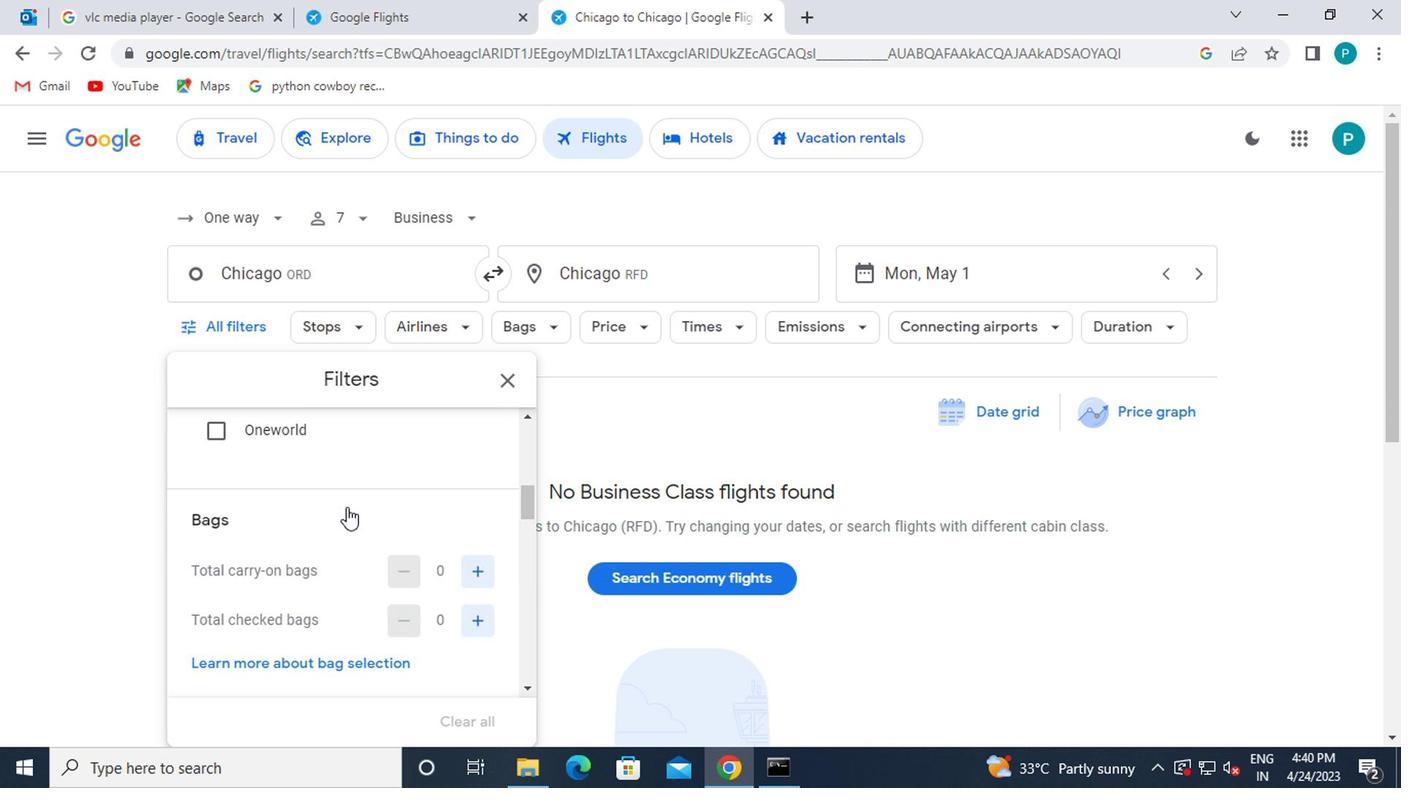 
Action: Mouse scrolled (340, 507) with delta (0, -1)
Screenshot: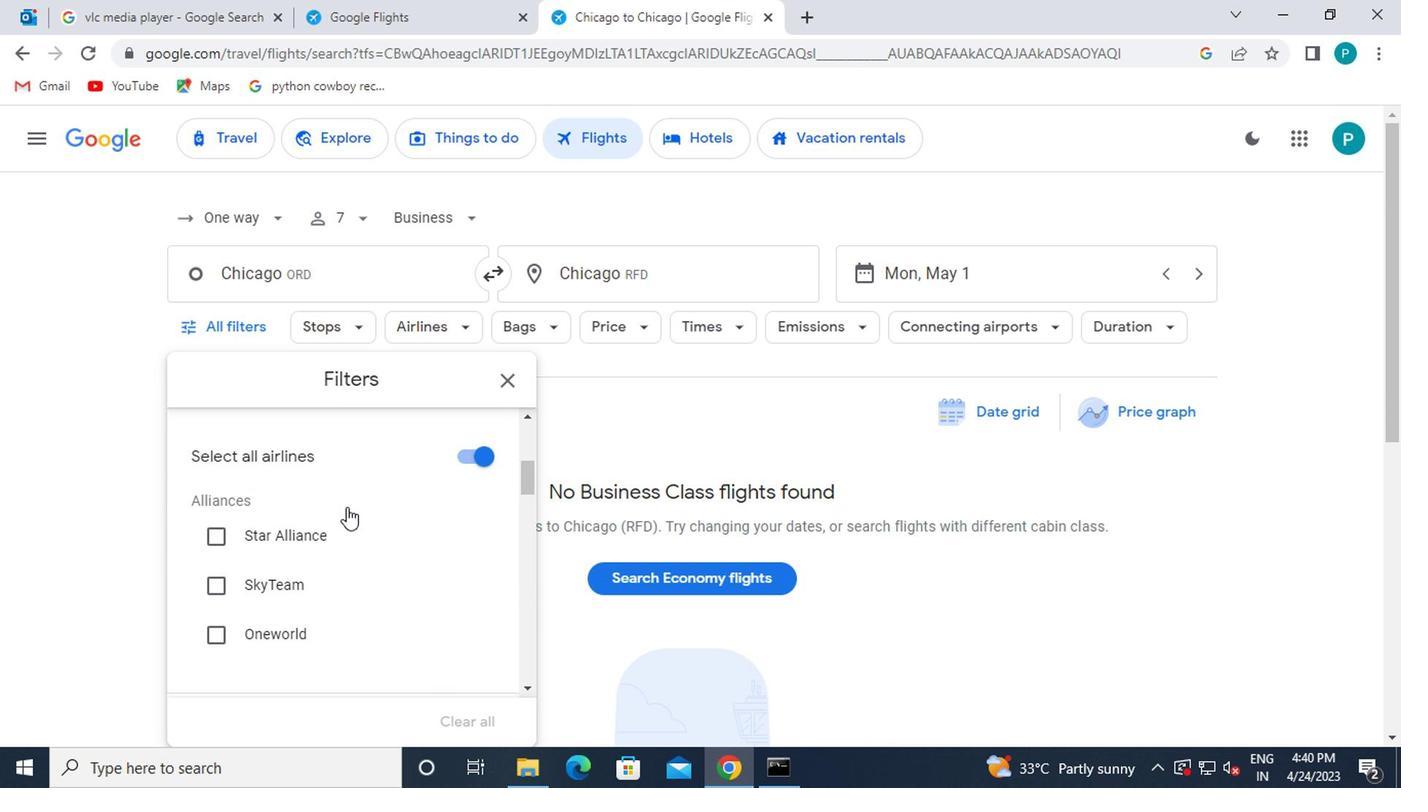 
Action: Mouse scrolled (340, 507) with delta (0, -1)
Screenshot: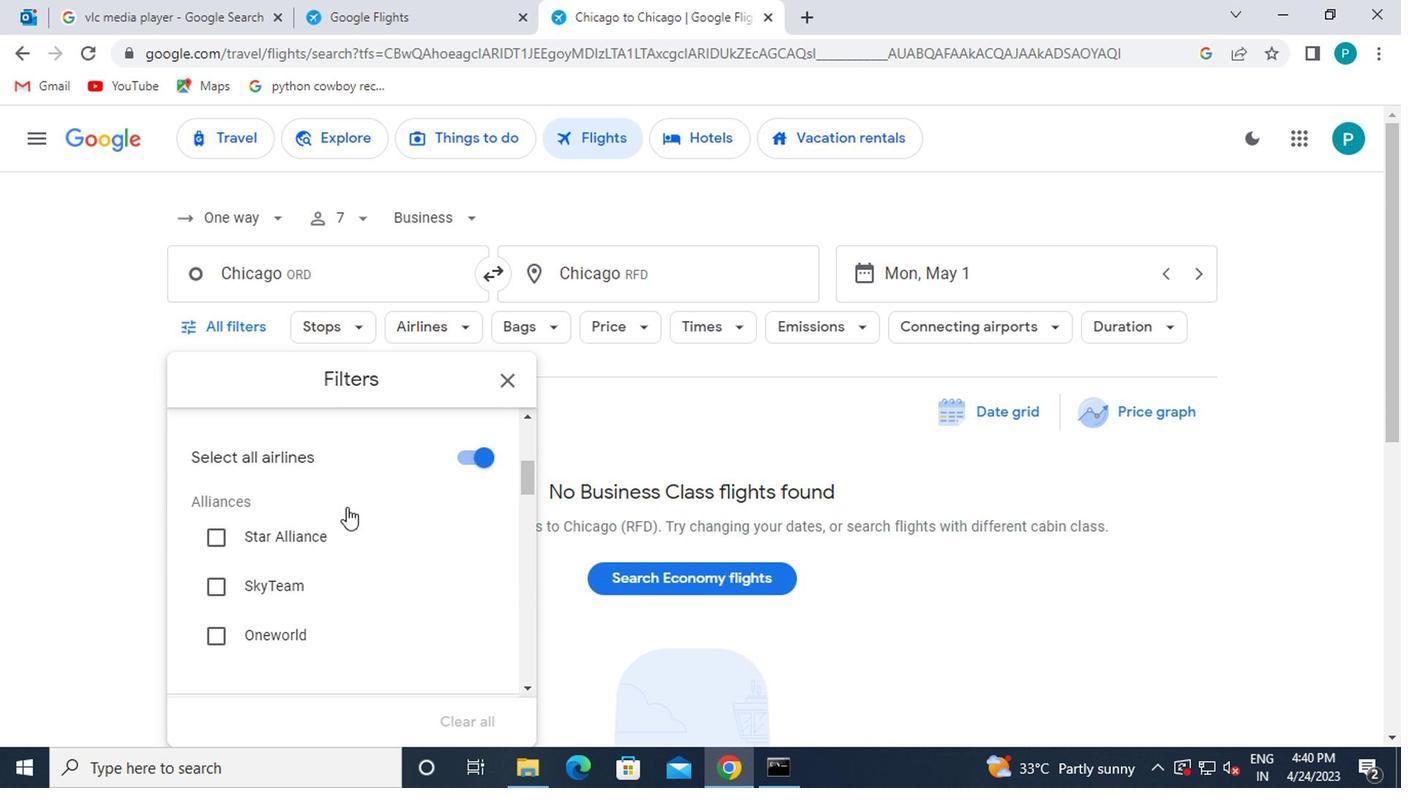 
Action: Mouse scrolled (340, 507) with delta (0, -1)
Screenshot: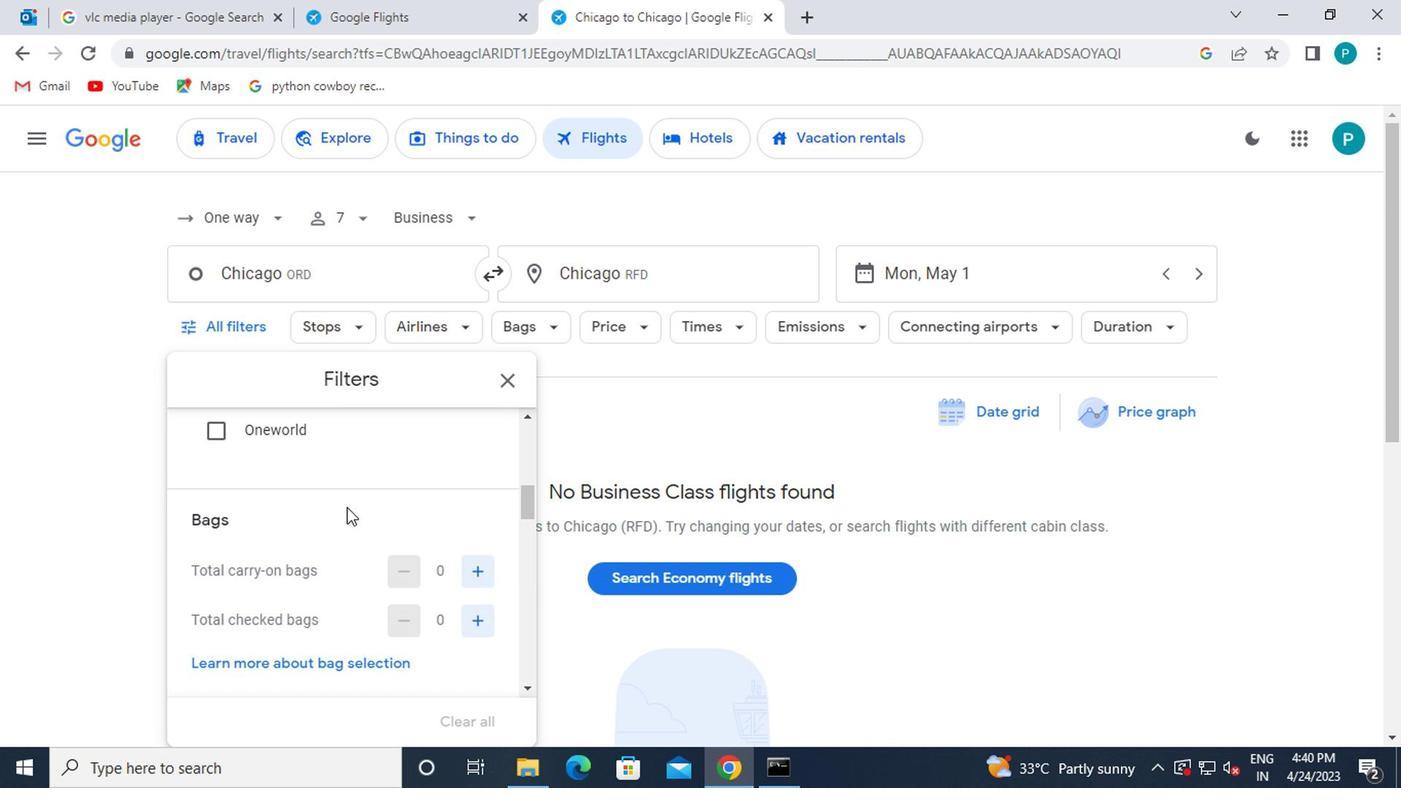 
Action: Mouse scrolled (340, 507) with delta (0, -1)
Screenshot: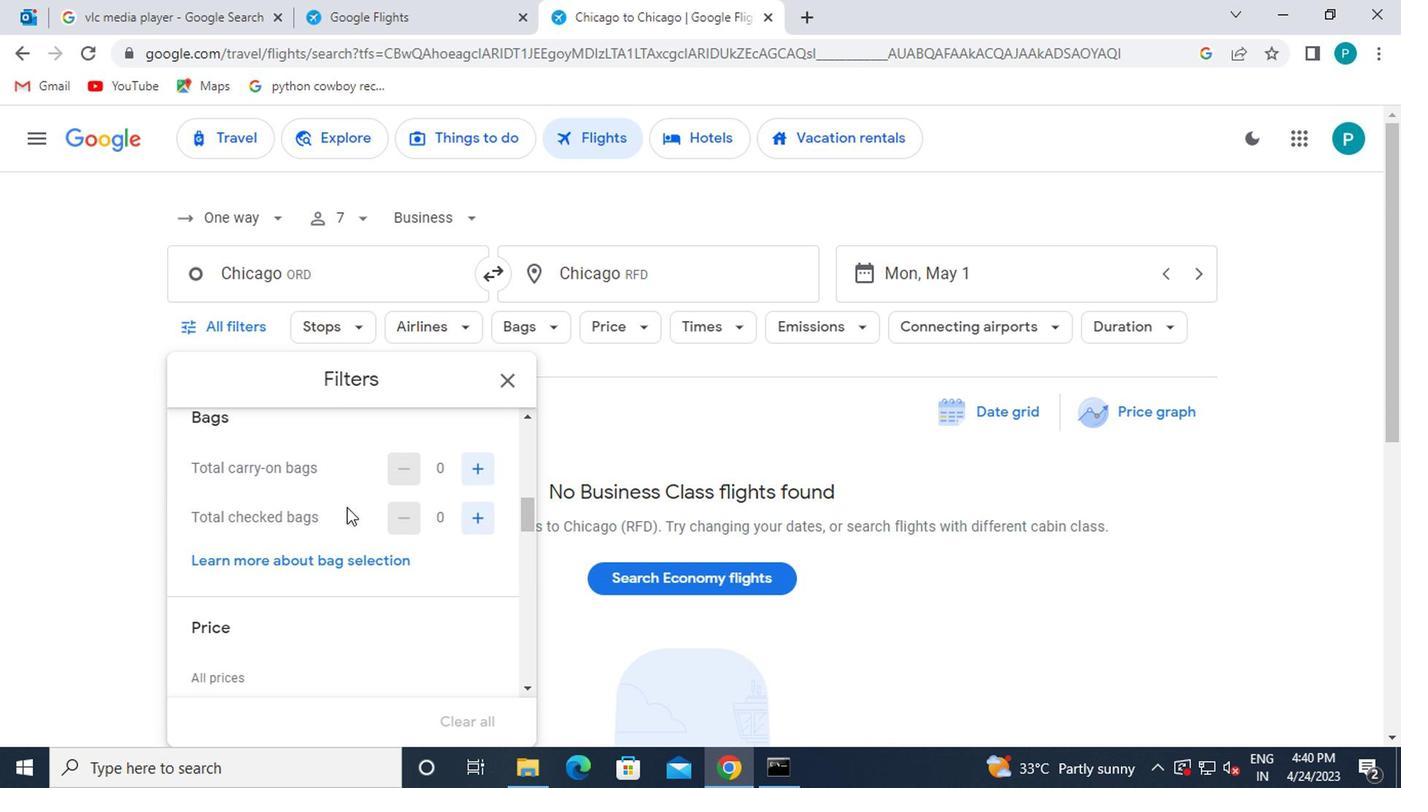 
Action: Mouse scrolled (340, 507) with delta (0, -1)
Screenshot: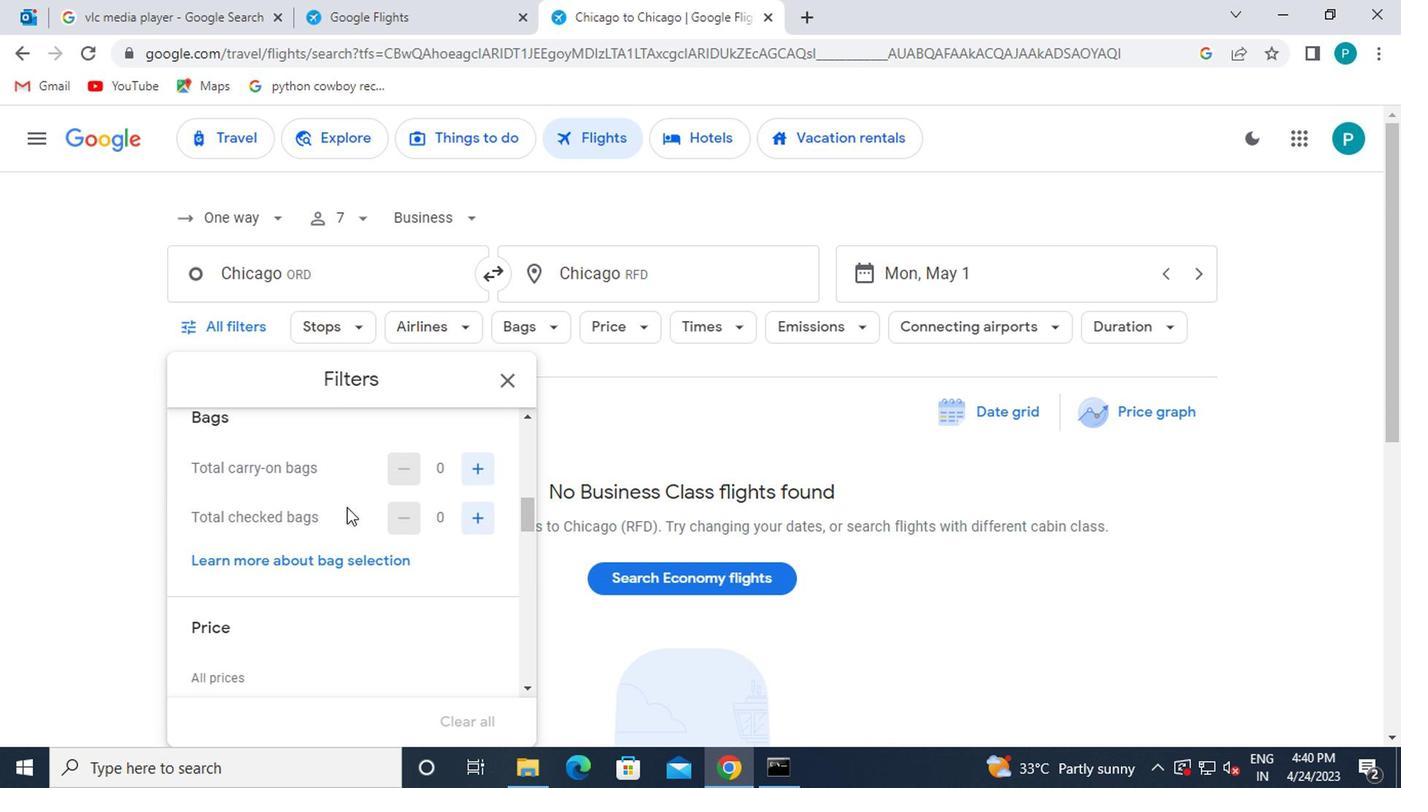 
Action: Mouse scrolled (340, 507) with delta (0, -1)
Screenshot: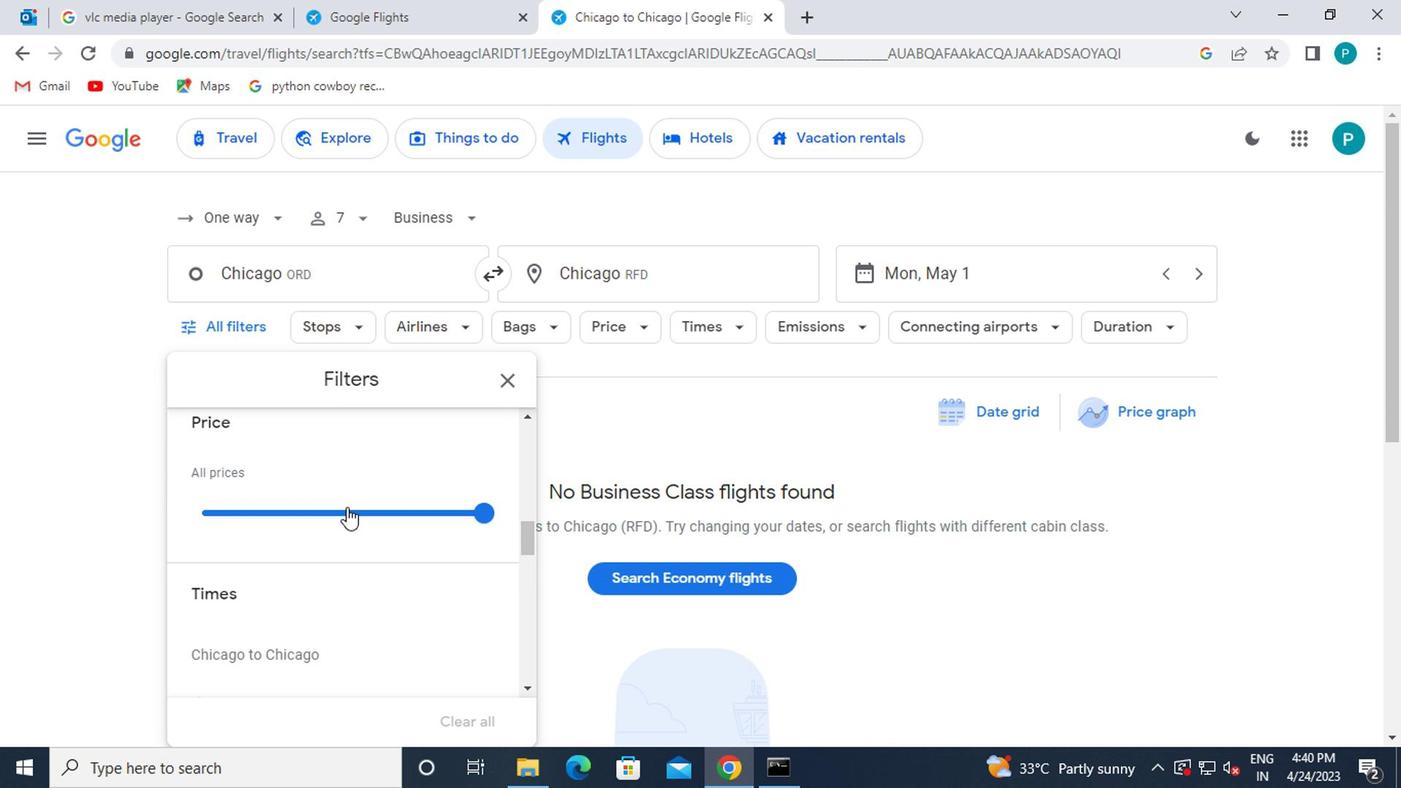 
Action: Mouse moved to (200, 639)
Screenshot: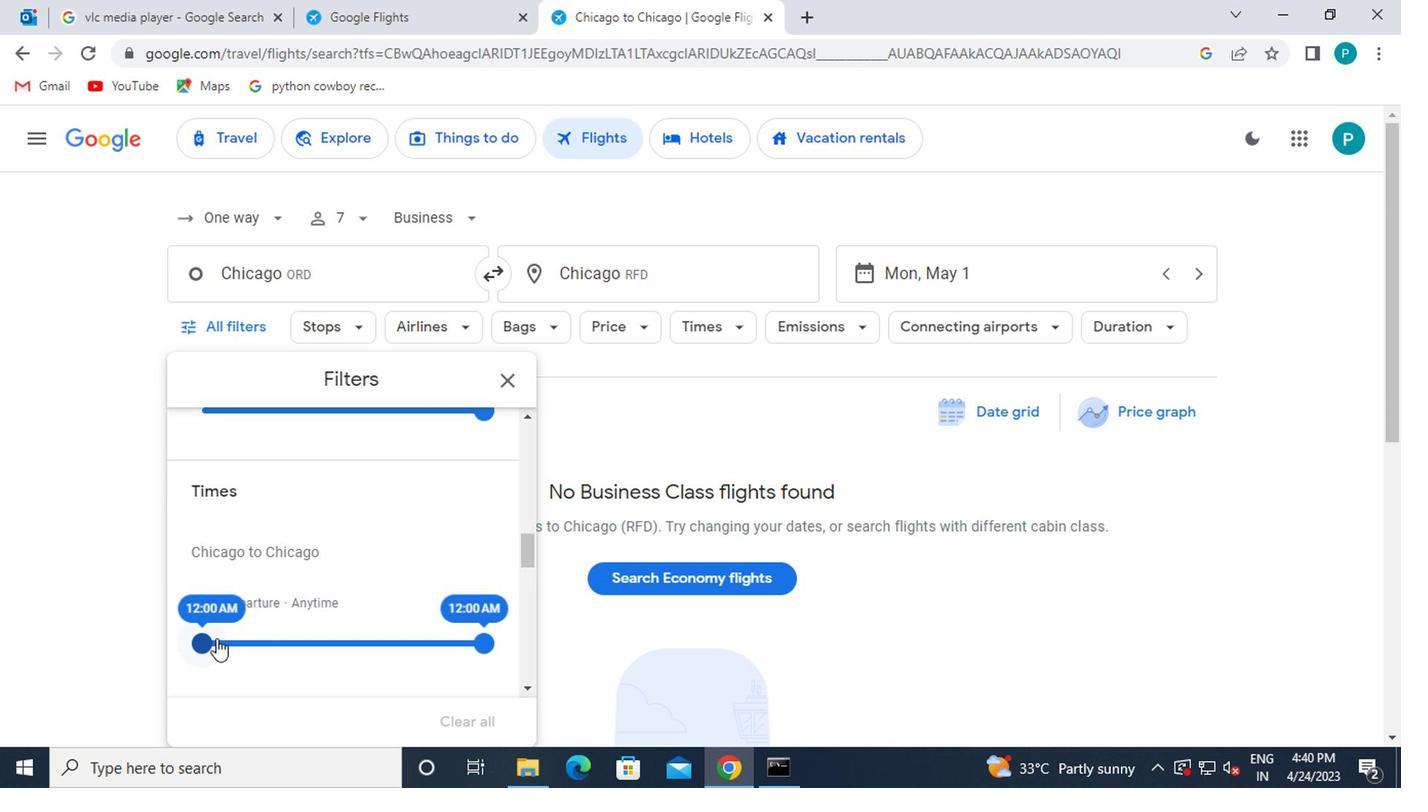 
Action: Mouse pressed left at (200, 639)
Screenshot: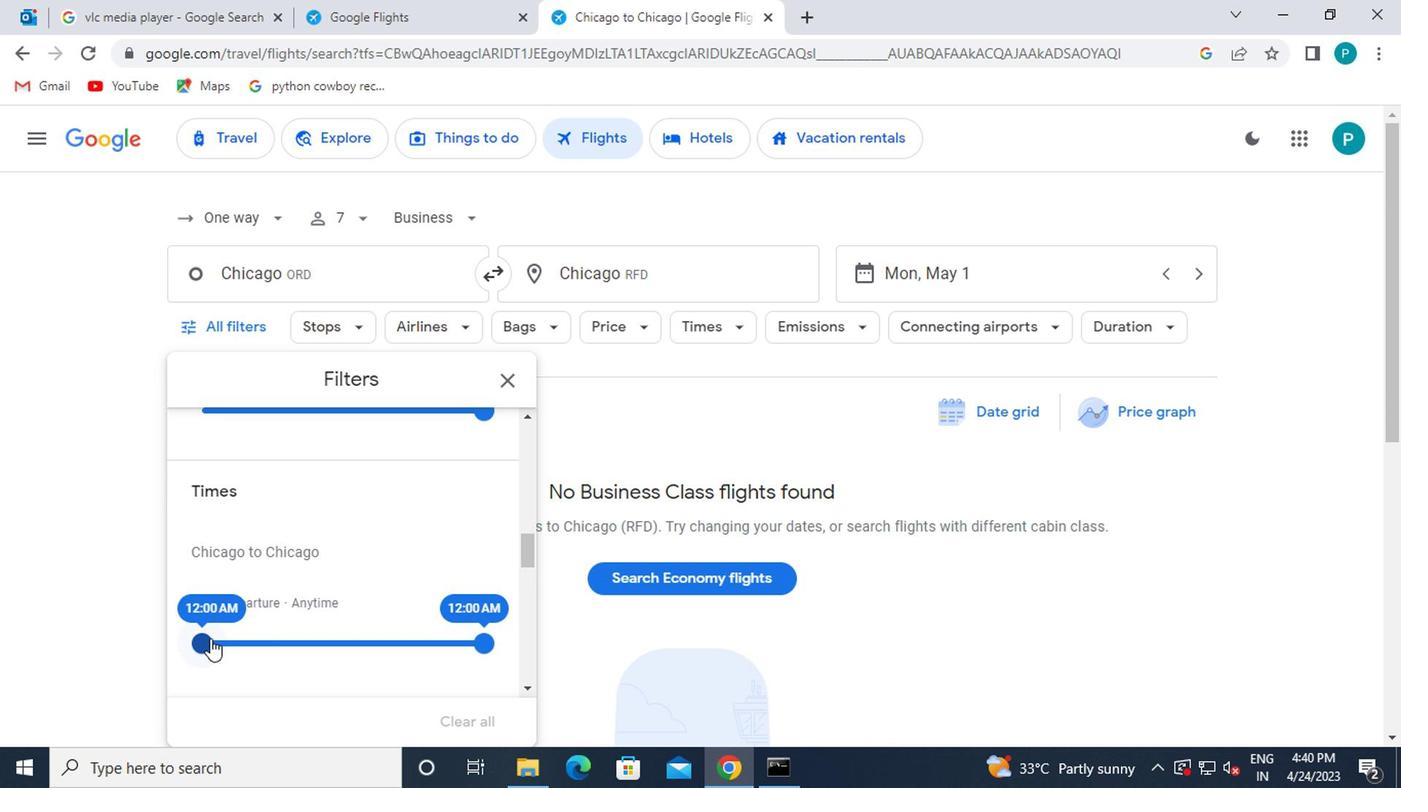 
Action: Mouse moved to (496, 383)
Screenshot: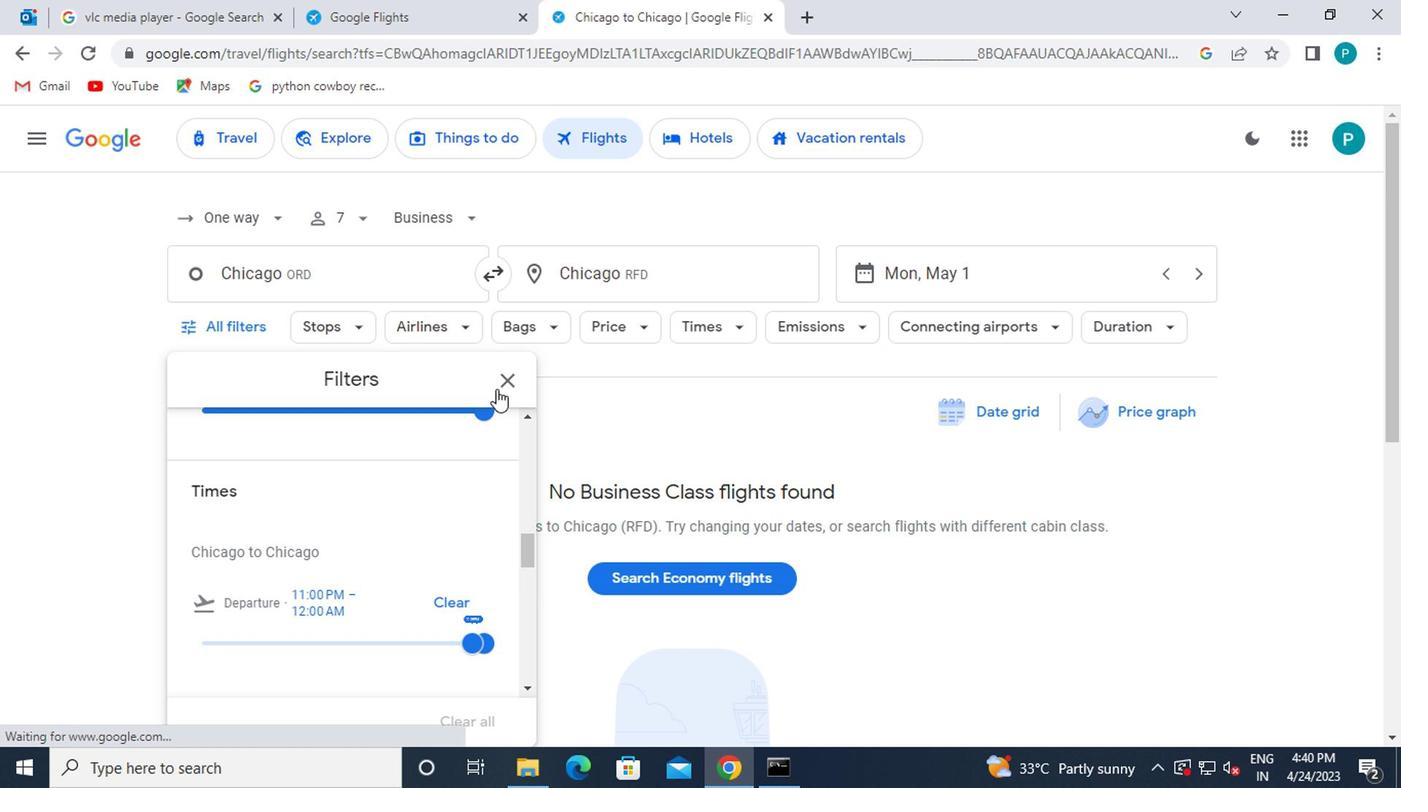 
Action: Mouse pressed left at (496, 383)
Screenshot: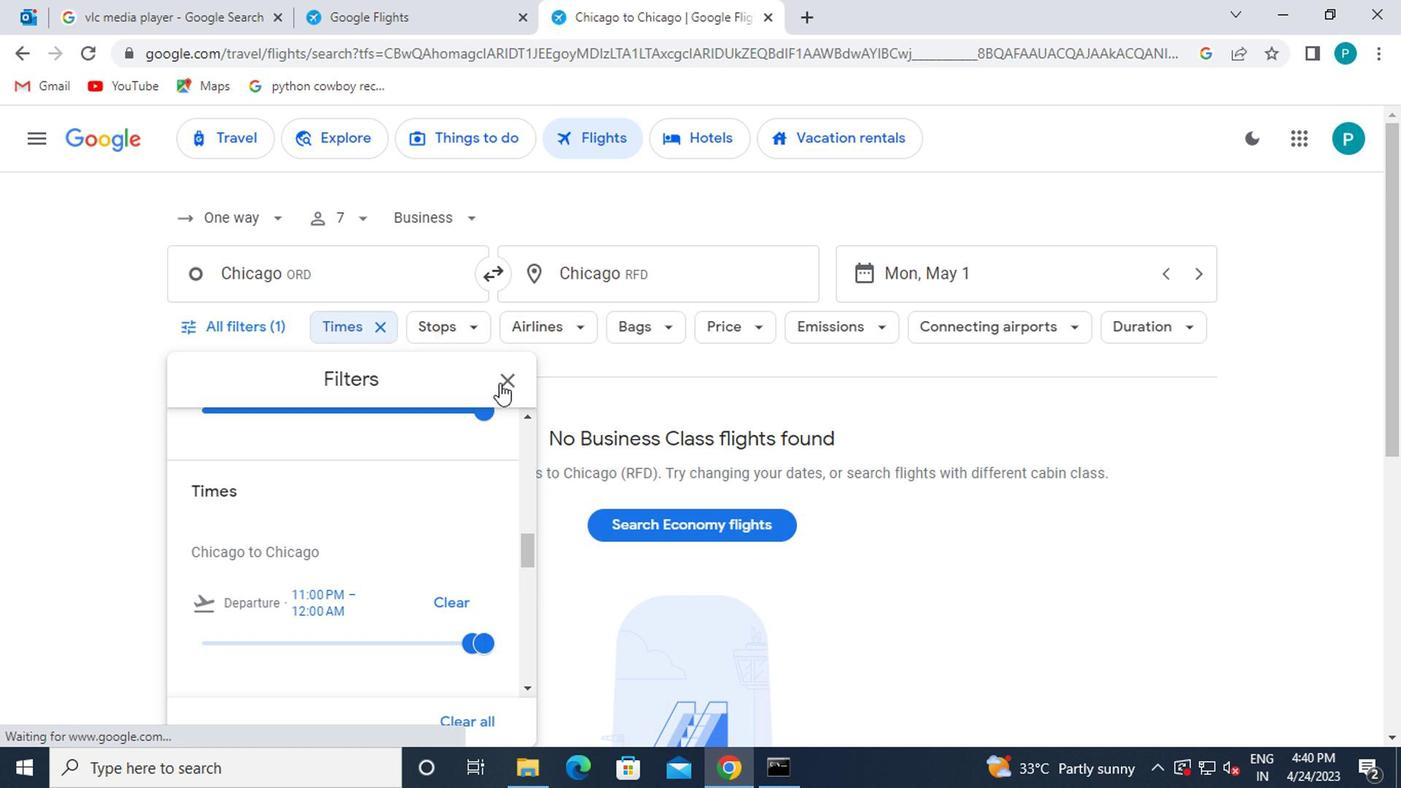 
